 Task: Look for space in Sasel, Germany from 1st June, 2023 to 4th June, 2023 for 1 adult in price range Rs.6000 to Rs.16000. Place can be private room with 1  bedroom having 1 bed and 1 bathroom. Property type can be house, flat, guest house. Amenities needed are: wifi. Booking option can be shelf check-in. Required host language is English.
Action: Mouse moved to (306, 151)
Screenshot: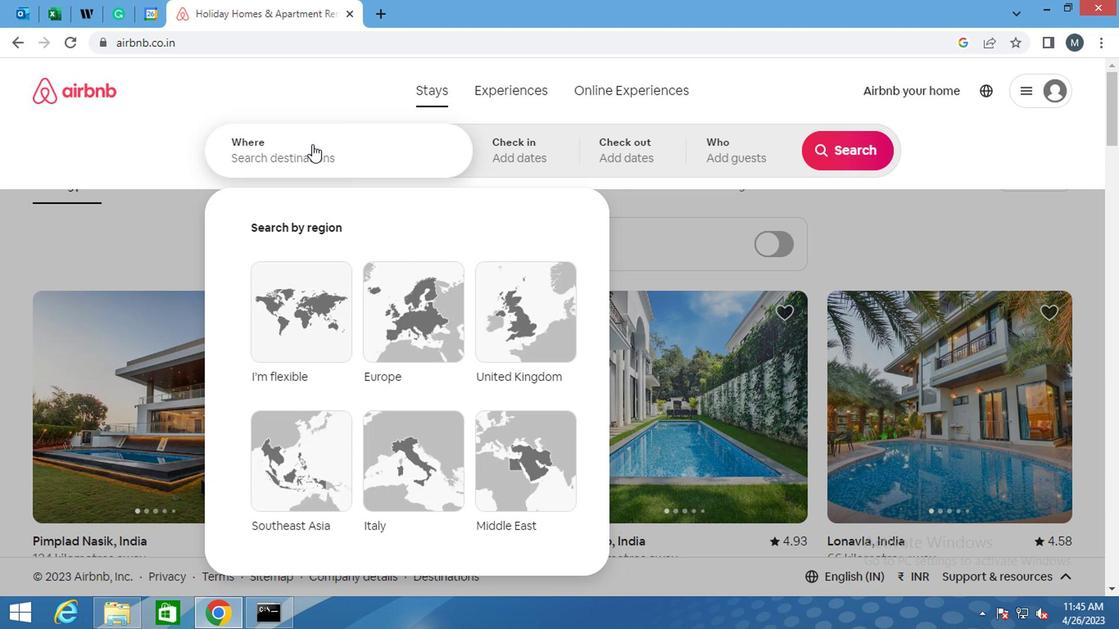 
Action: Mouse pressed left at (306, 151)
Screenshot: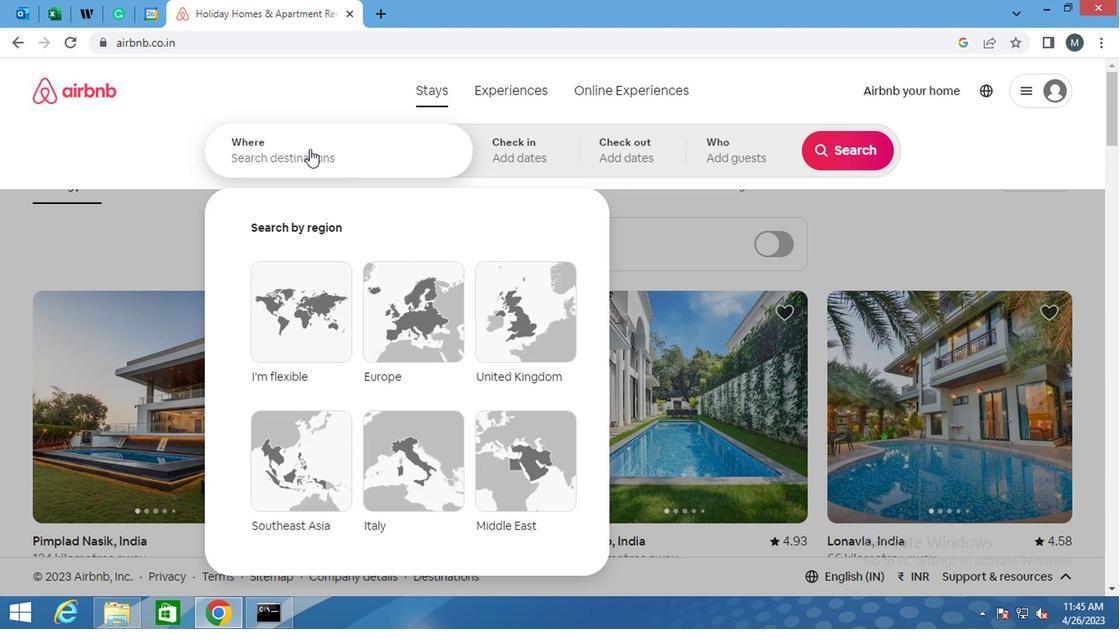 
Action: Mouse moved to (292, 176)
Screenshot: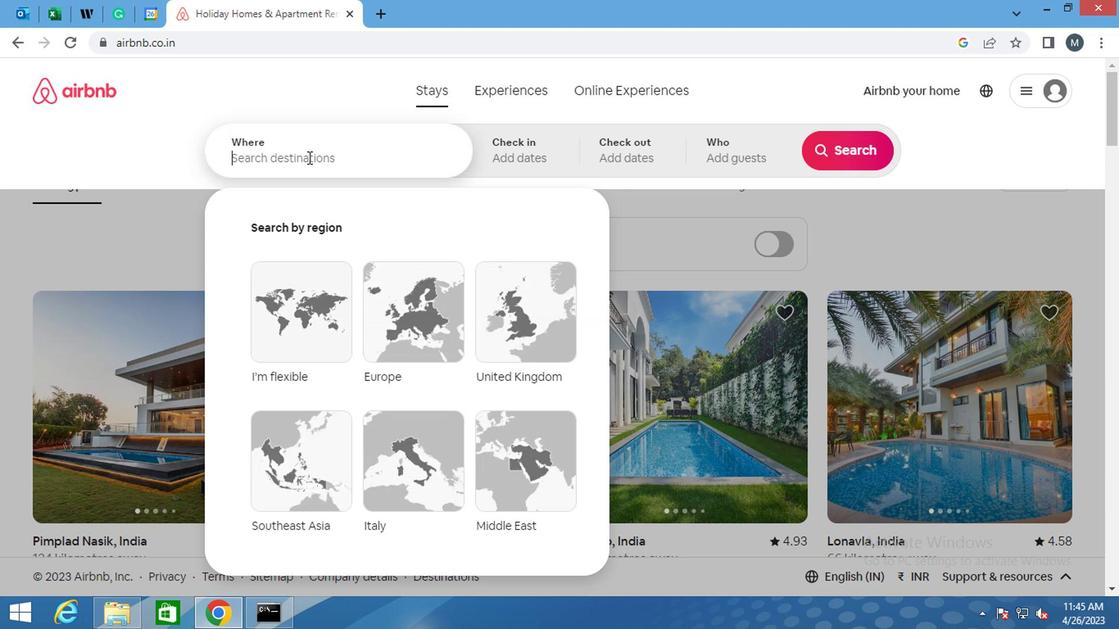 
Action: Key pressed <Key.shift>SASEL,<Key.shift><Key.shift><Key.shift><Key.shift><Key.shift><Key.shift><Key.shift><Key.shift><Key.shift><Key.shift><Key.shift><Key.shift><Key.shift><Key.shift><Key.shift><Key.shift><Key.shift><Key.shift><Key.shift><Key.shift><Key.shift><Key.shift><Key.shift><Key.shift><Key.shift><Key.shift><Key.shift>GERR<Key.backspace>MANY
Screenshot: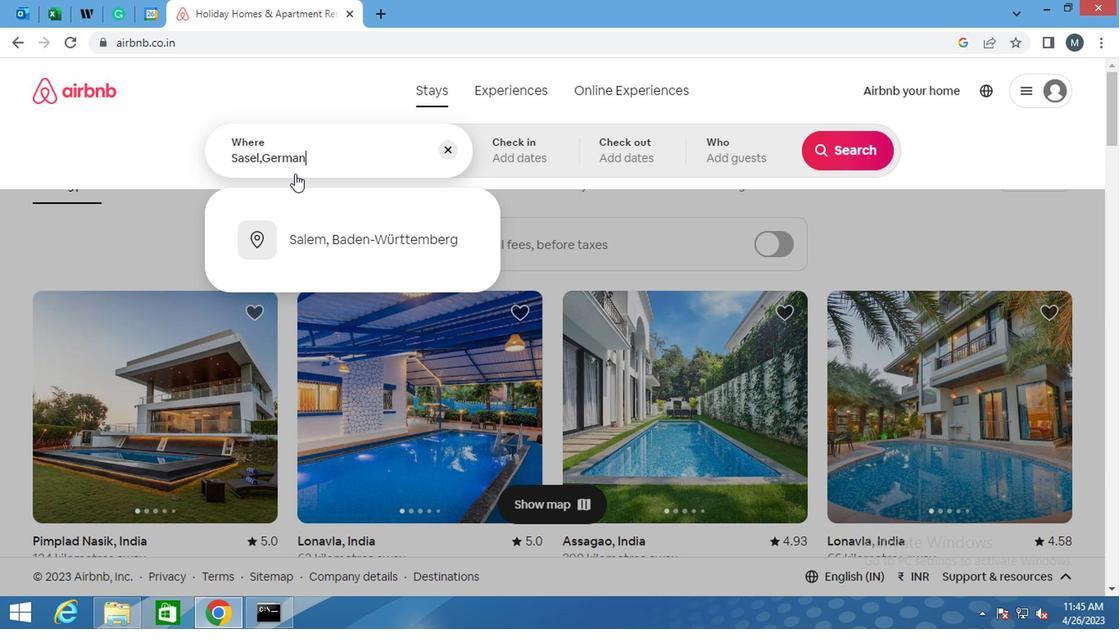 
Action: Mouse moved to (278, 196)
Screenshot: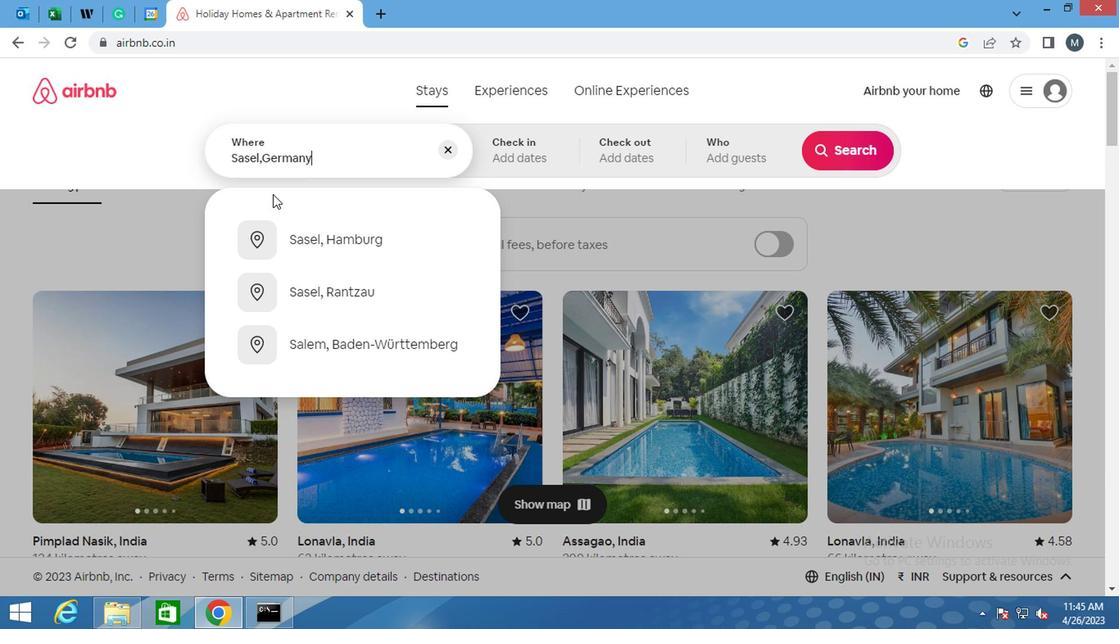 
Action: Key pressed <Key.enter>
Screenshot: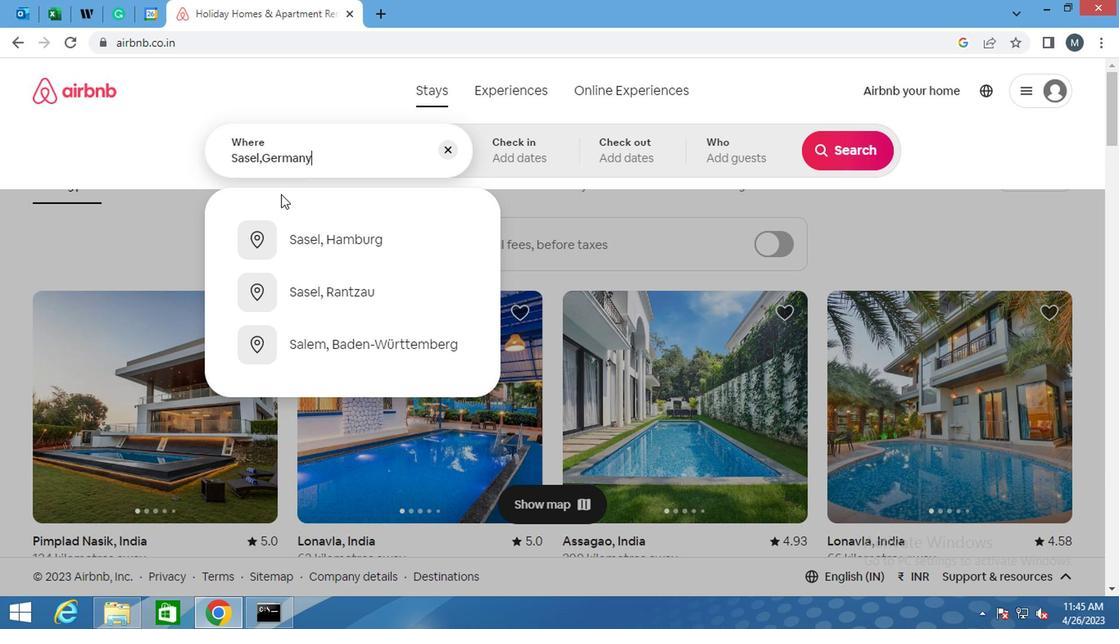 
Action: Mouse moved to (833, 279)
Screenshot: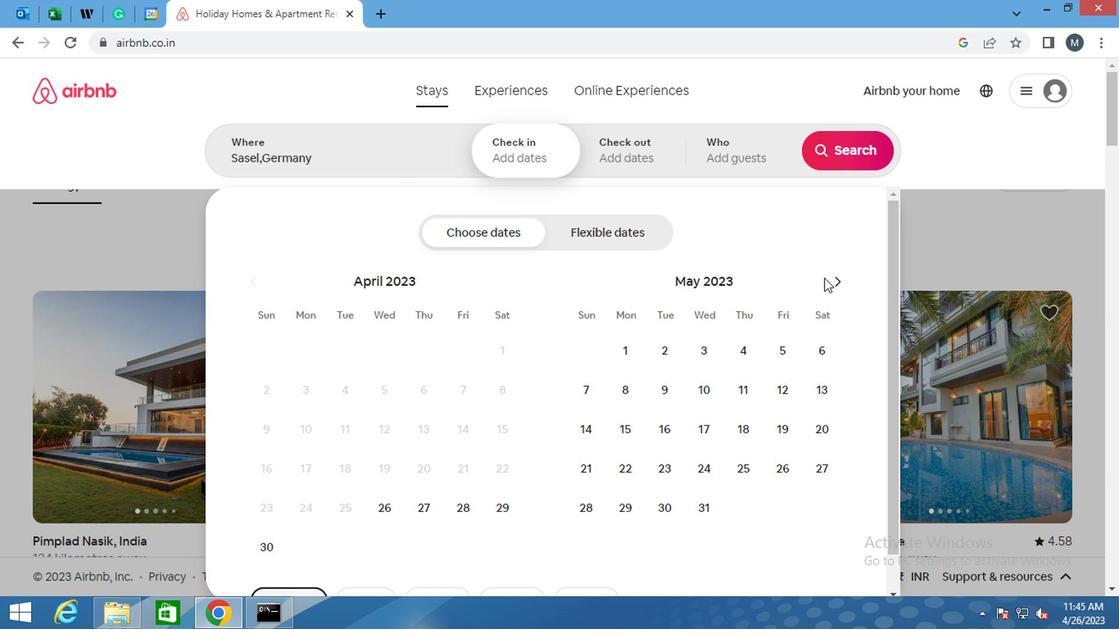 
Action: Mouse pressed left at (833, 279)
Screenshot: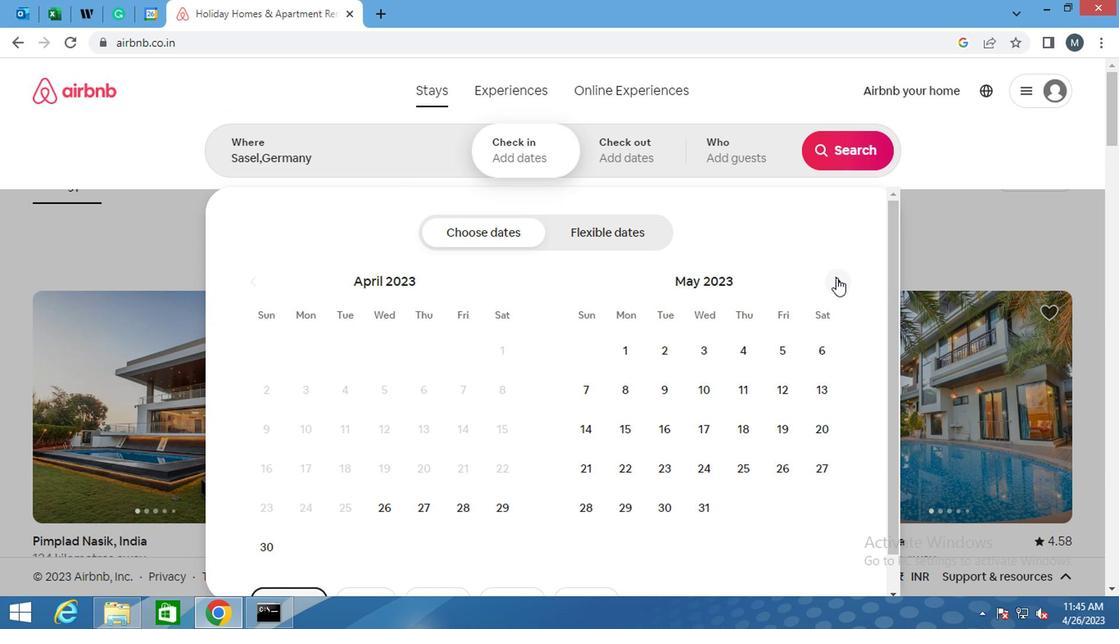 
Action: Mouse moved to (833, 279)
Screenshot: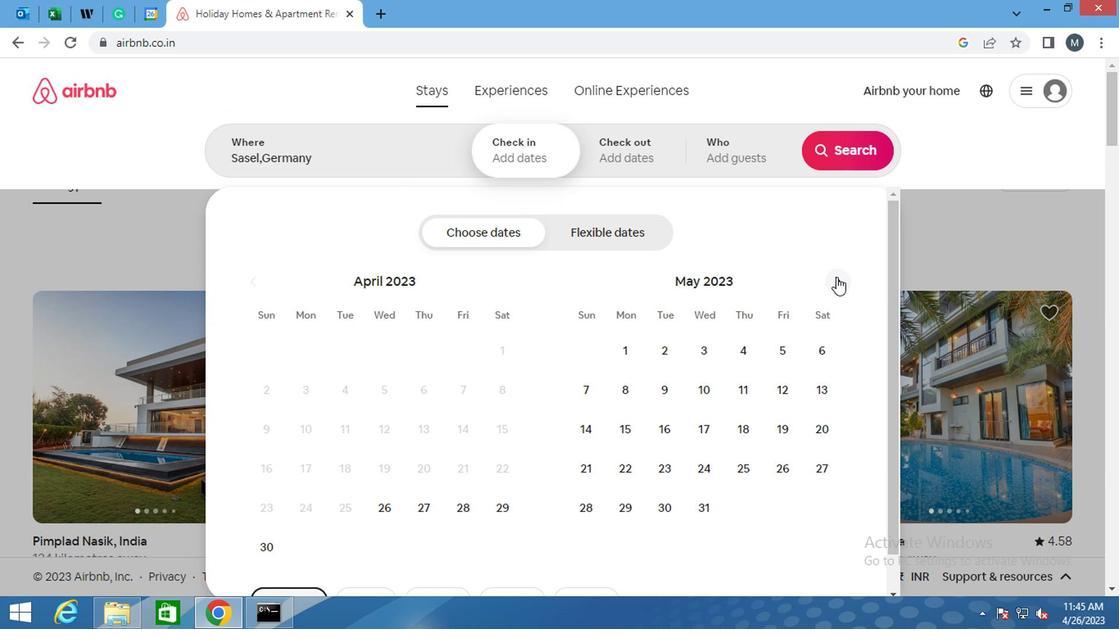
Action: Mouse pressed left at (833, 279)
Screenshot: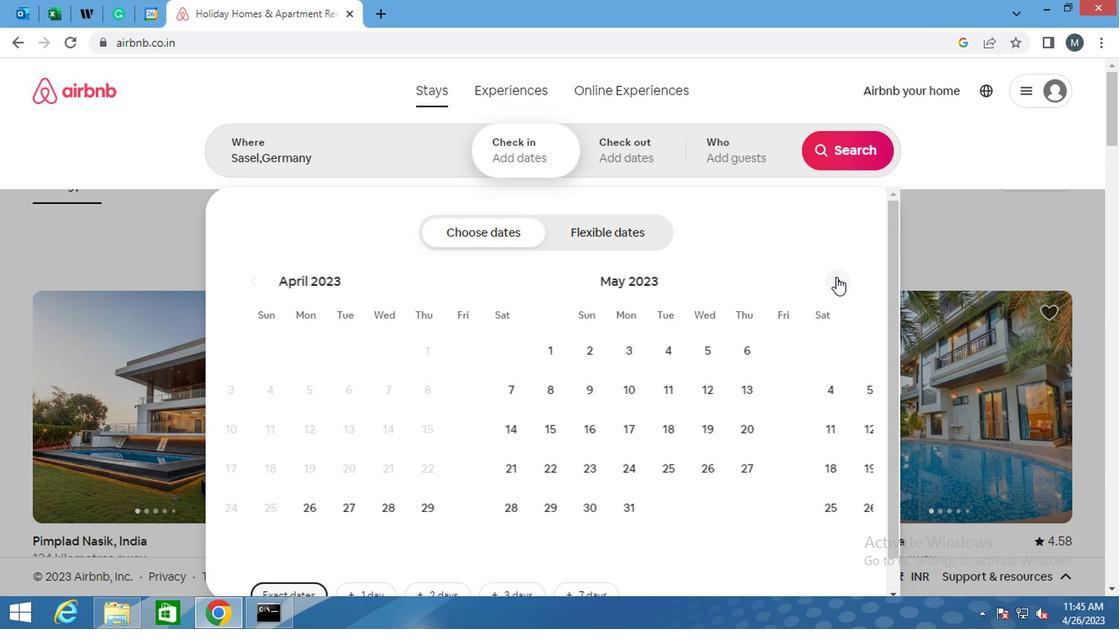 
Action: Mouse moved to (414, 345)
Screenshot: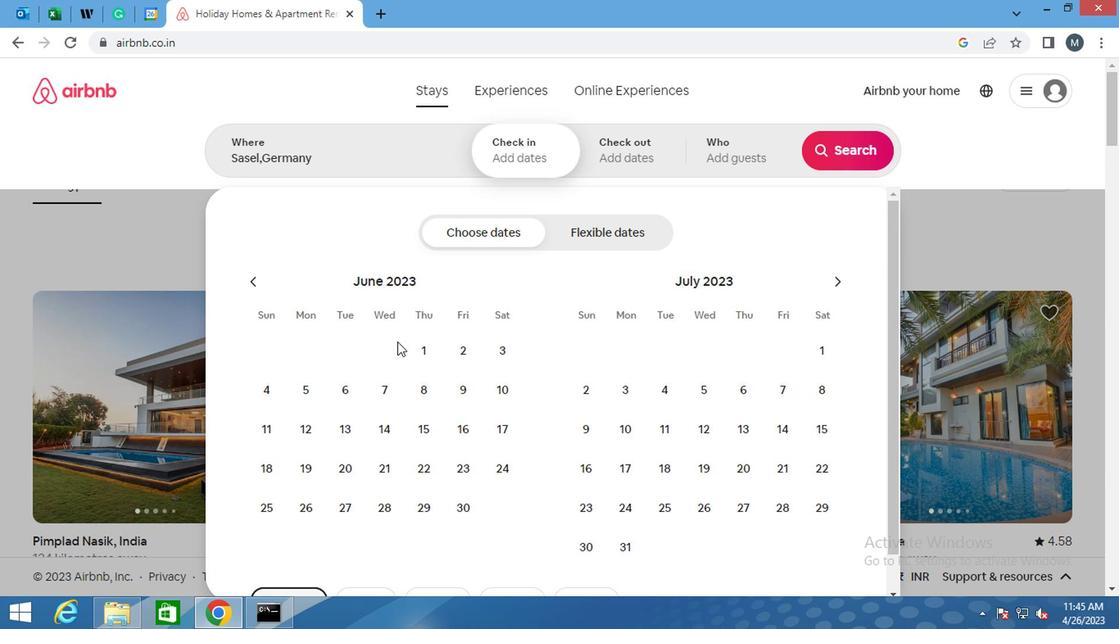 
Action: Mouse pressed left at (414, 345)
Screenshot: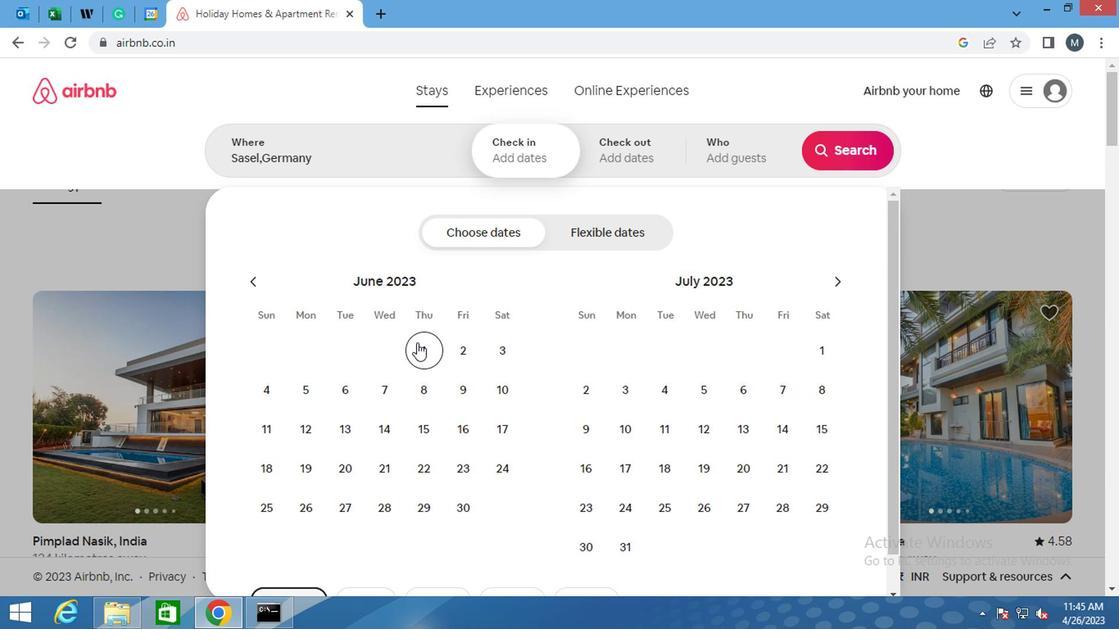 
Action: Mouse moved to (272, 391)
Screenshot: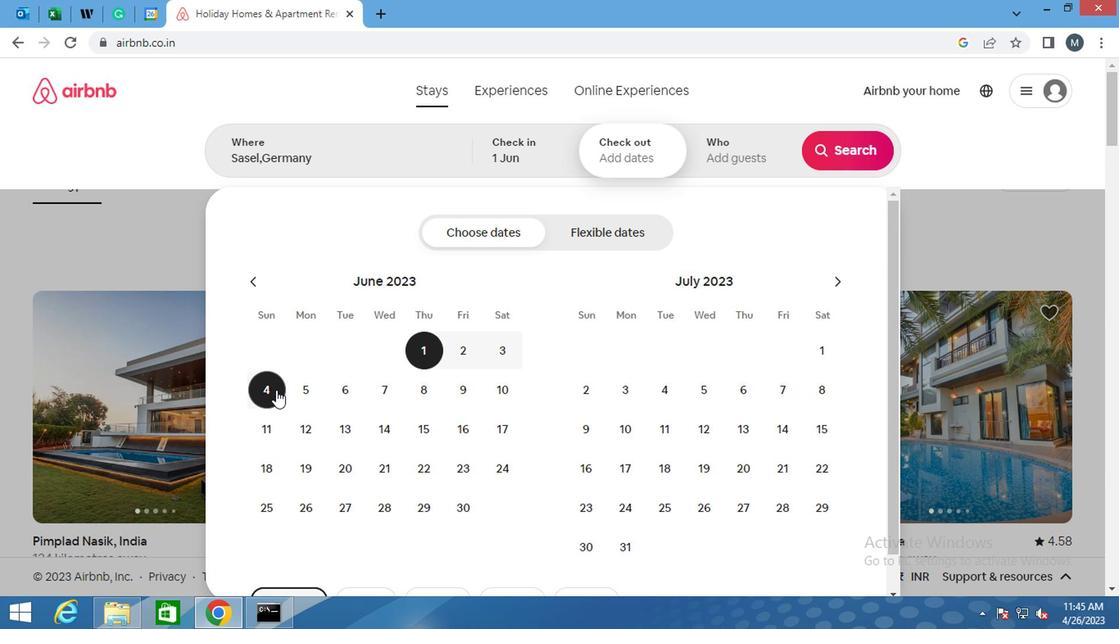 
Action: Mouse pressed left at (272, 391)
Screenshot: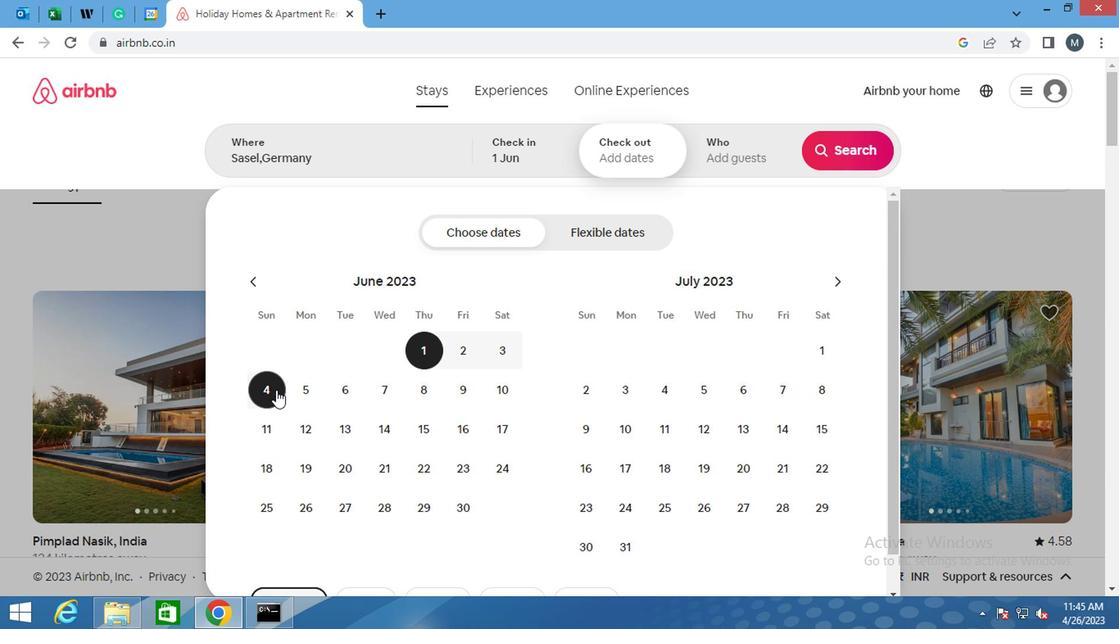 
Action: Mouse moved to (717, 162)
Screenshot: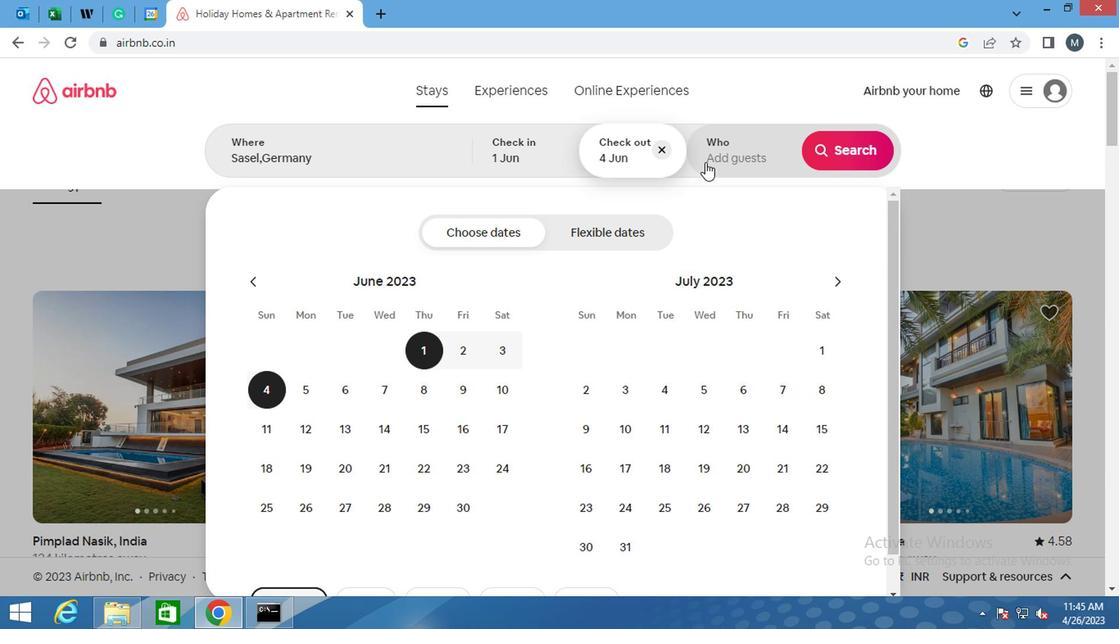 
Action: Mouse pressed left at (717, 162)
Screenshot: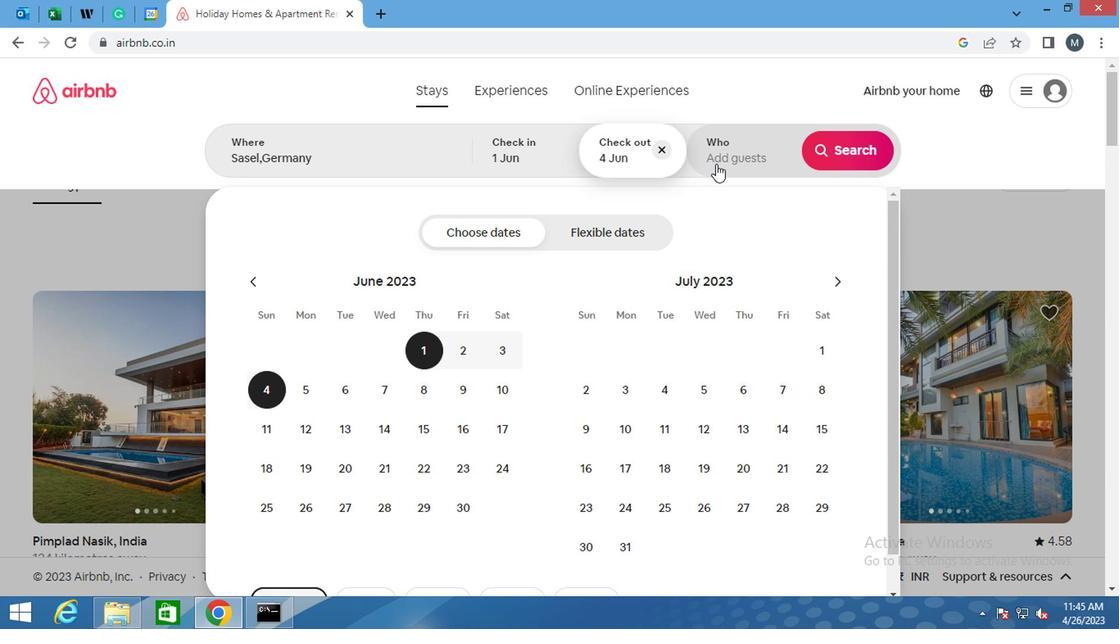 
Action: Mouse moved to (843, 240)
Screenshot: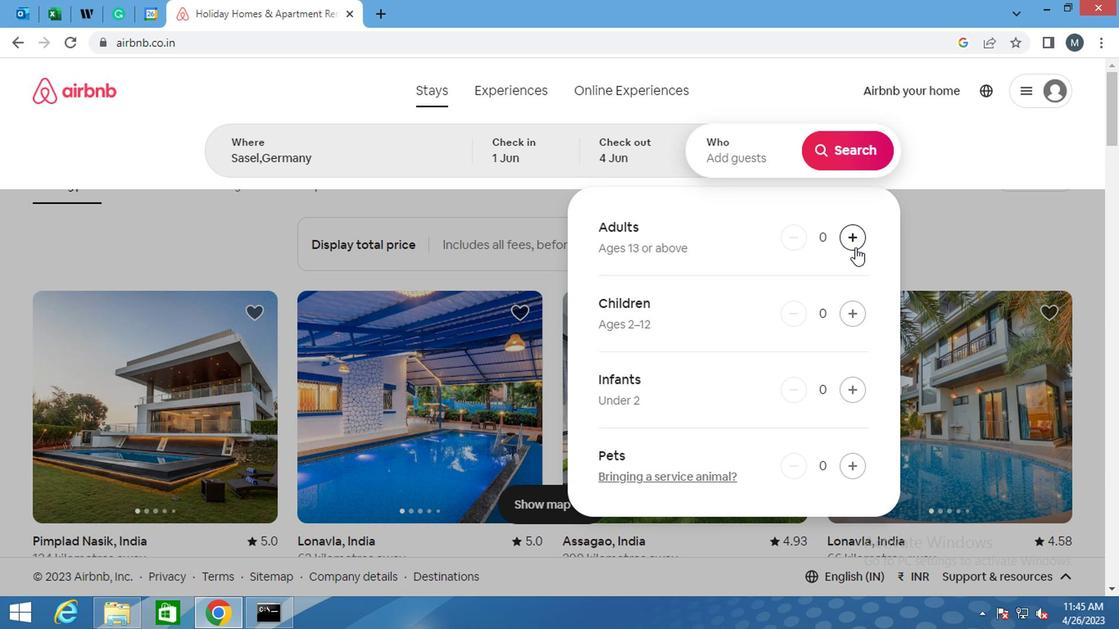 
Action: Mouse pressed left at (843, 240)
Screenshot: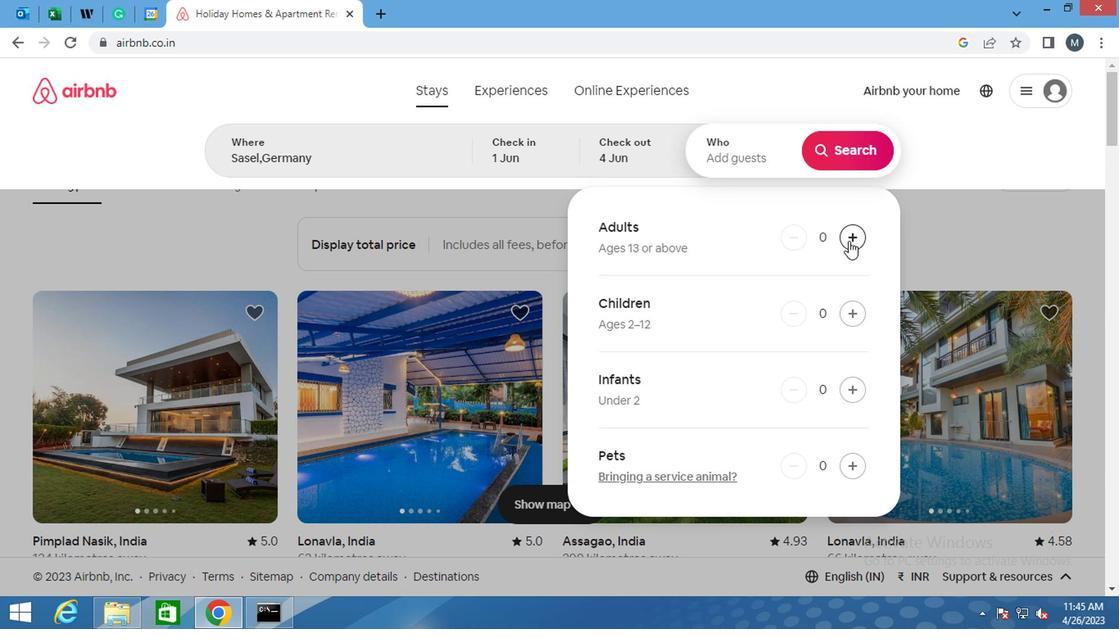 
Action: Mouse moved to (851, 156)
Screenshot: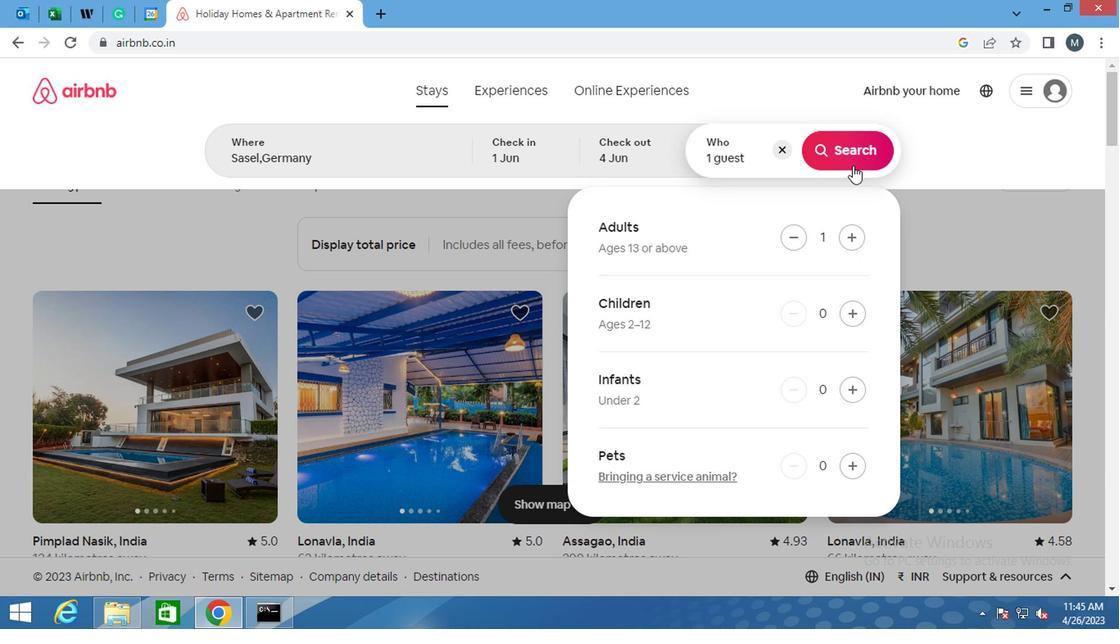 
Action: Mouse pressed left at (851, 156)
Screenshot: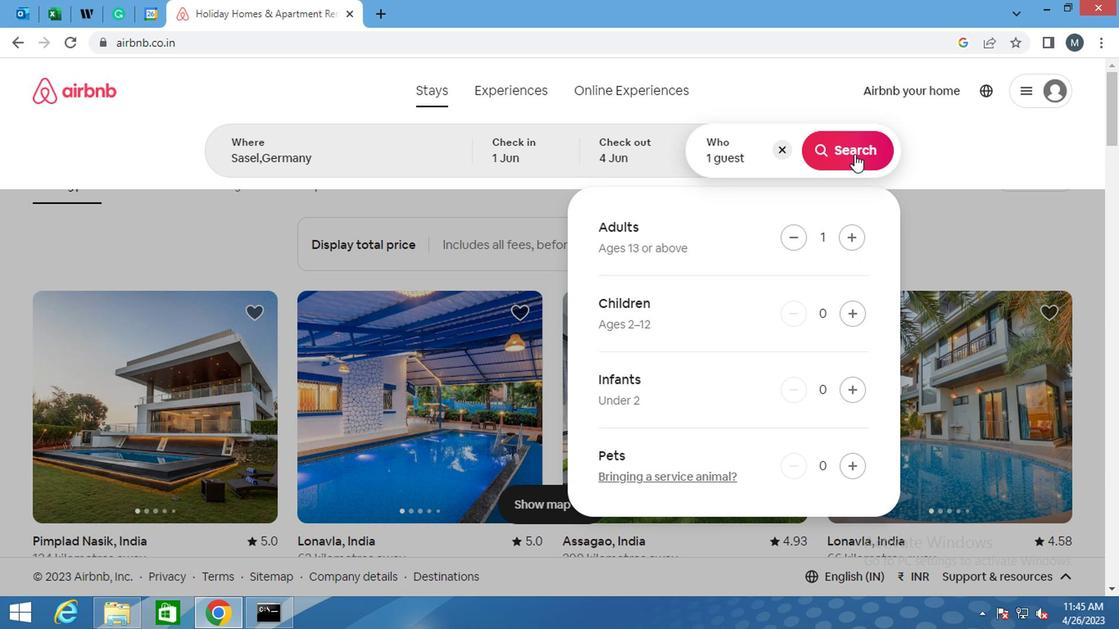 
Action: Mouse moved to (1044, 160)
Screenshot: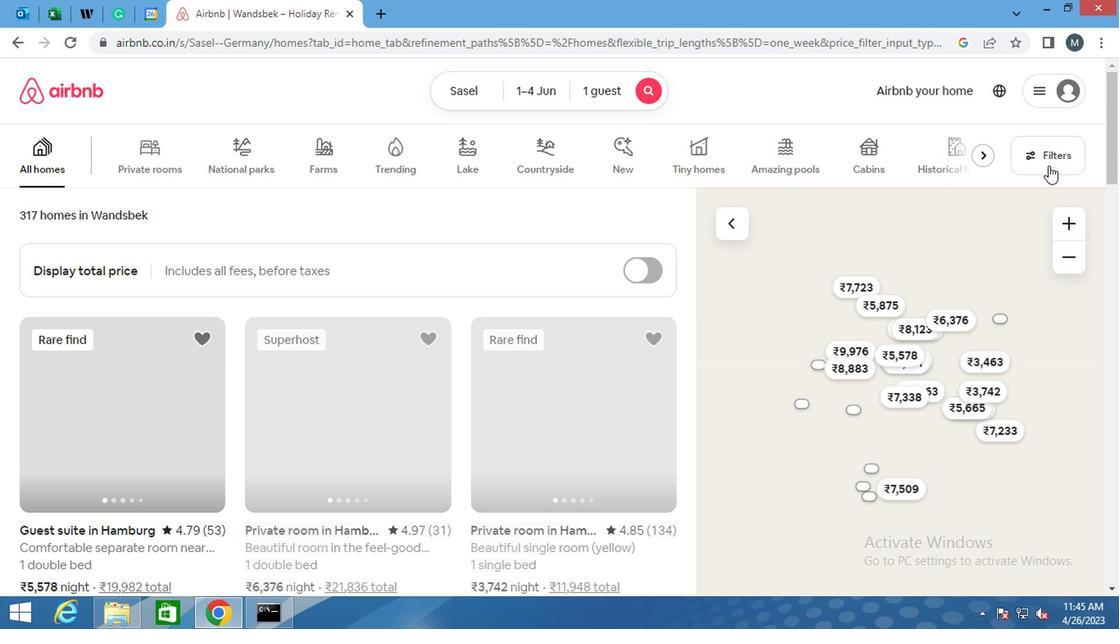 
Action: Mouse pressed left at (1044, 160)
Screenshot: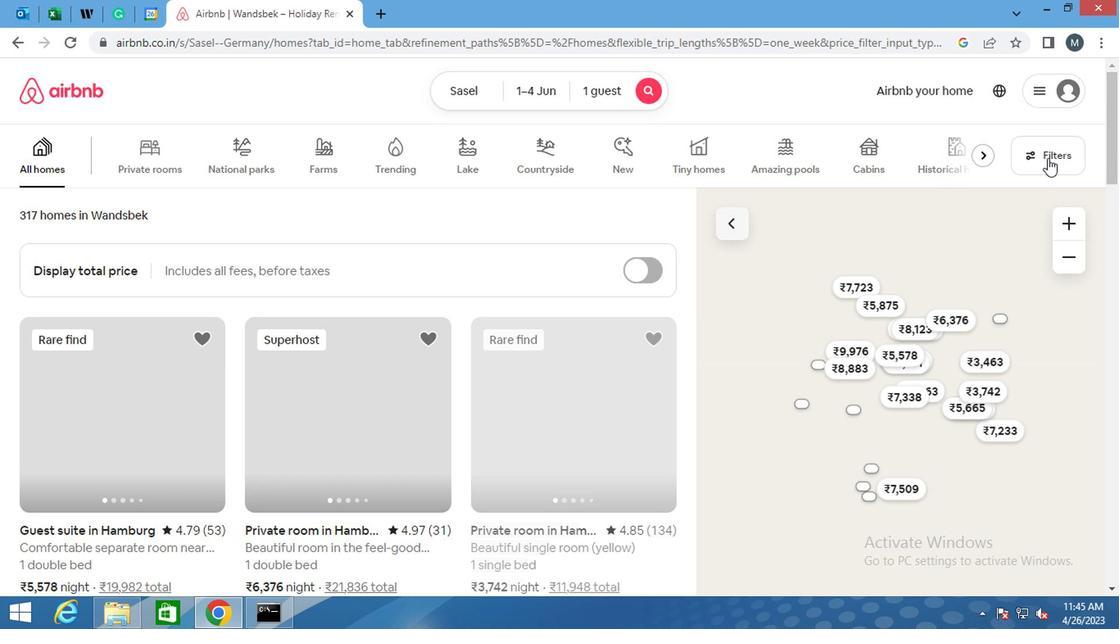 
Action: Mouse moved to (350, 347)
Screenshot: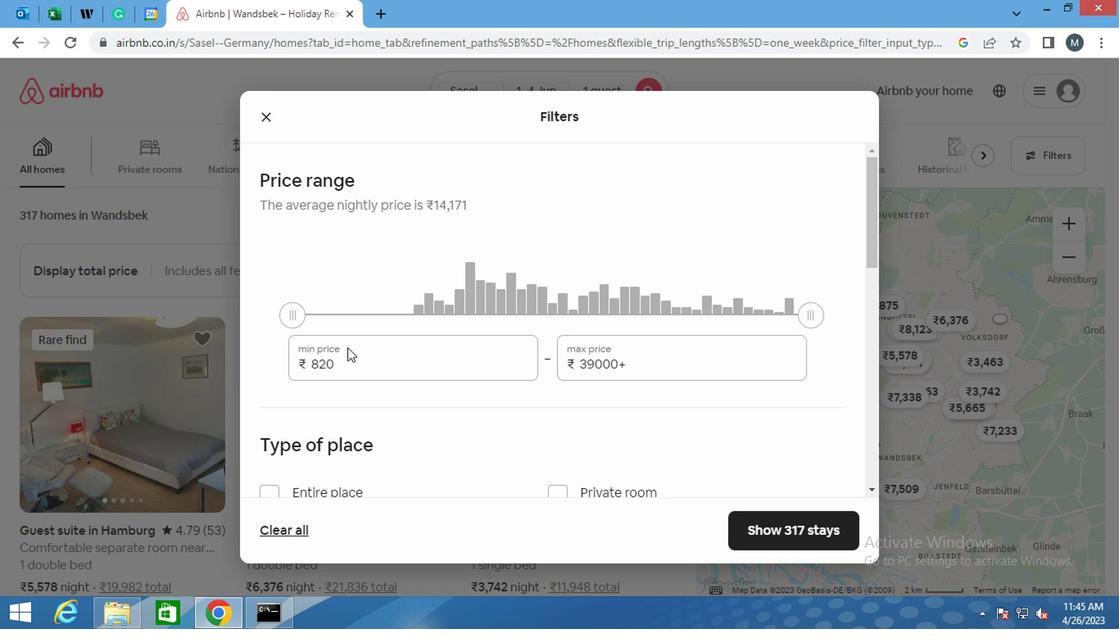 
Action: Mouse pressed left at (350, 347)
Screenshot: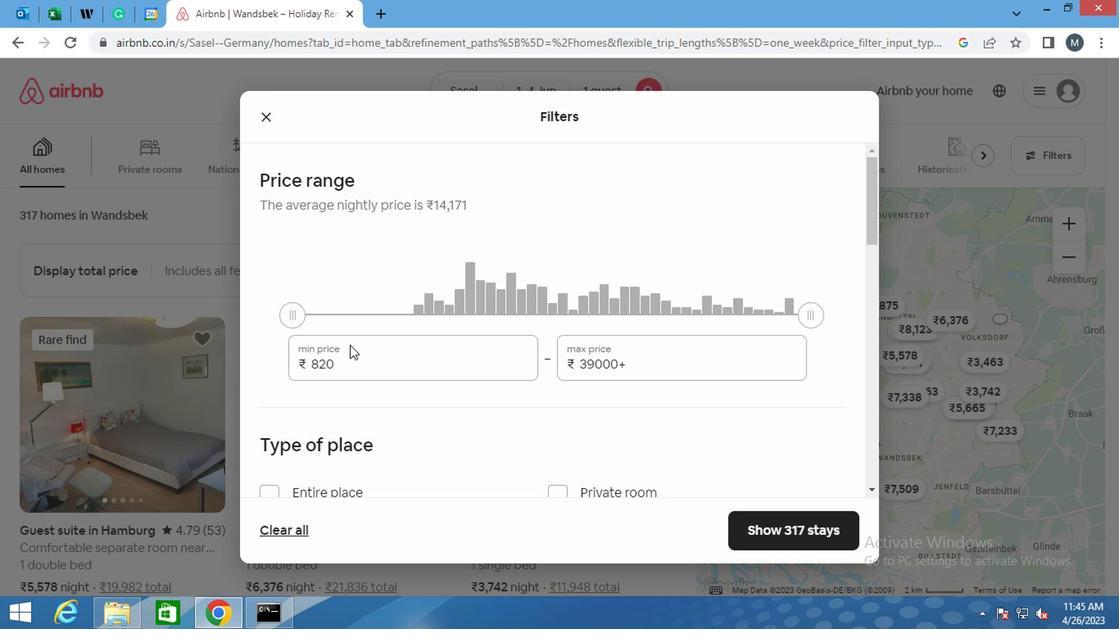 
Action: Mouse moved to (352, 369)
Screenshot: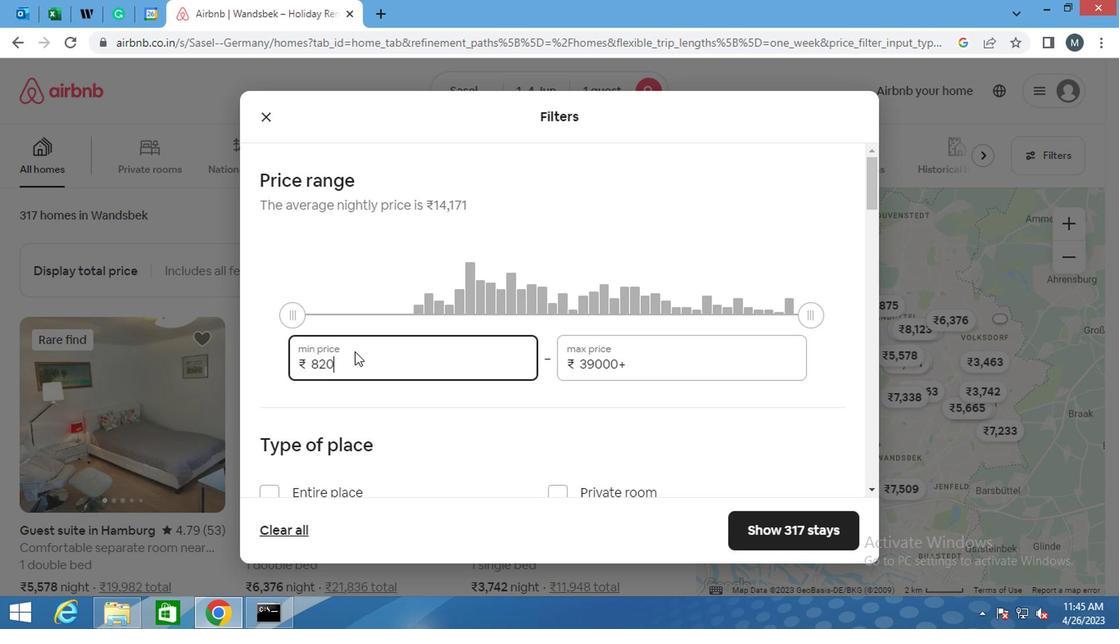 
Action: Key pressed <Key.backspace><Key.backspace><Key.backspace>60-00
Screenshot: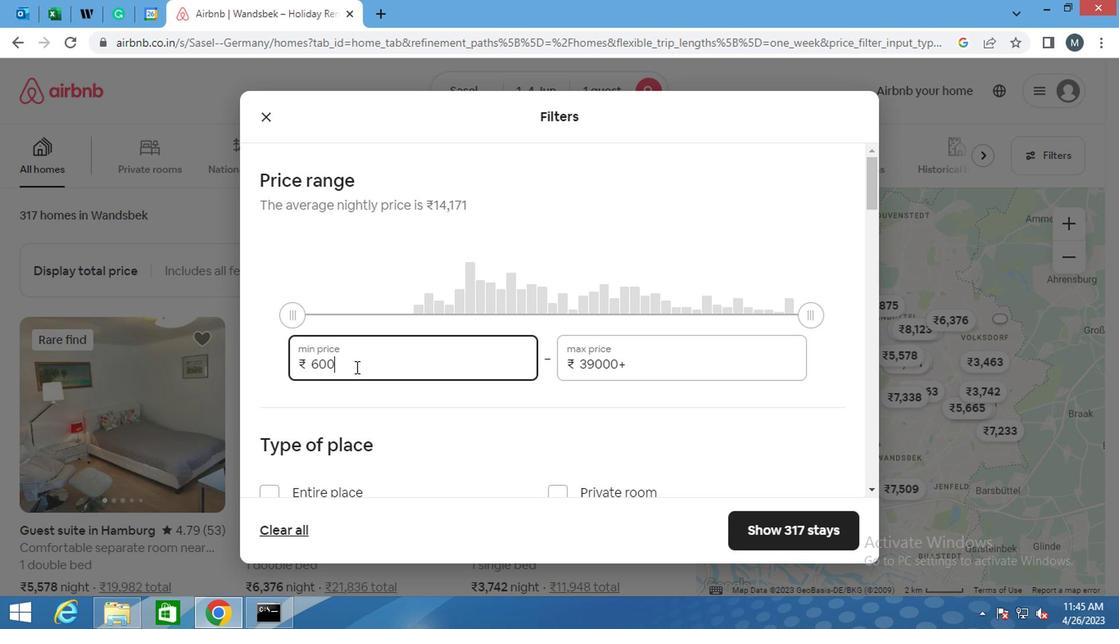 
Action: Mouse moved to (621, 366)
Screenshot: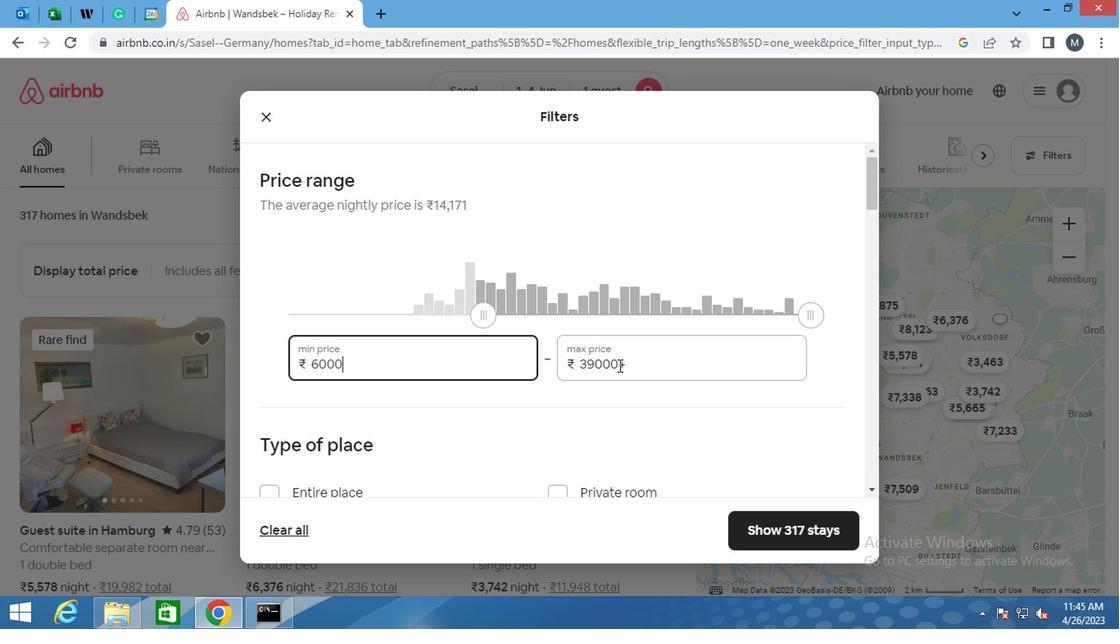 
Action: Mouse pressed left at (621, 366)
Screenshot: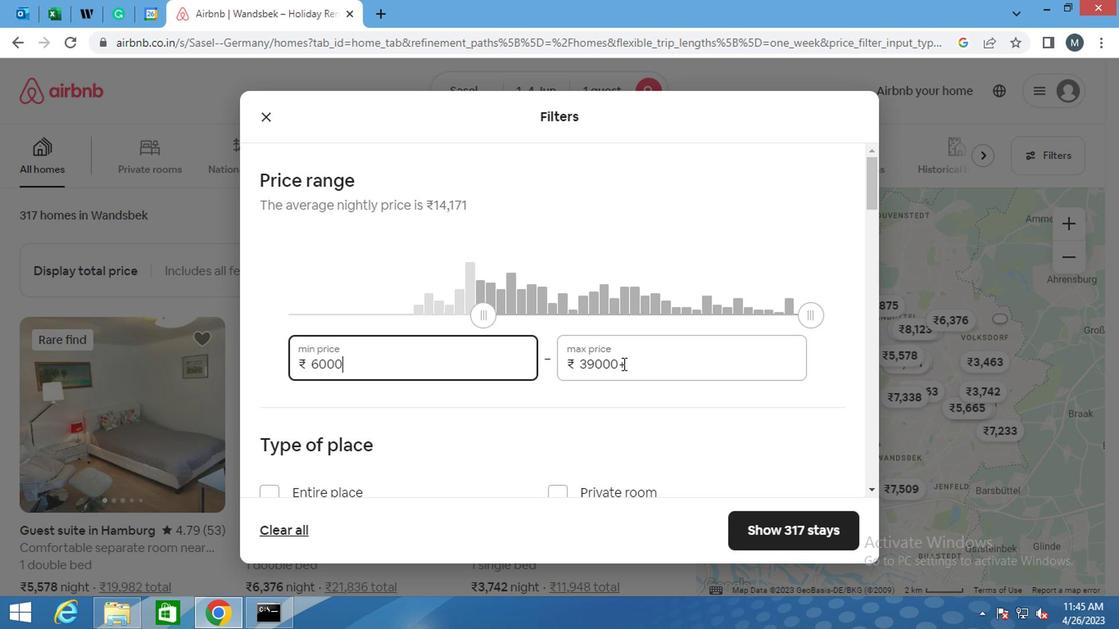 
Action: Mouse moved to (630, 366)
Screenshot: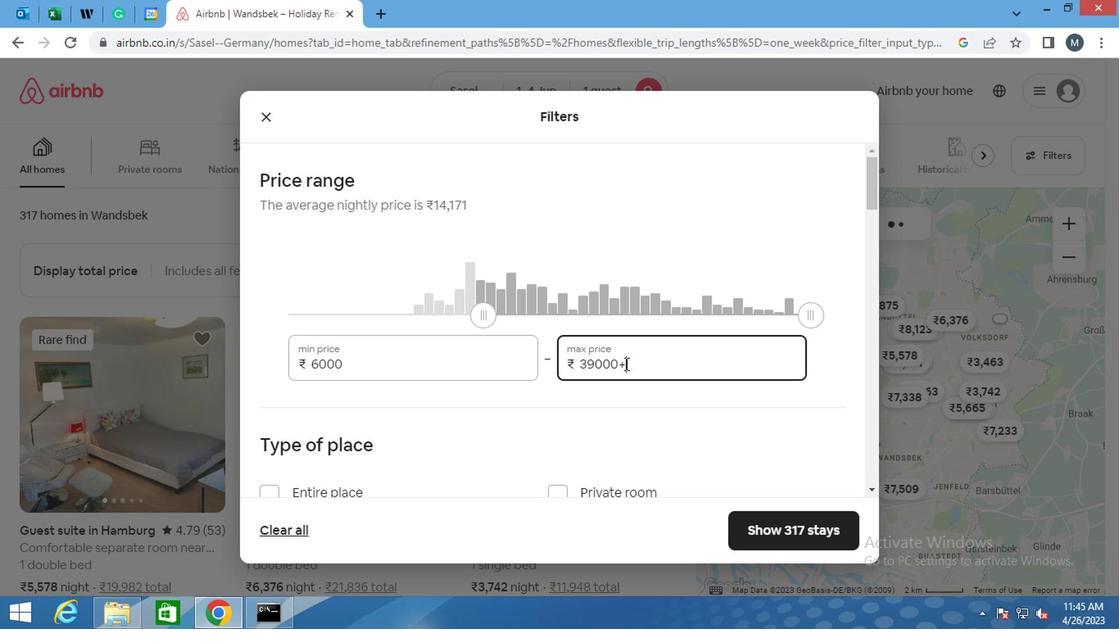 
Action: Key pressed <Key.backspace><Key.backspace><Key.backspace><Key.backspace><Key.backspace><Key.backspace><Key.backspace><Key.backspace><Key.backspace><Key.backspace>
Screenshot: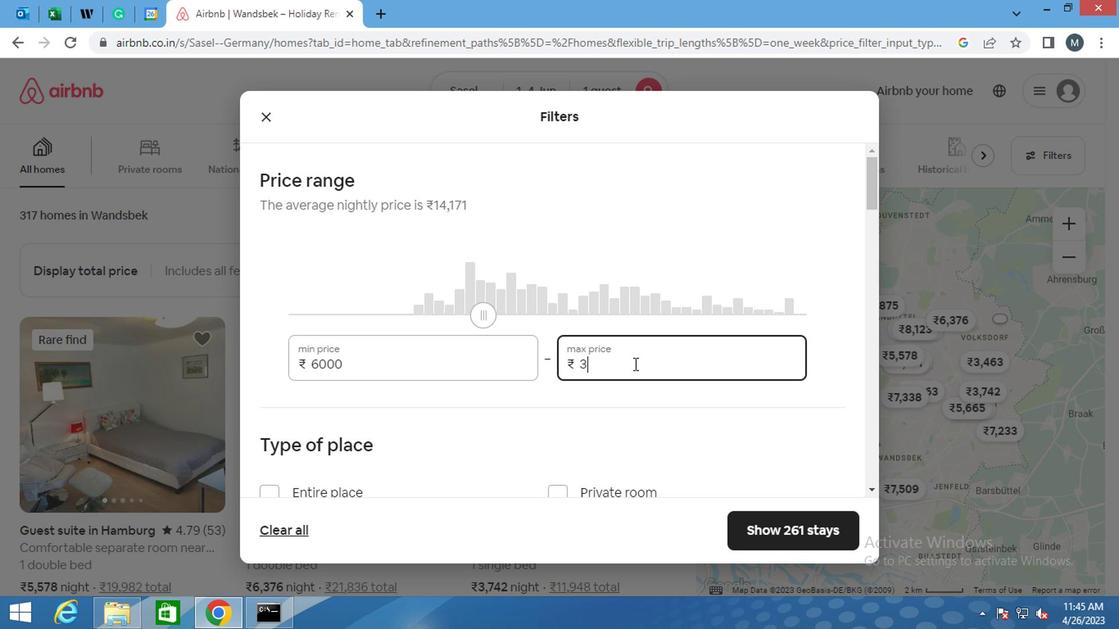 
Action: Mouse moved to (622, 361)
Screenshot: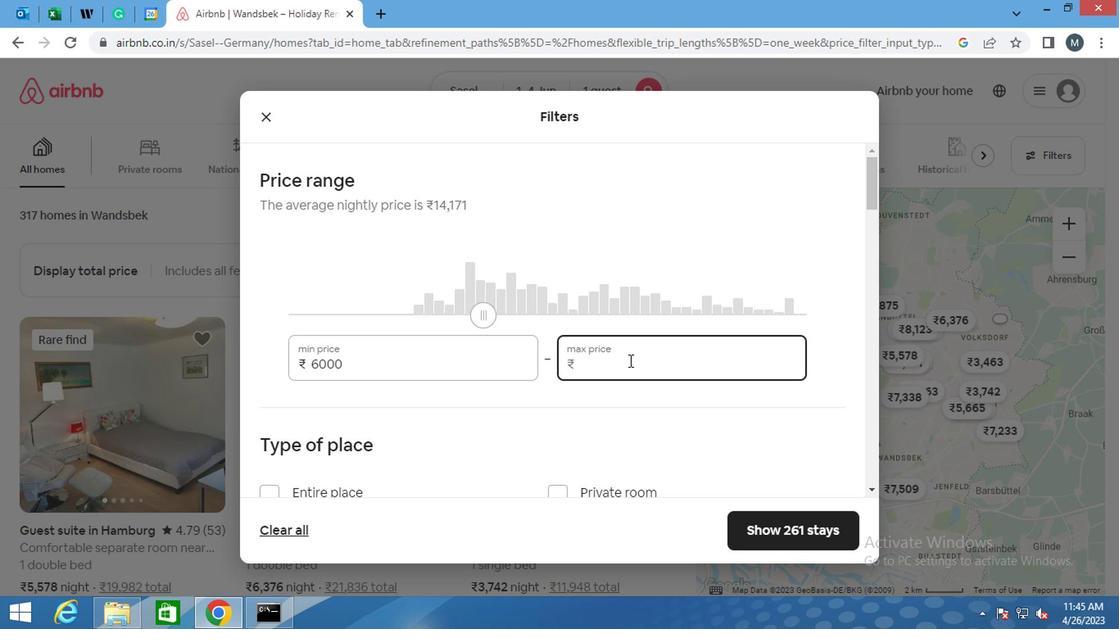 
Action: Key pressed 16000
Screenshot: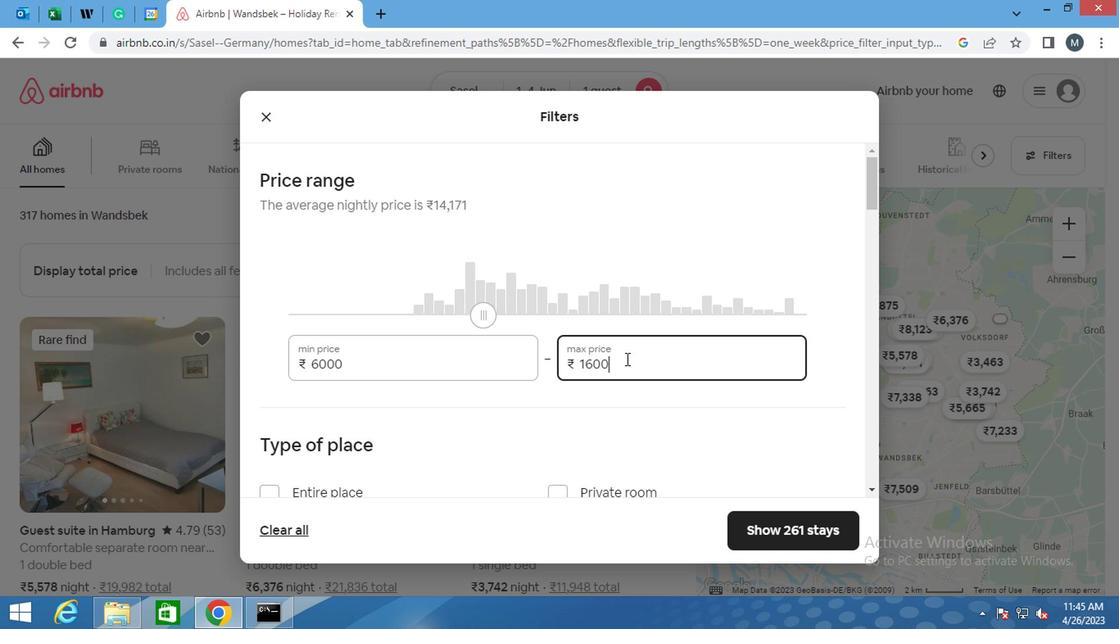 
Action: Mouse moved to (556, 352)
Screenshot: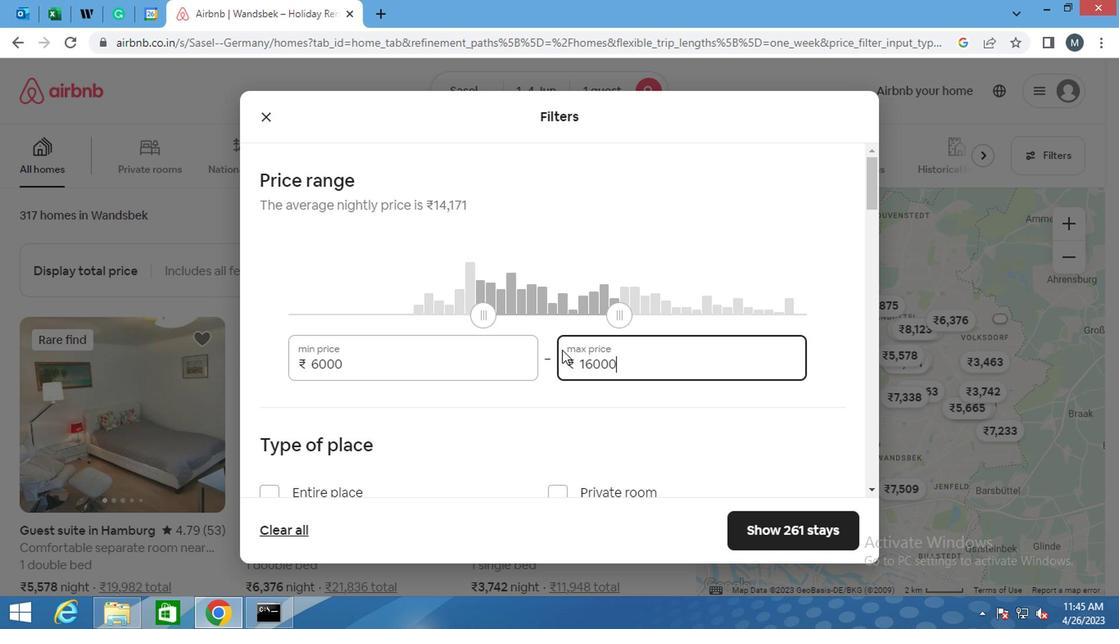 
Action: Mouse scrolled (556, 351) with delta (0, -1)
Screenshot: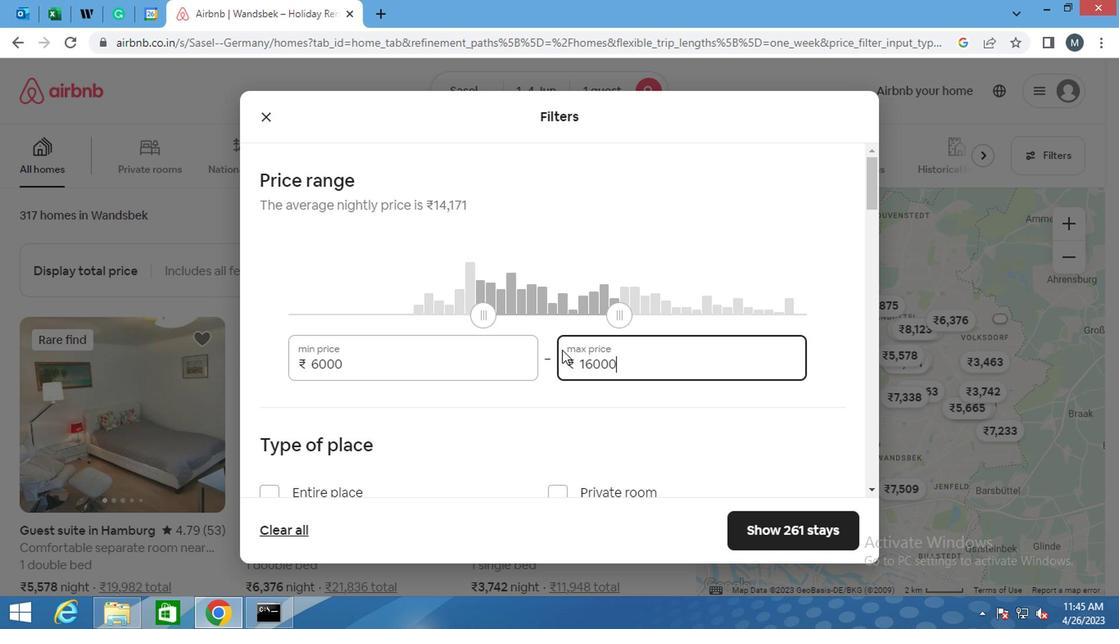 
Action: Mouse moved to (555, 353)
Screenshot: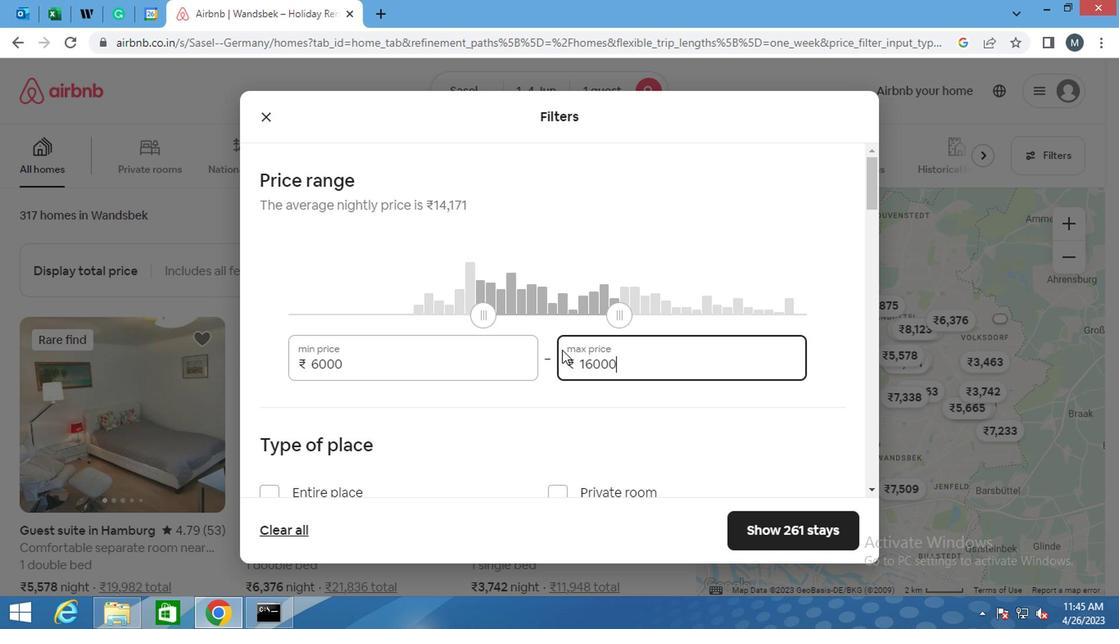 
Action: Mouse scrolled (555, 352) with delta (0, 0)
Screenshot: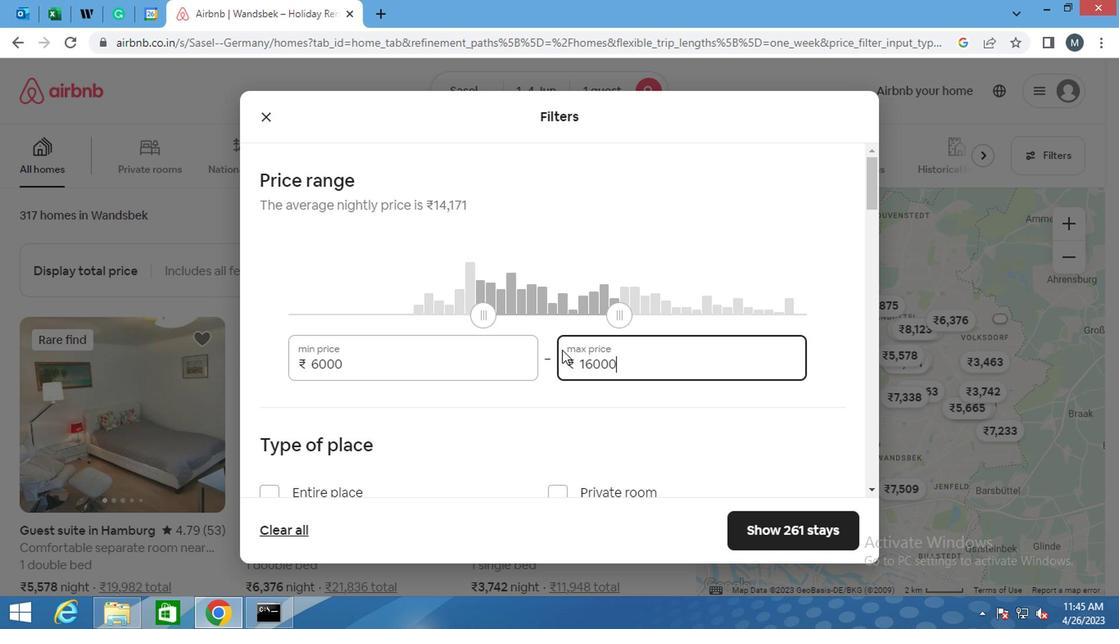 
Action: Mouse moved to (485, 347)
Screenshot: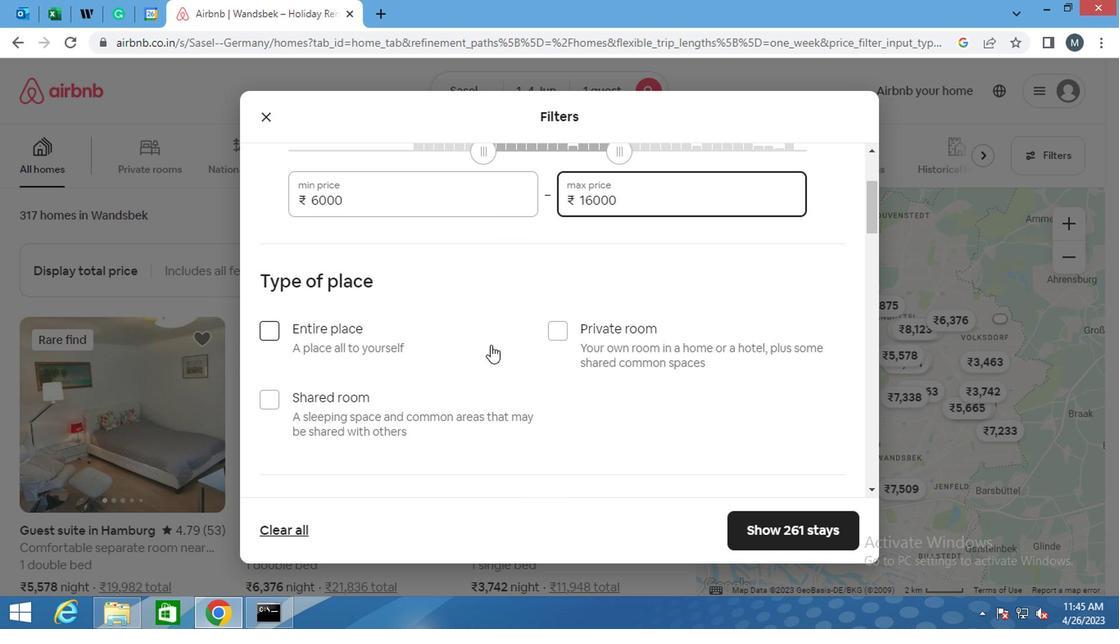 
Action: Mouse scrolled (485, 346) with delta (0, 0)
Screenshot: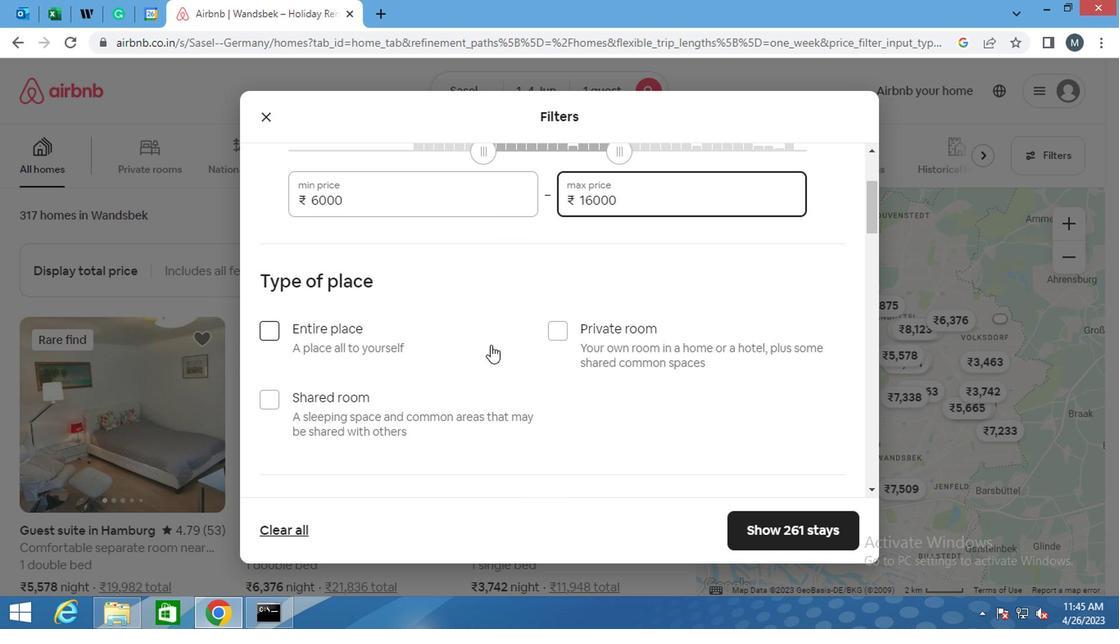 
Action: Mouse moved to (564, 250)
Screenshot: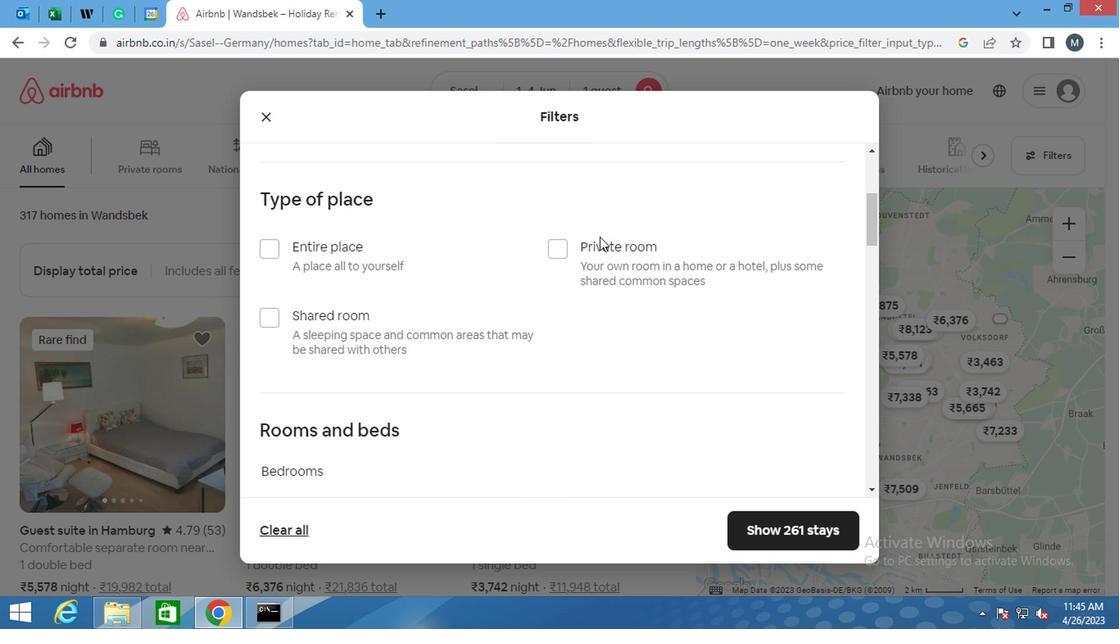 
Action: Mouse pressed left at (564, 250)
Screenshot: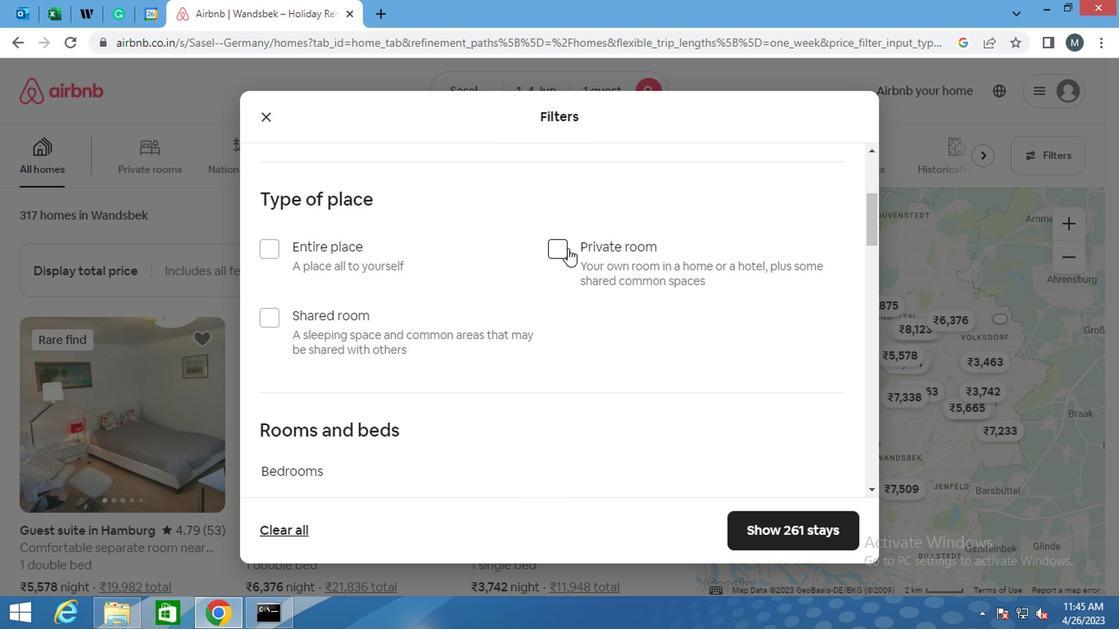 
Action: Mouse moved to (518, 264)
Screenshot: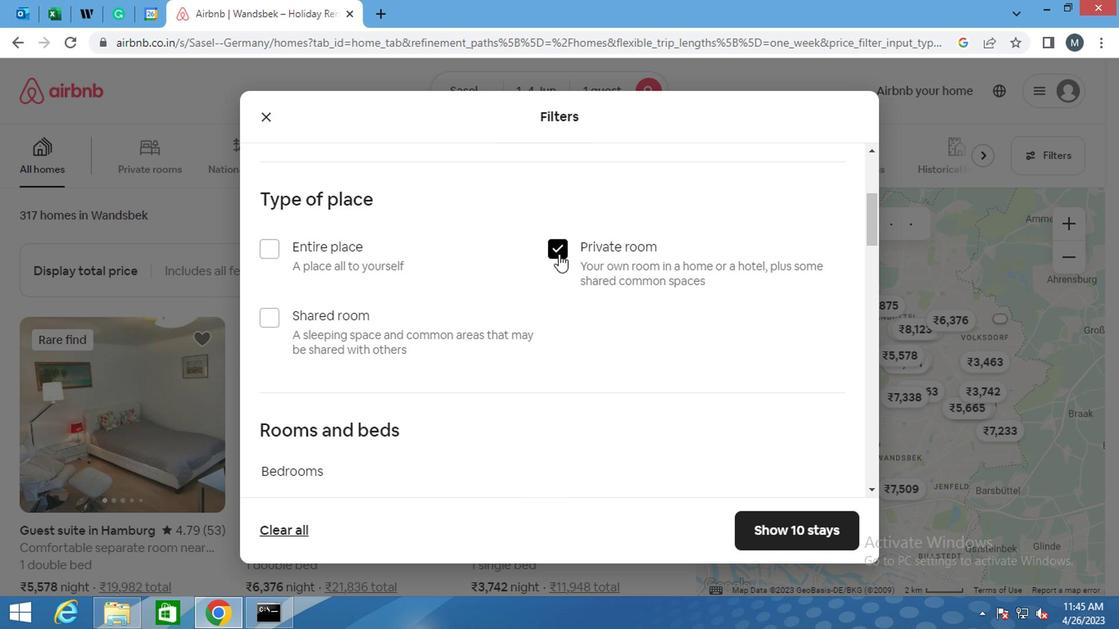 
Action: Mouse scrolled (518, 262) with delta (0, -1)
Screenshot: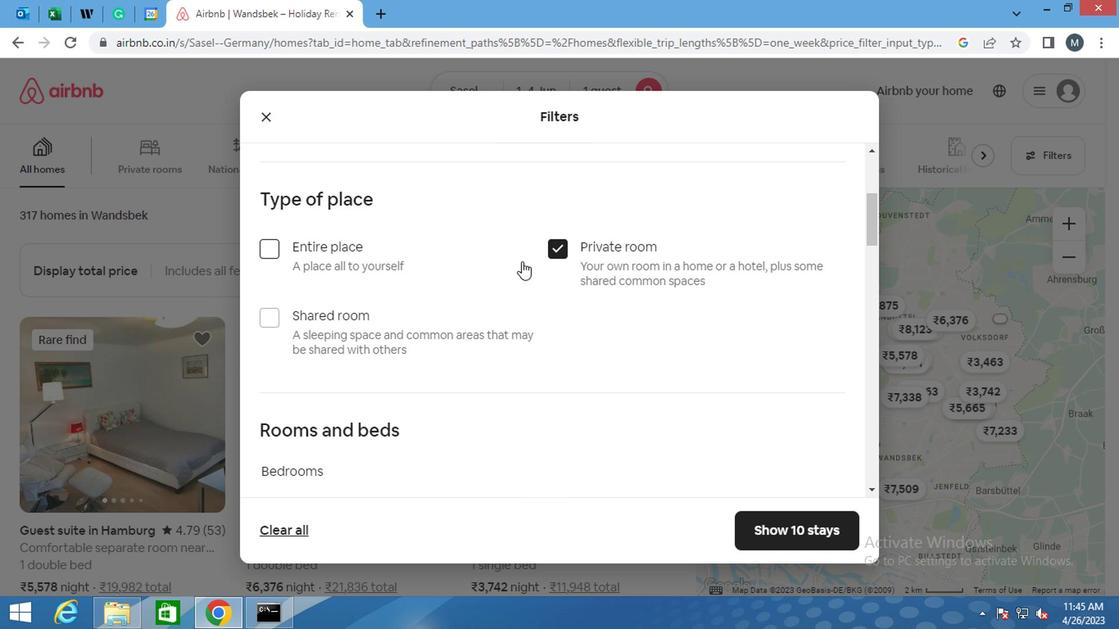 
Action: Mouse moved to (509, 265)
Screenshot: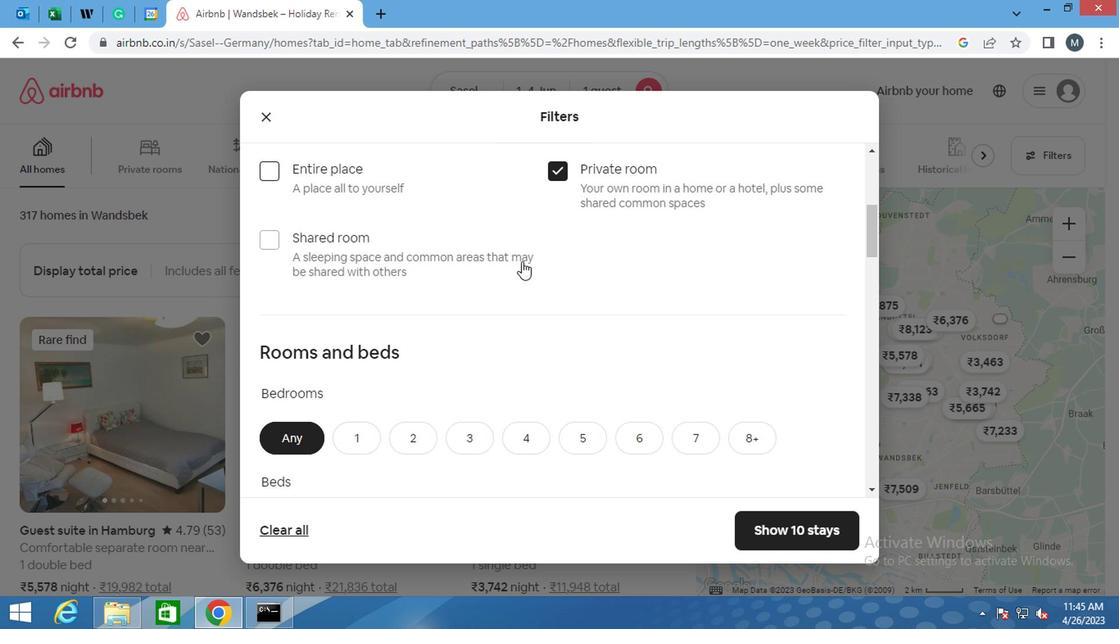 
Action: Mouse scrolled (509, 264) with delta (0, -1)
Screenshot: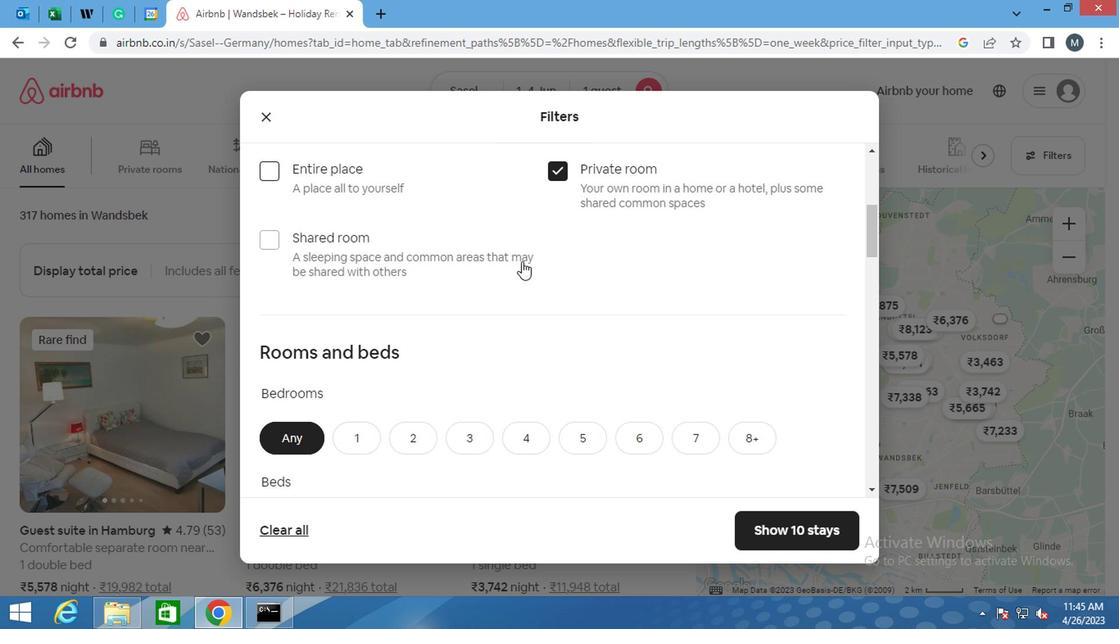 
Action: Mouse moved to (345, 360)
Screenshot: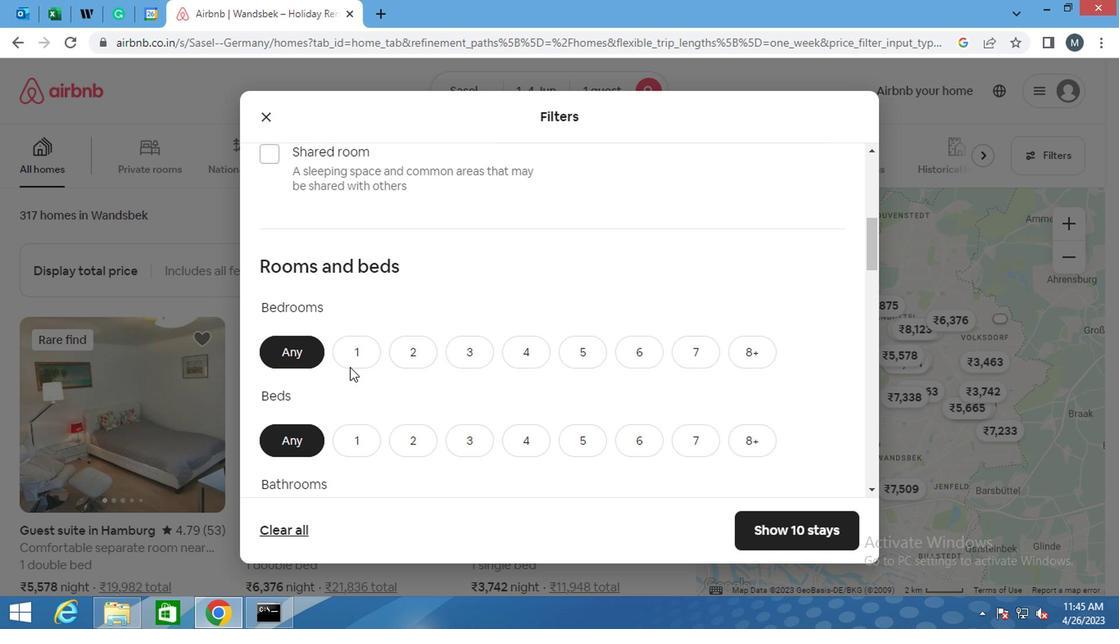
Action: Mouse pressed left at (345, 360)
Screenshot: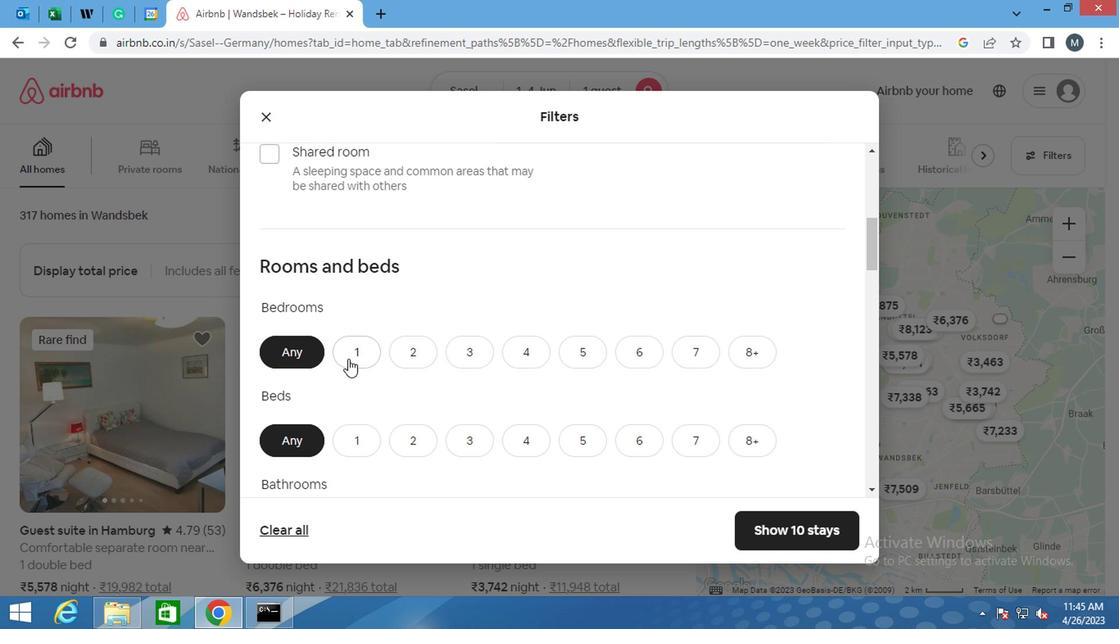 
Action: Mouse moved to (358, 340)
Screenshot: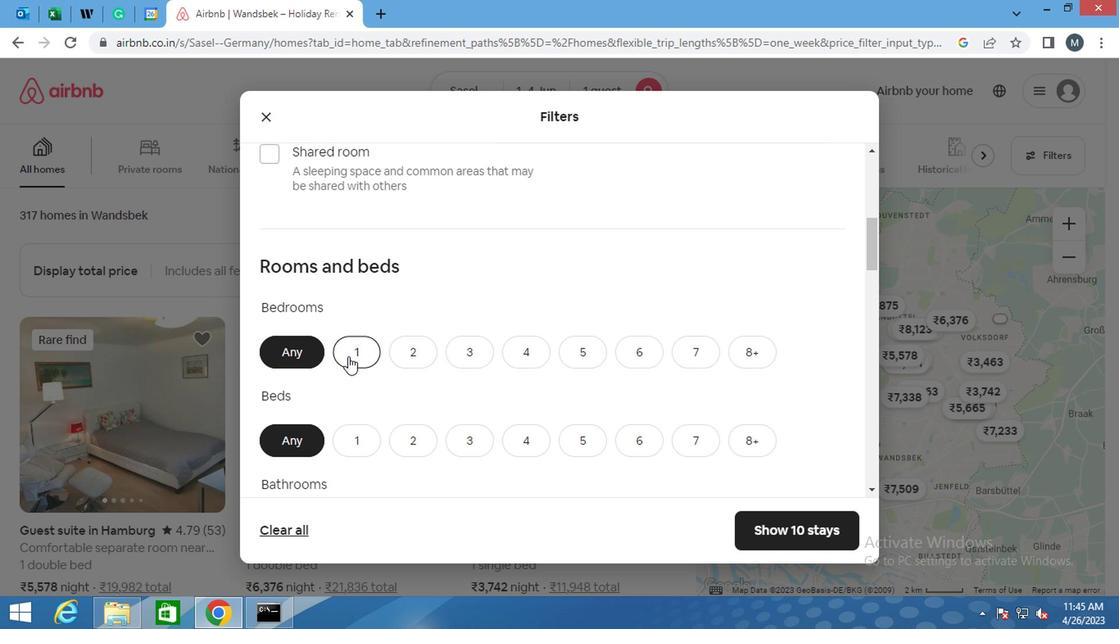 
Action: Mouse scrolled (358, 339) with delta (0, -1)
Screenshot: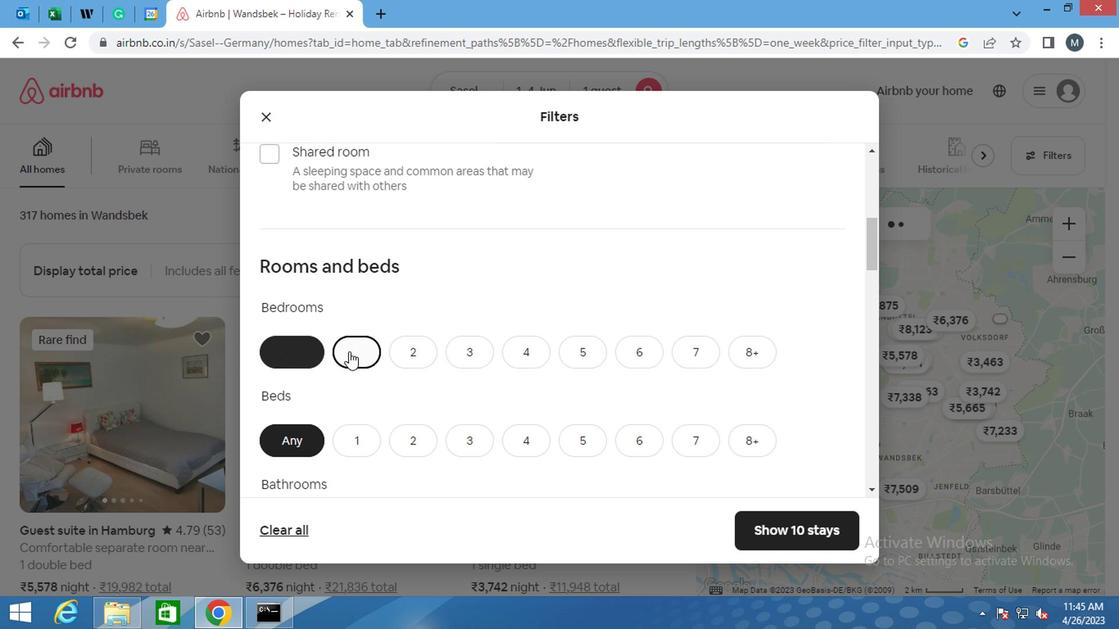 
Action: Mouse scrolled (358, 339) with delta (0, -1)
Screenshot: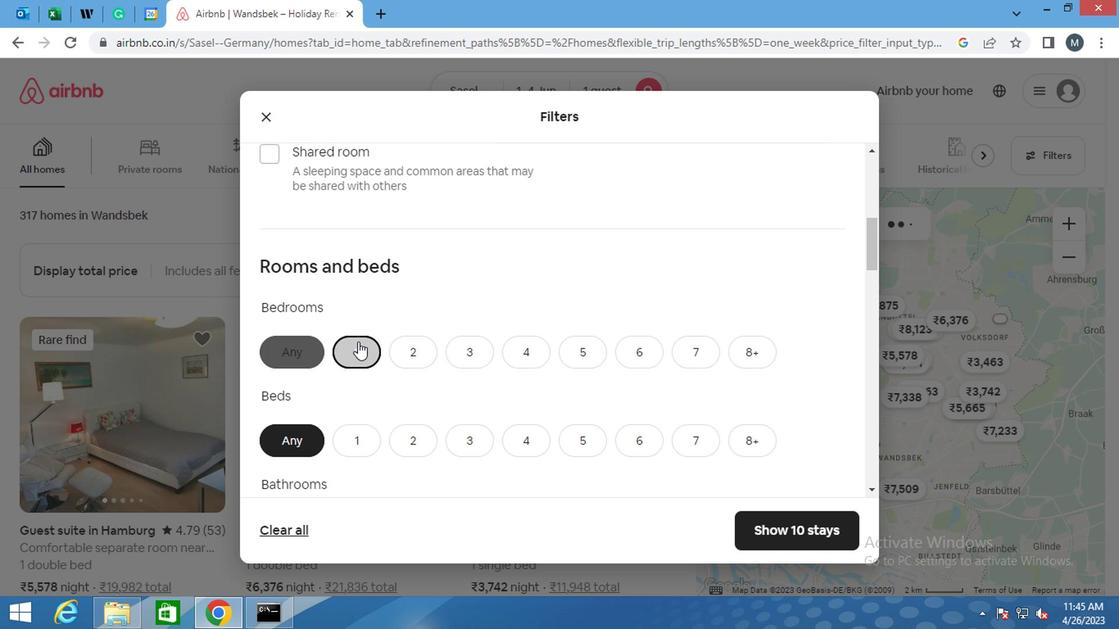 
Action: Mouse moved to (356, 288)
Screenshot: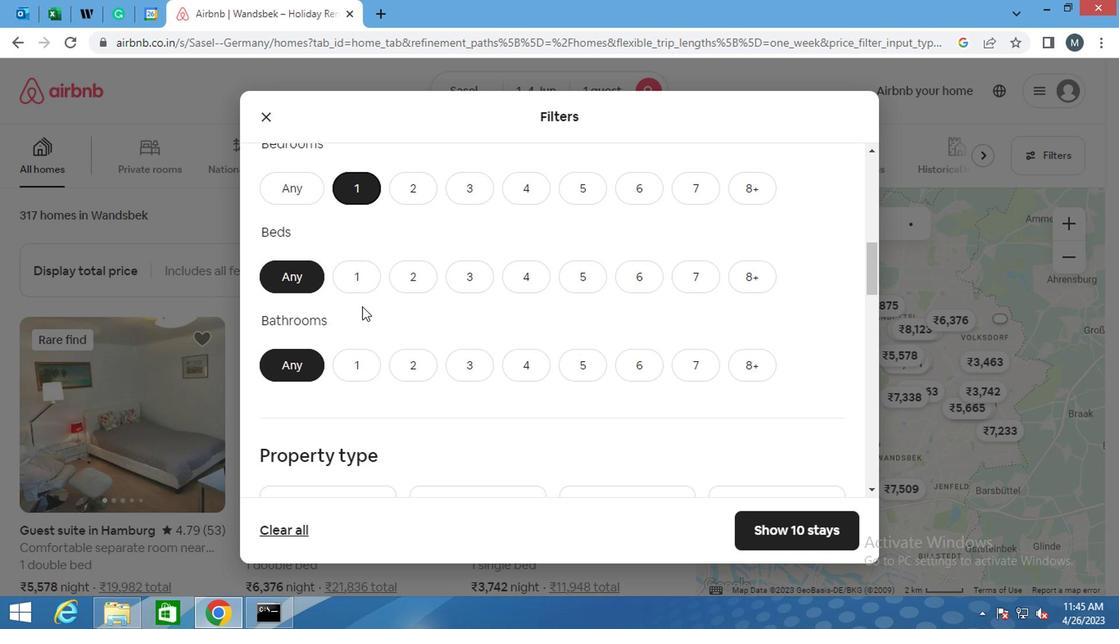 
Action: Mouse pressed left at (356, 288)
Screenshot: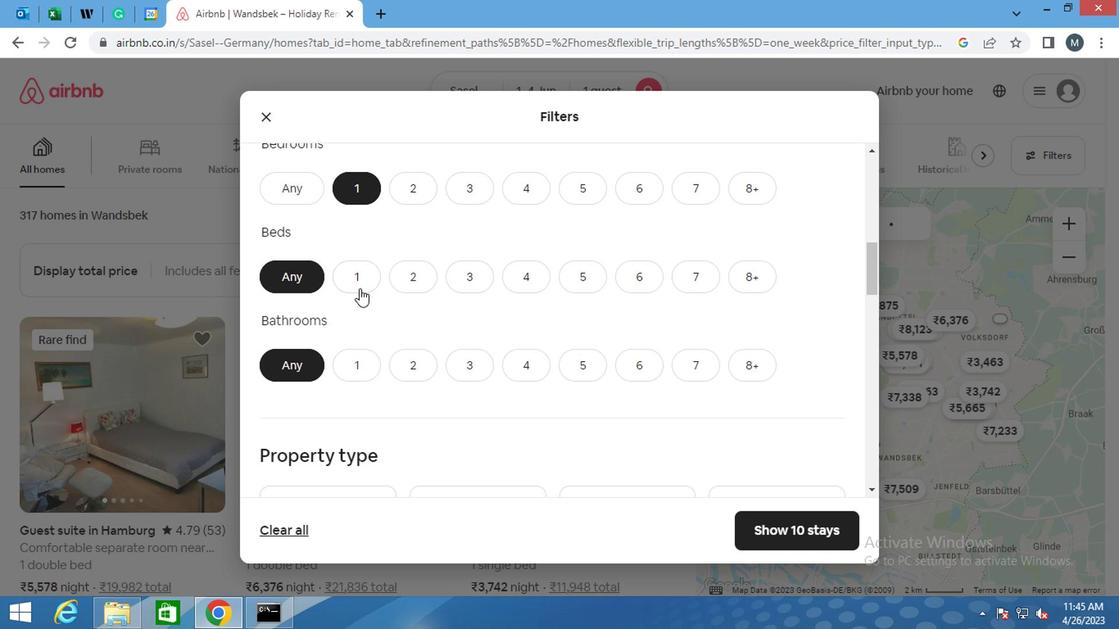 
Action: Mouse moved to (360, 372)
Screenshot: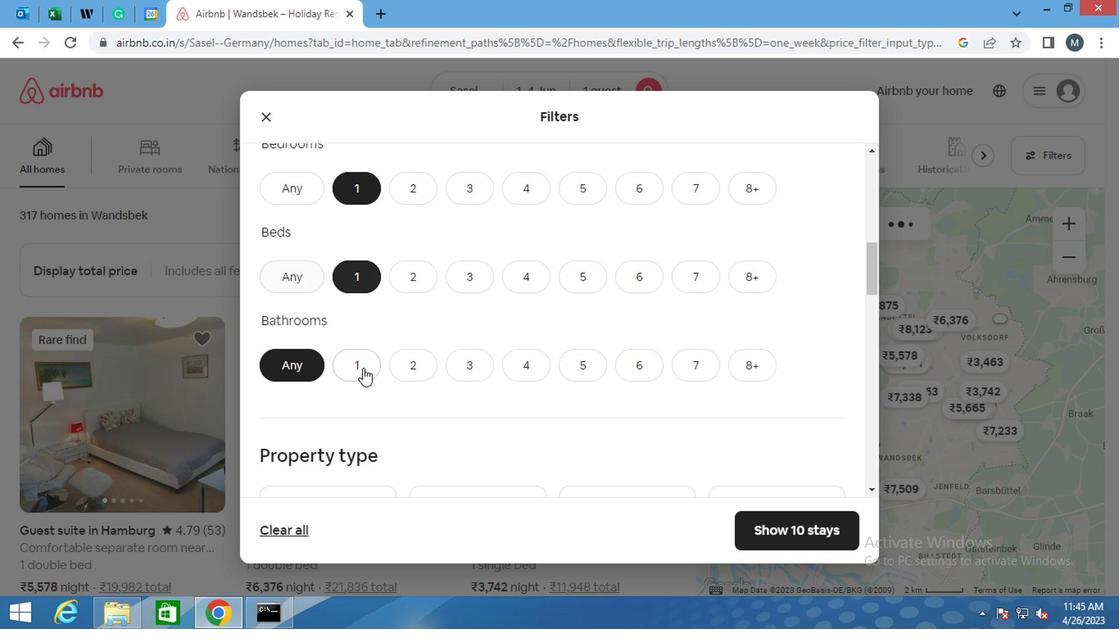 
Action: Mouse pressed left at (360, 372)
Screenshot: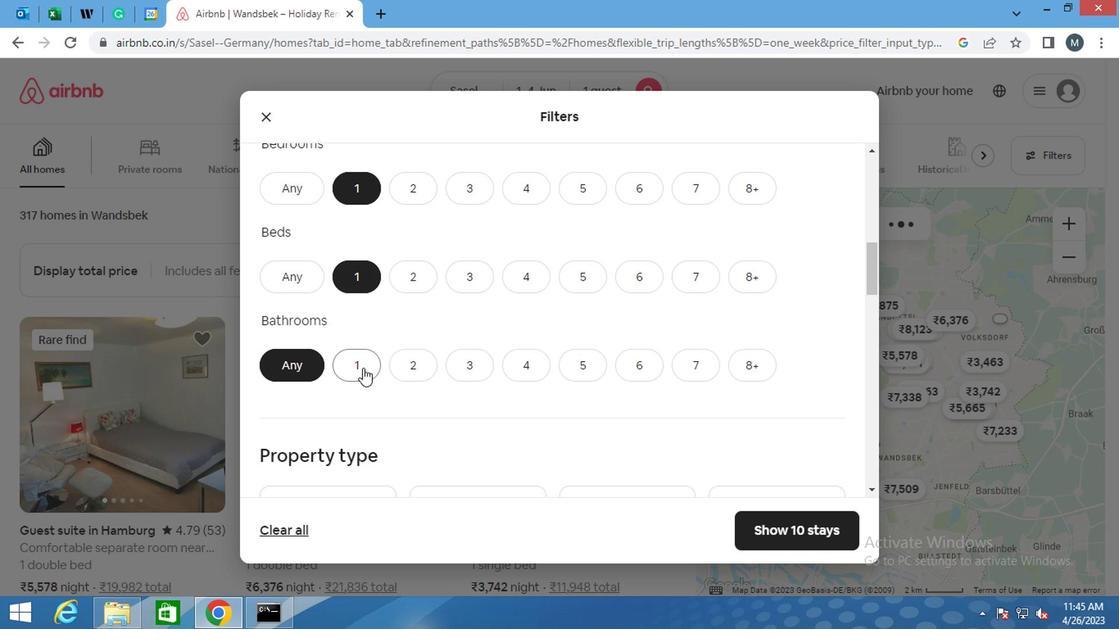 
Action: Mouse moved to (377, 320)
Screenshot: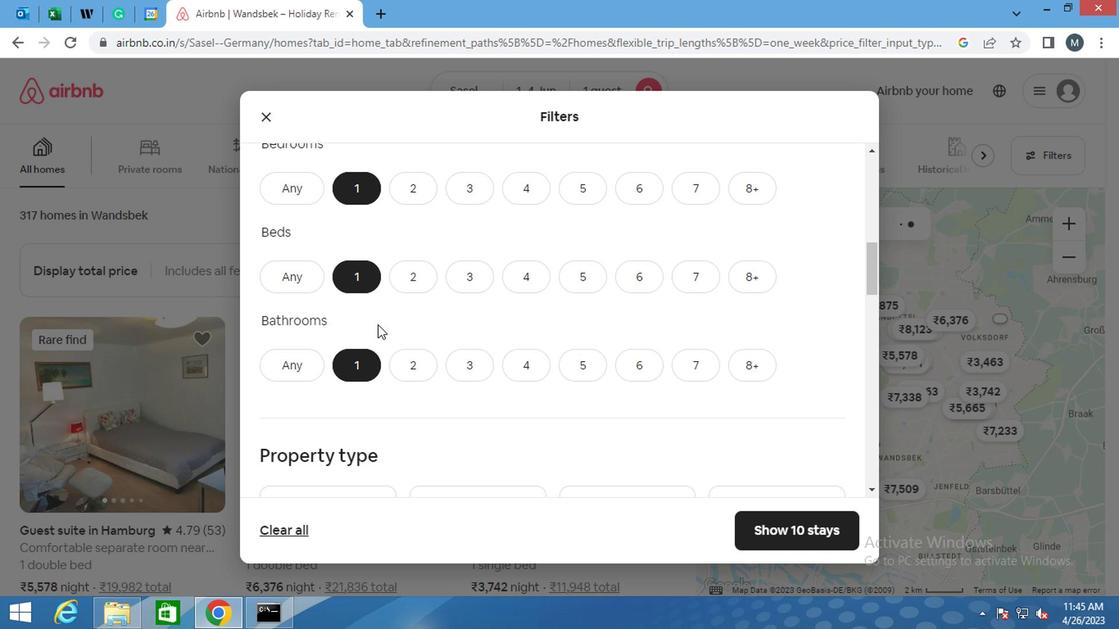
Action: Mouse scrolled (377, 319) with delta (0, -1)
Screenshot: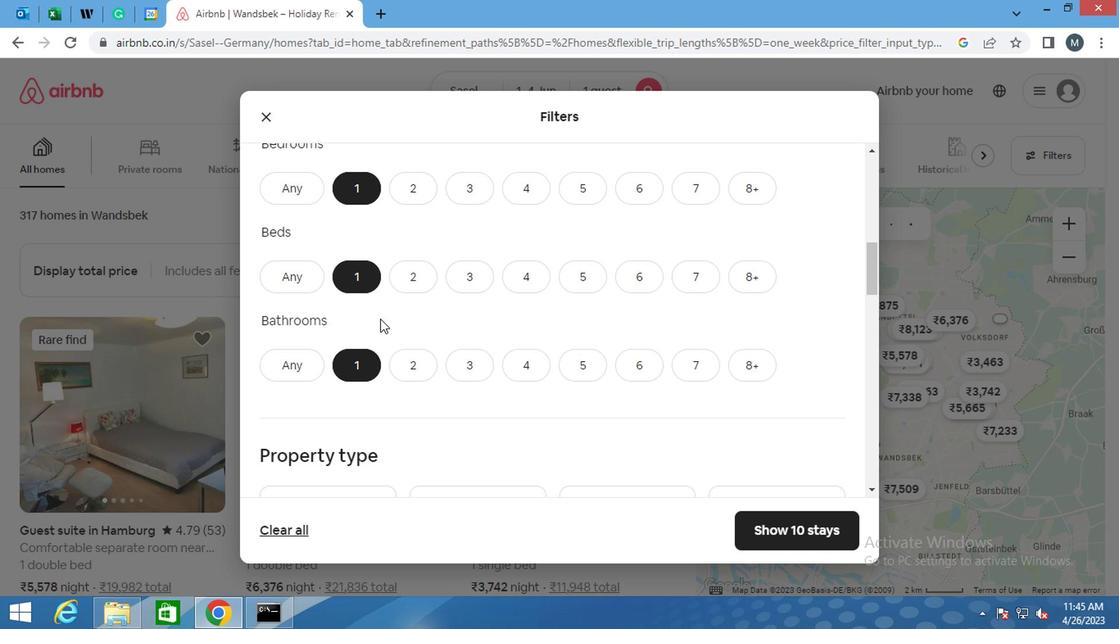 
Action: Mouse moved to (377, 320)
Screenshot: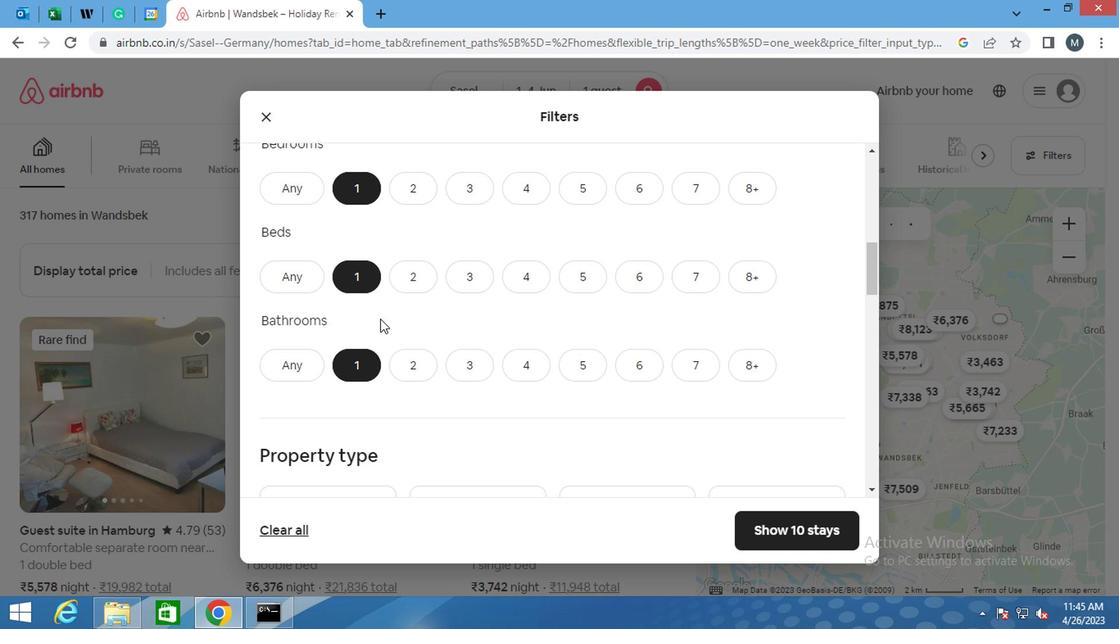 
Action: Mouse scrolled (377, 319) with delta (0, -1)
Screenshot: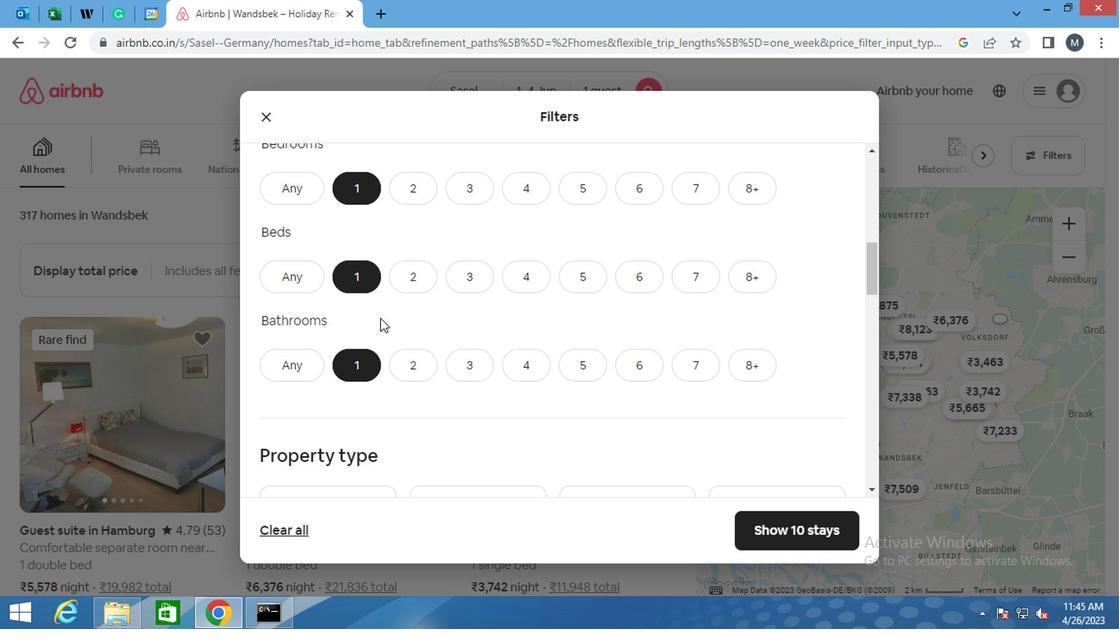 
Action: Mouse scrolled (377, 319) with delta (0, -1)
Screenshot: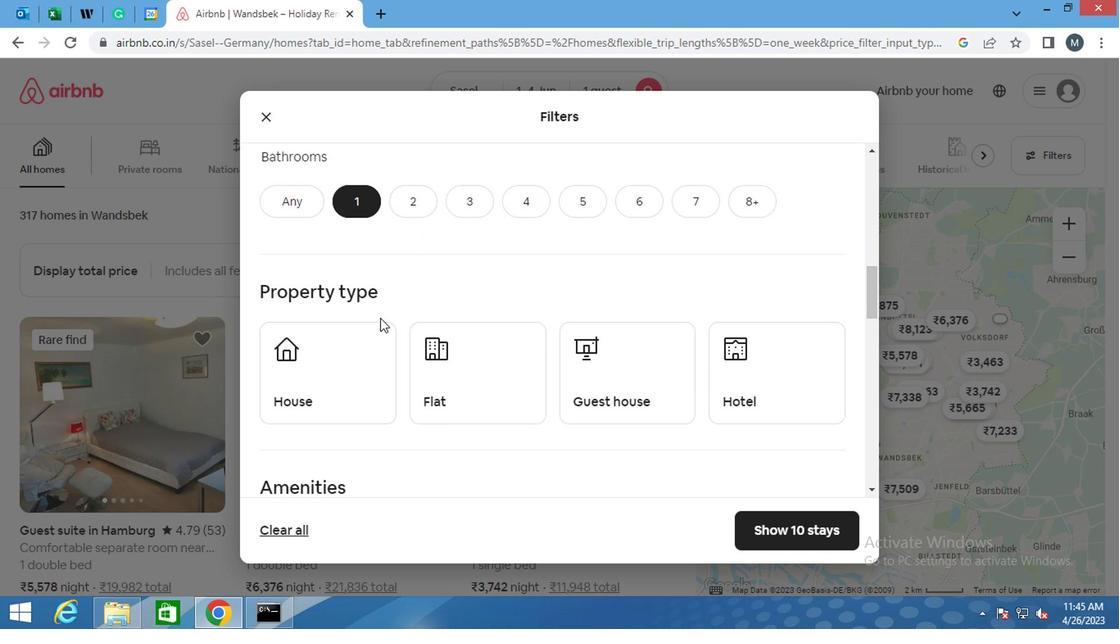 
Action: Mouse moved to (310, 307)
Screenshot: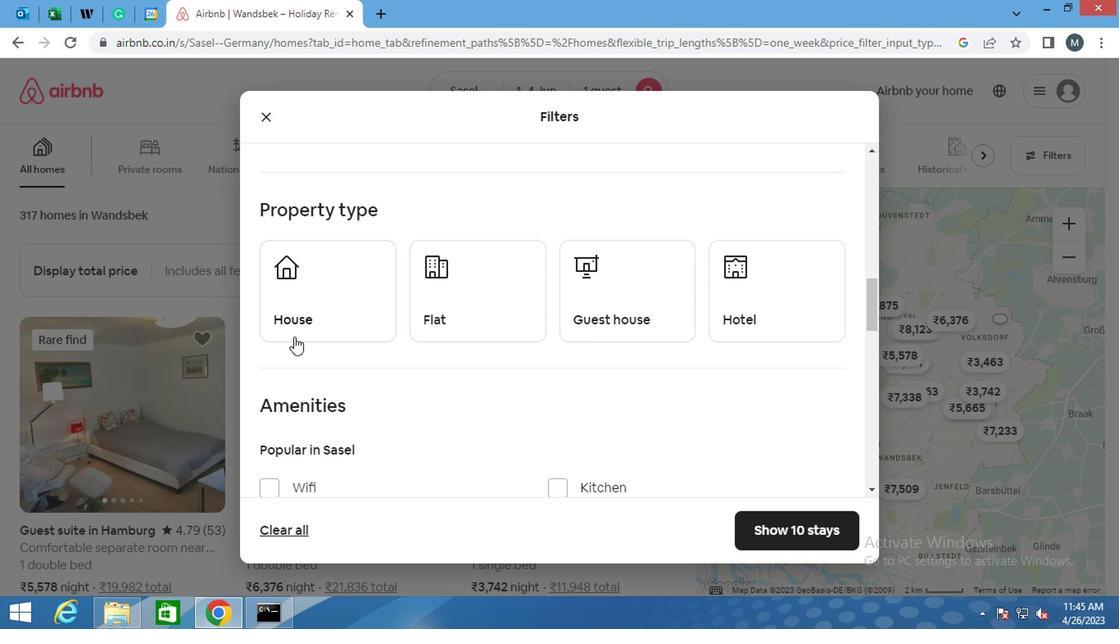 
Action: Mouse pressed left at (310, 307)
Screenshot: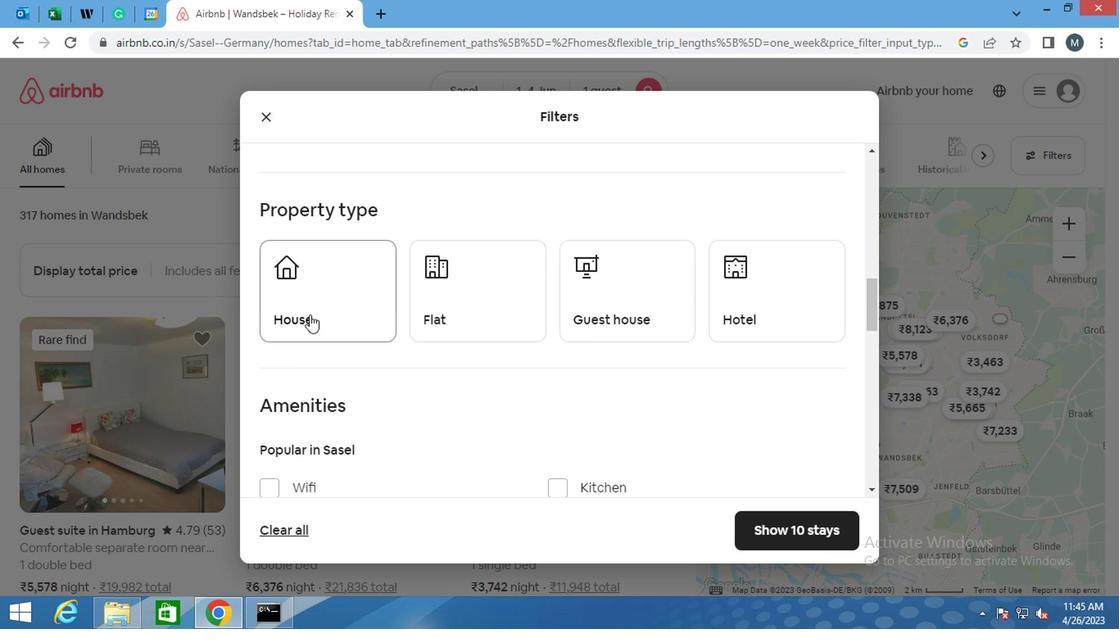 
Action: Mouse moved to (498, 293)
Screenshot: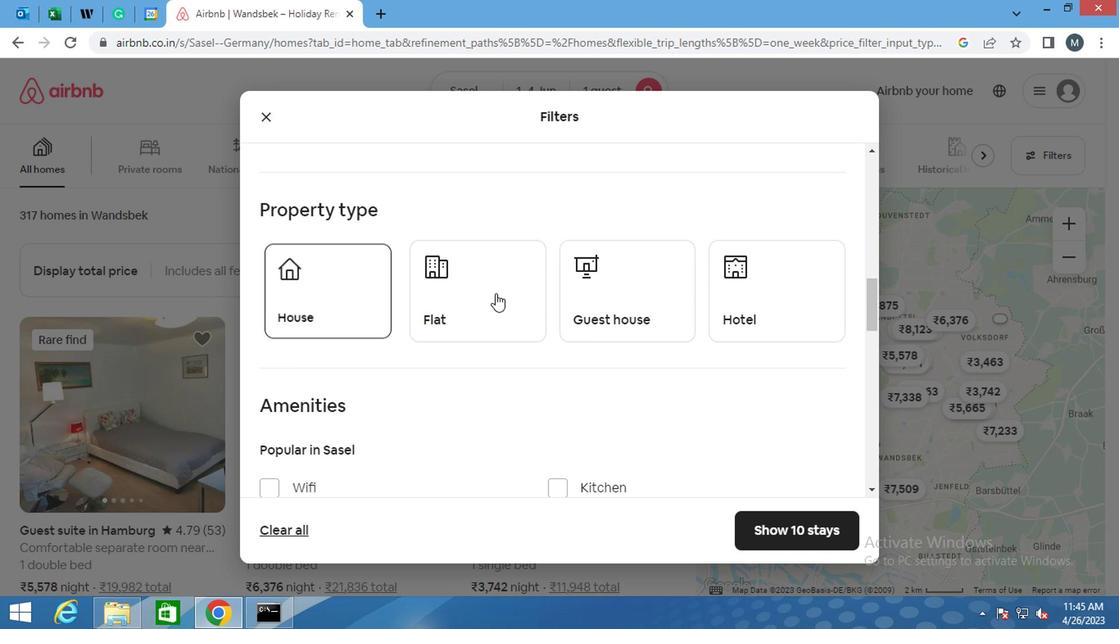 
Action: Mouse pressed left at (498, 293)
Screenshot: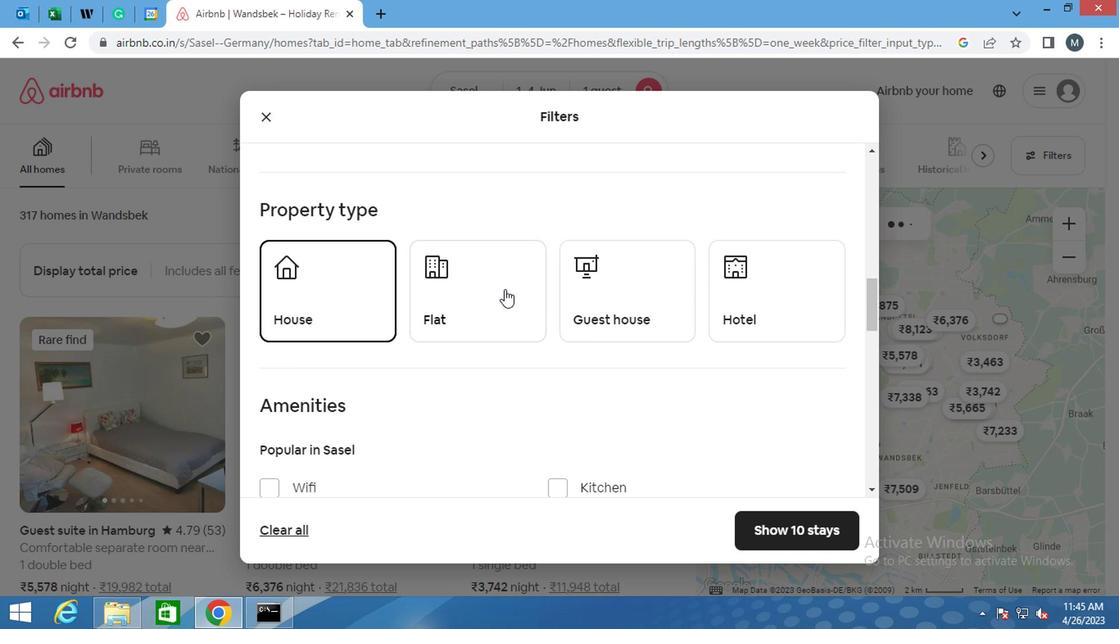 
Action: Mouse moved to (600, 296)
Screenshot: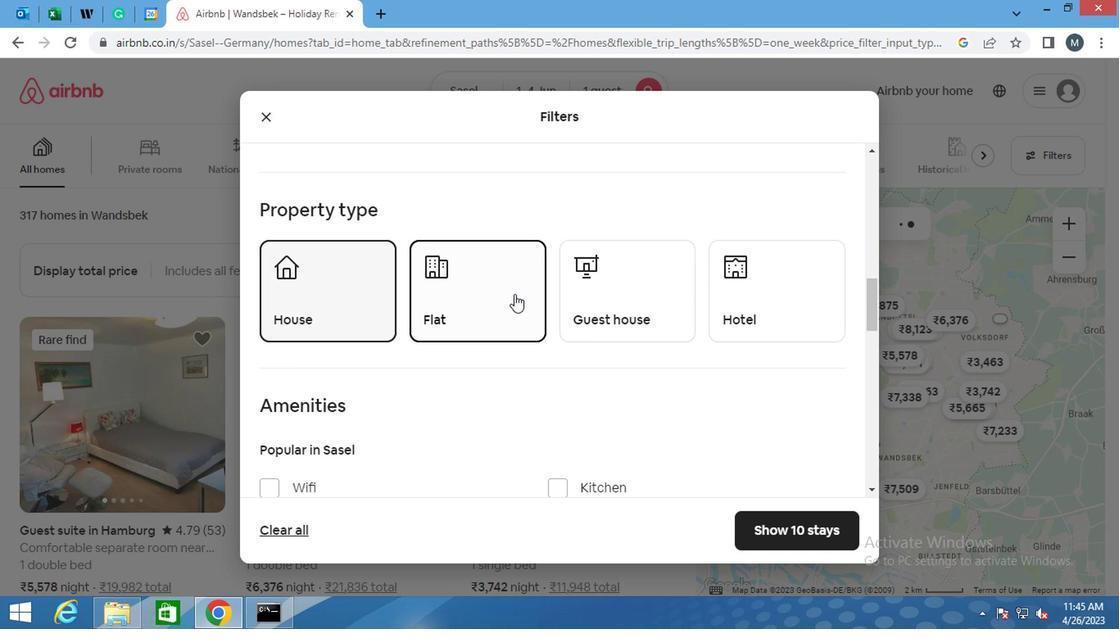 
Action: Mouse pressed left at (600, 296)
Screenshot: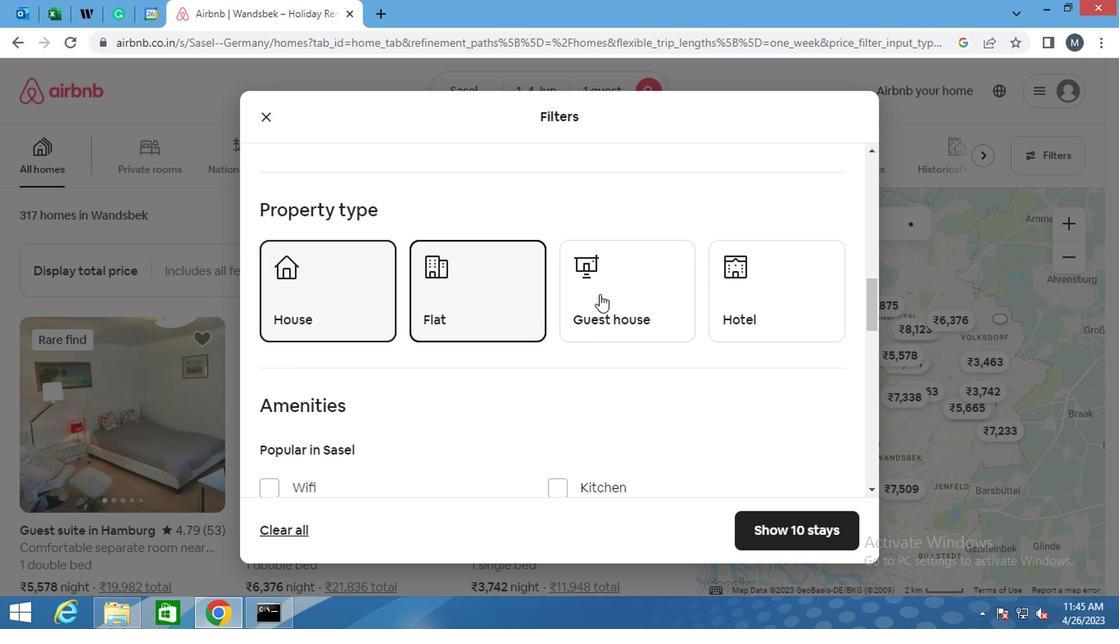 
Action: Mouse moved to (388, 310)
Screenshot: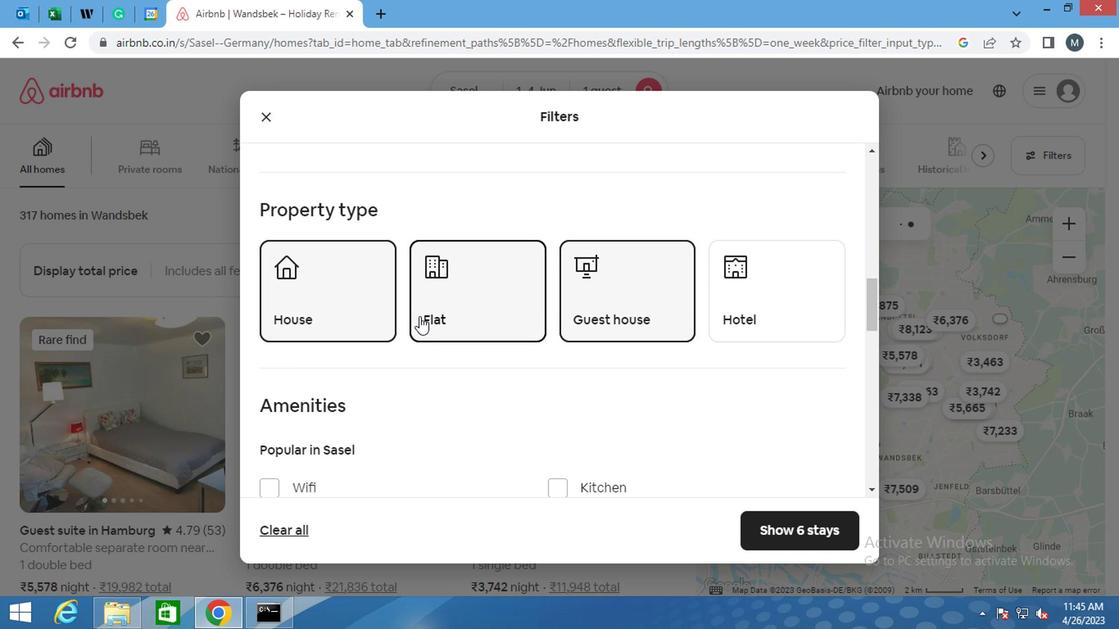 
Action: Mouse scrolled (388, 310) with delta (0, 0)
Screenshot: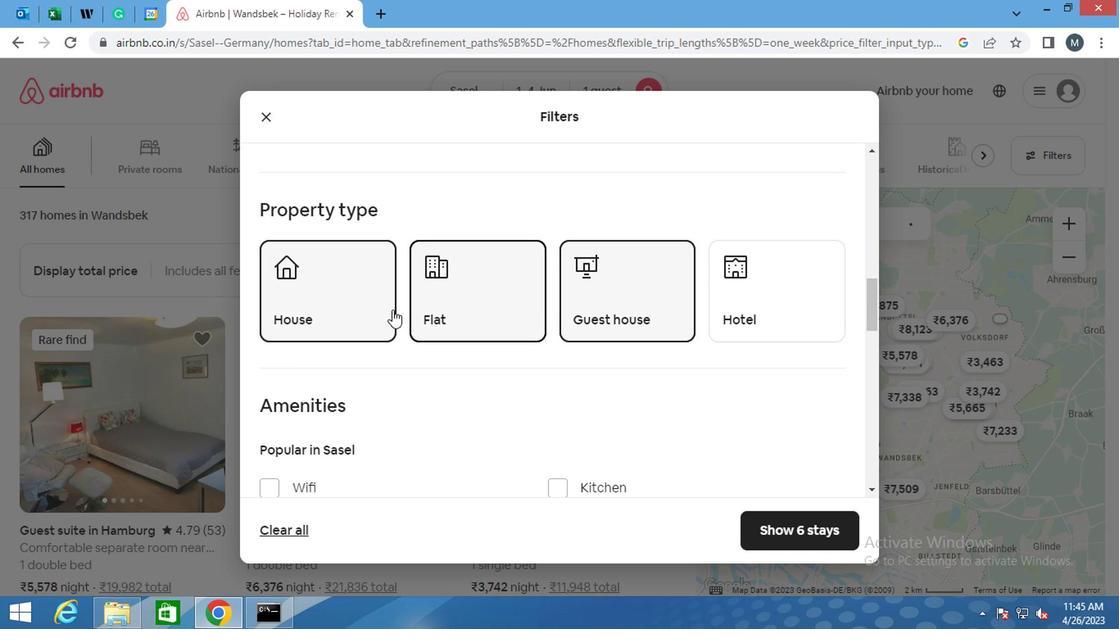 
Action: Mouse moved to (387, 310)
Screenshot: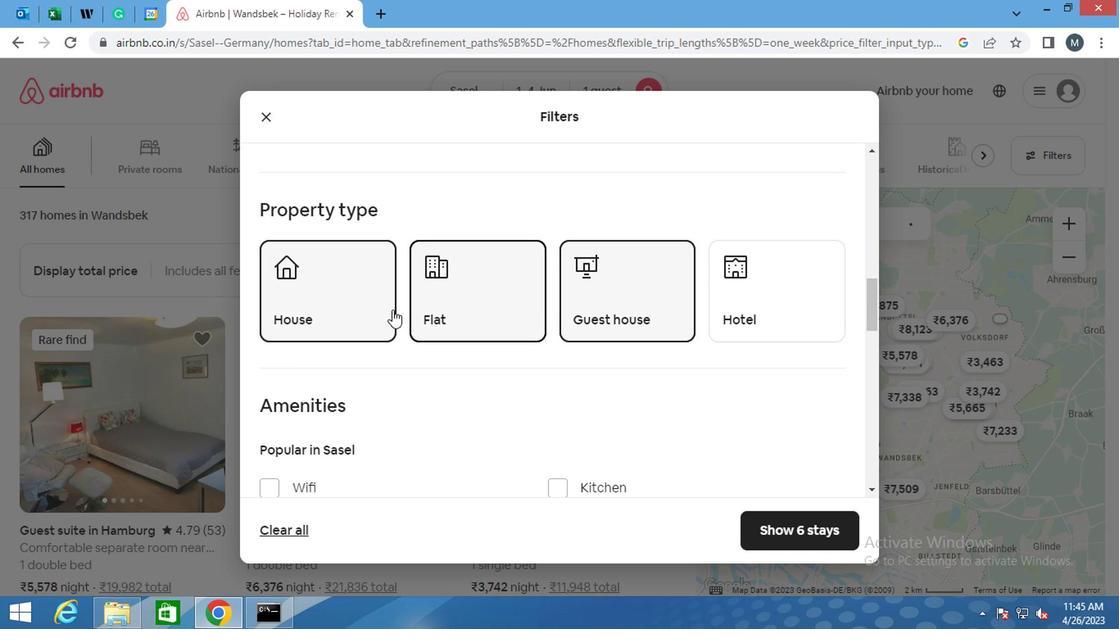 
Action: Mouse scrolled (387, 310) with delta (0, 0)
Screenshot: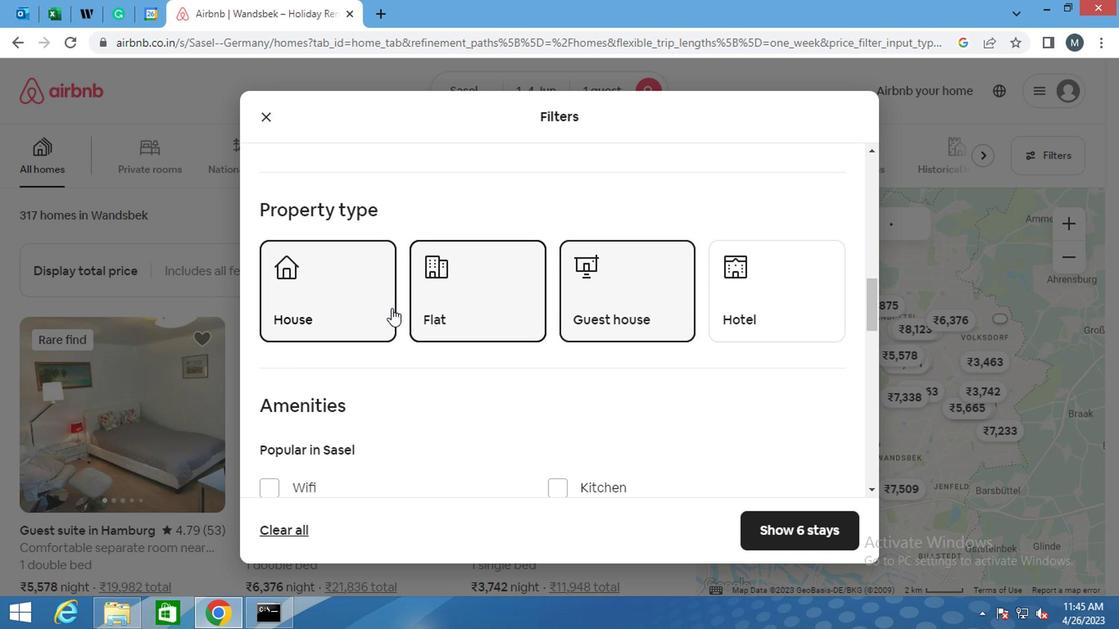 
Action: Mouse moved to (387, 310)
Screenshot: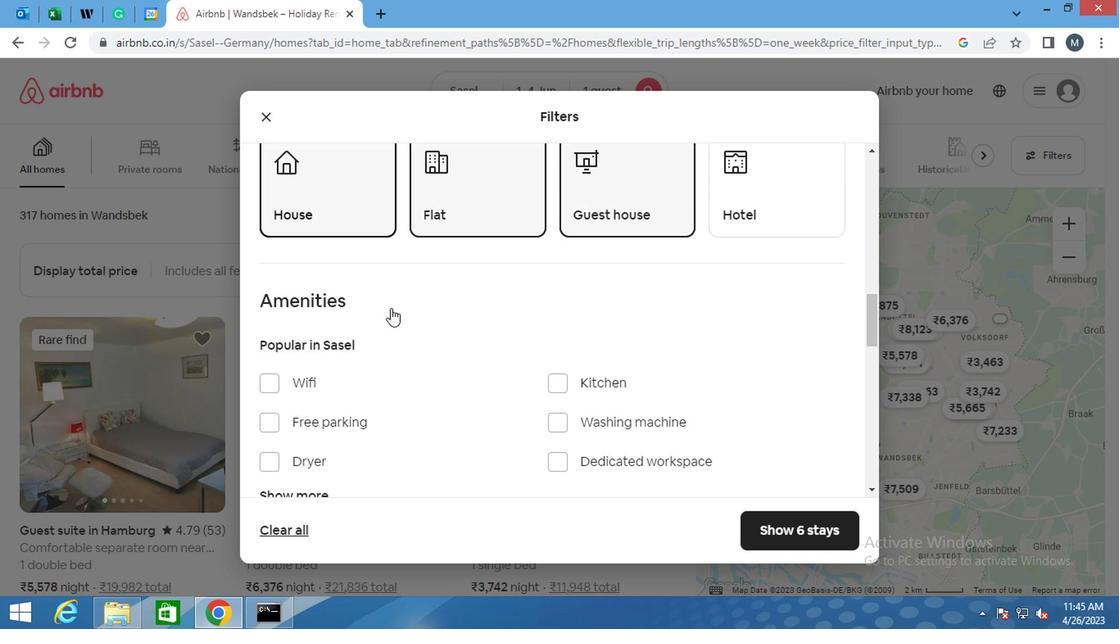 
Action: Mouse scrolled (387, 310) with delta (0, 0)
Screenshot: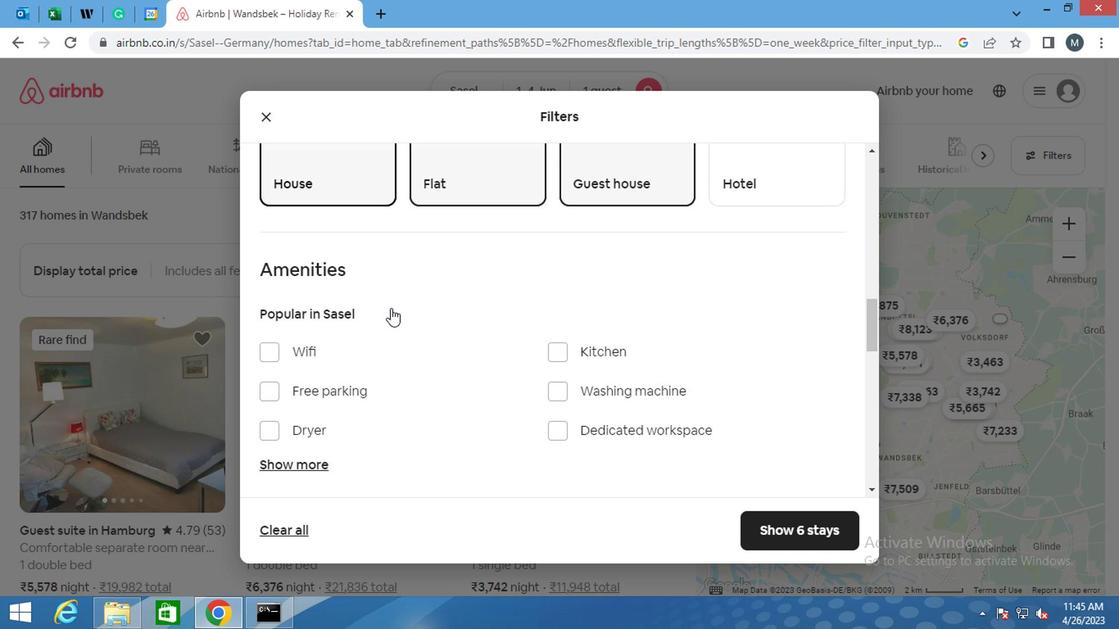 
Action: Mouse moved to (247, 248)
Screenshot: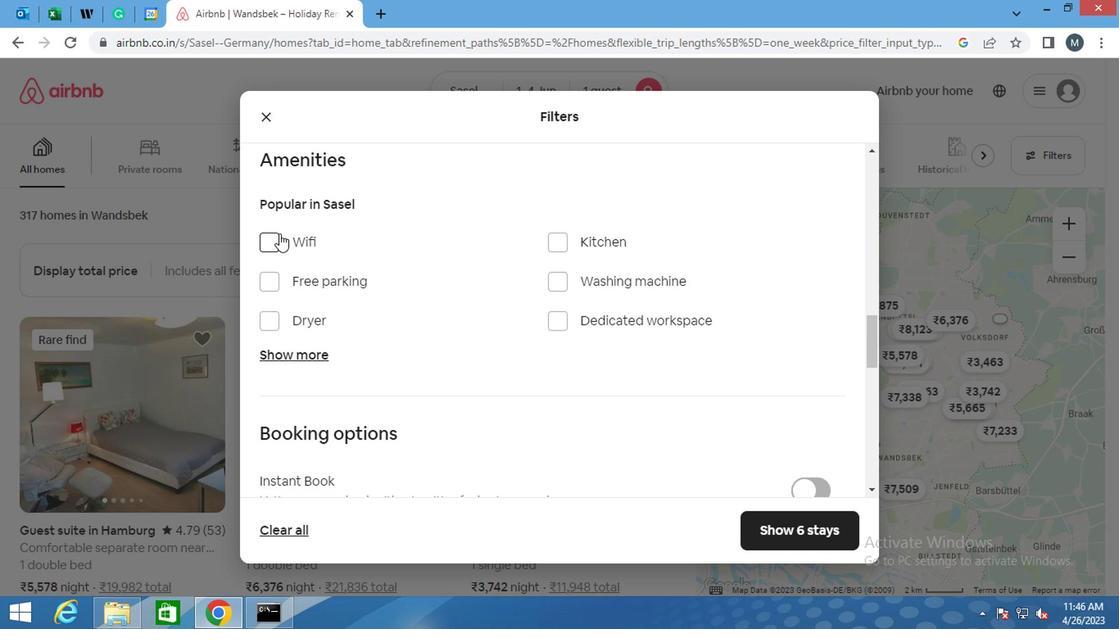 
Action: Mouse pressed left at (247, 248)
Screenshot: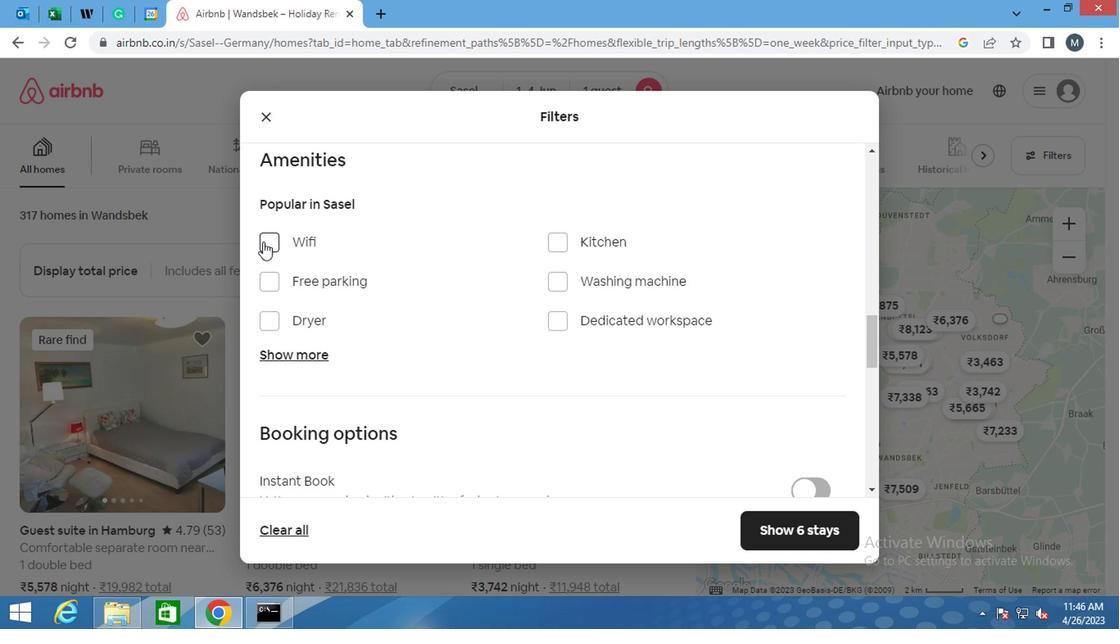
Action: Mouse moved to (266, 244)
Screenshot: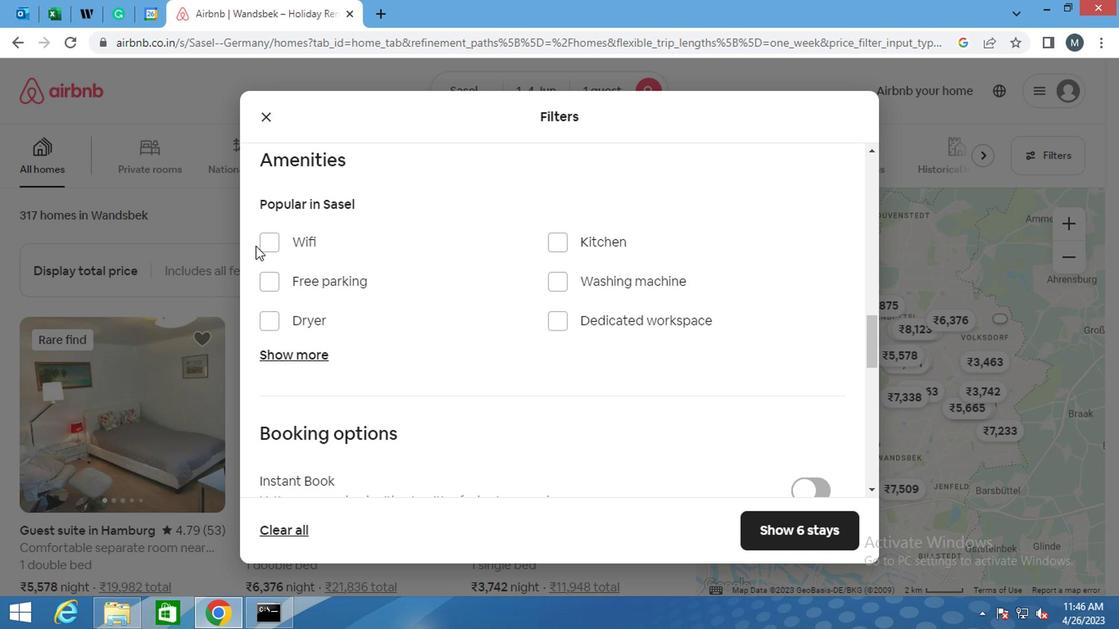 
Action: Mouse pressed left at (266, 244)
Screenshot: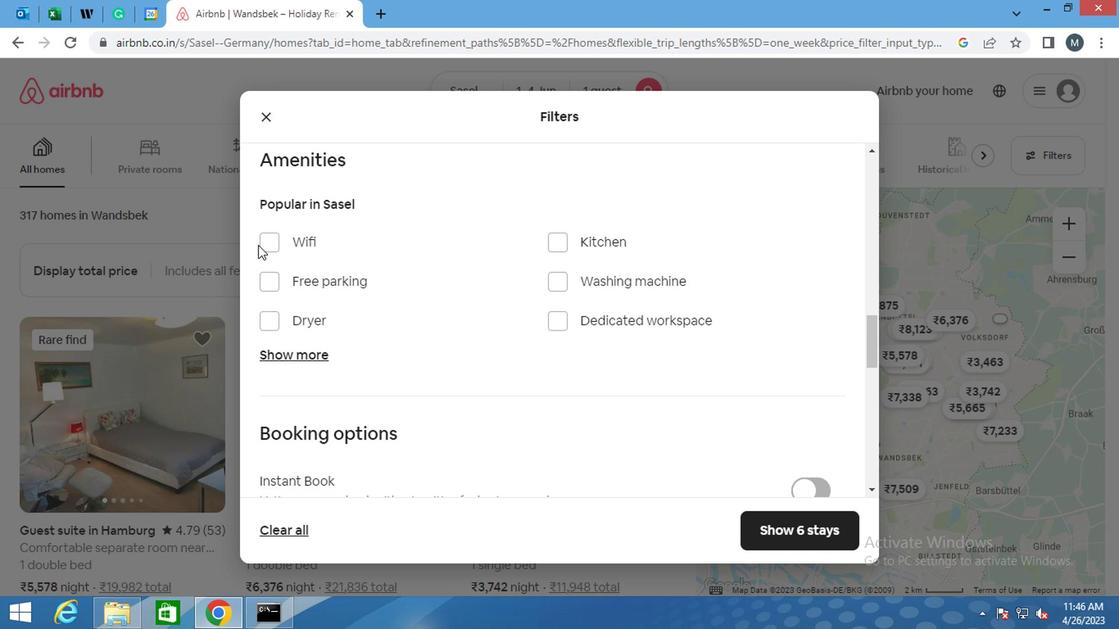 
Action: Mouse moved to (433, 276)
Screenshot: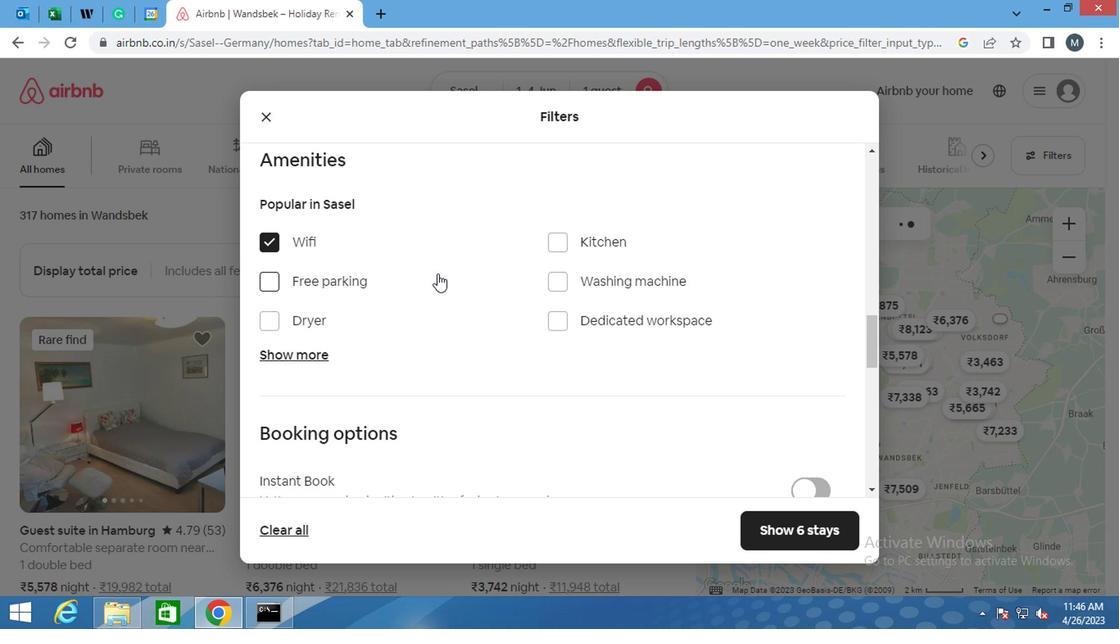 
Action: Mouse scrolled (433, 275) with delta (0, -1)
Screenshot: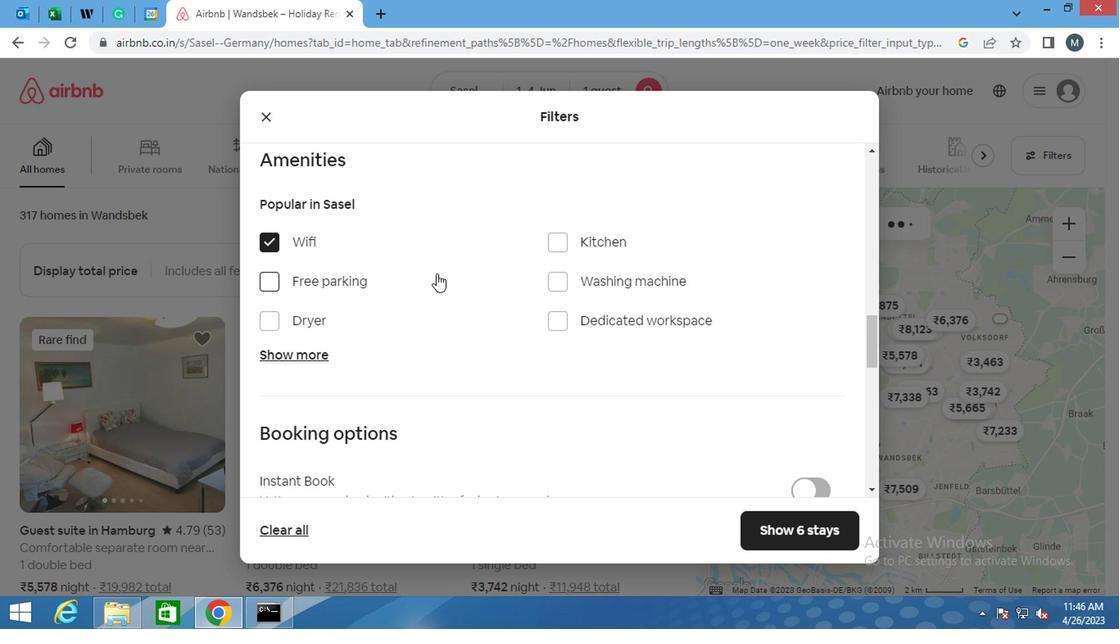 
Action: Mouse moved to (431, 281)
Screenshot: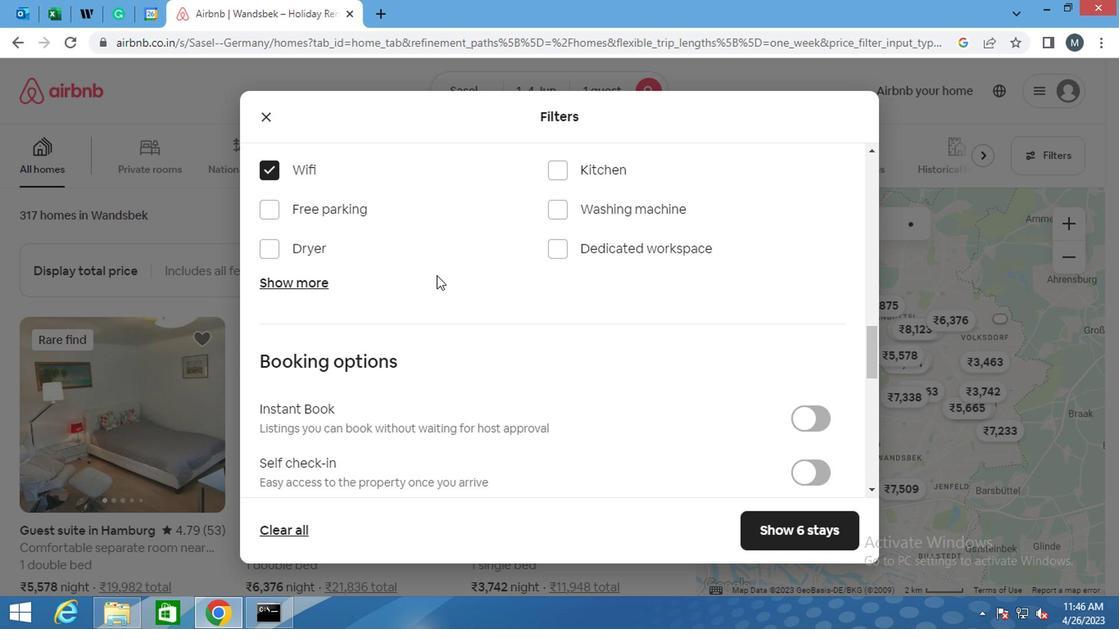 
Action: Mouse scrolled (431, 280) with delta (0, 0)
Screenshot: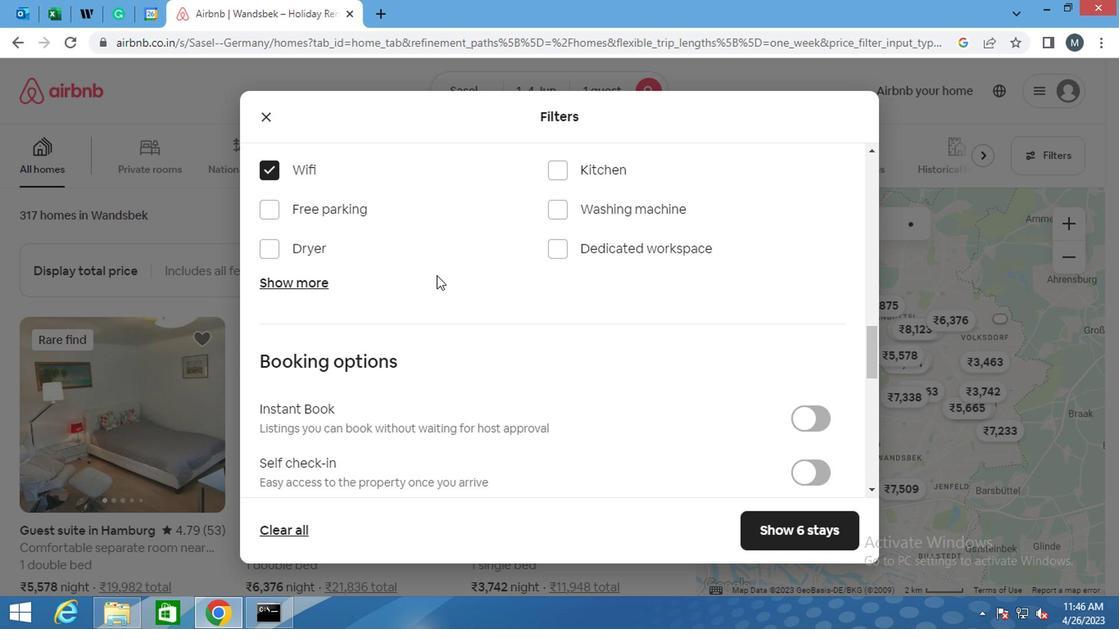 
Action: Mouse moved to (428, 281)
Screenshot: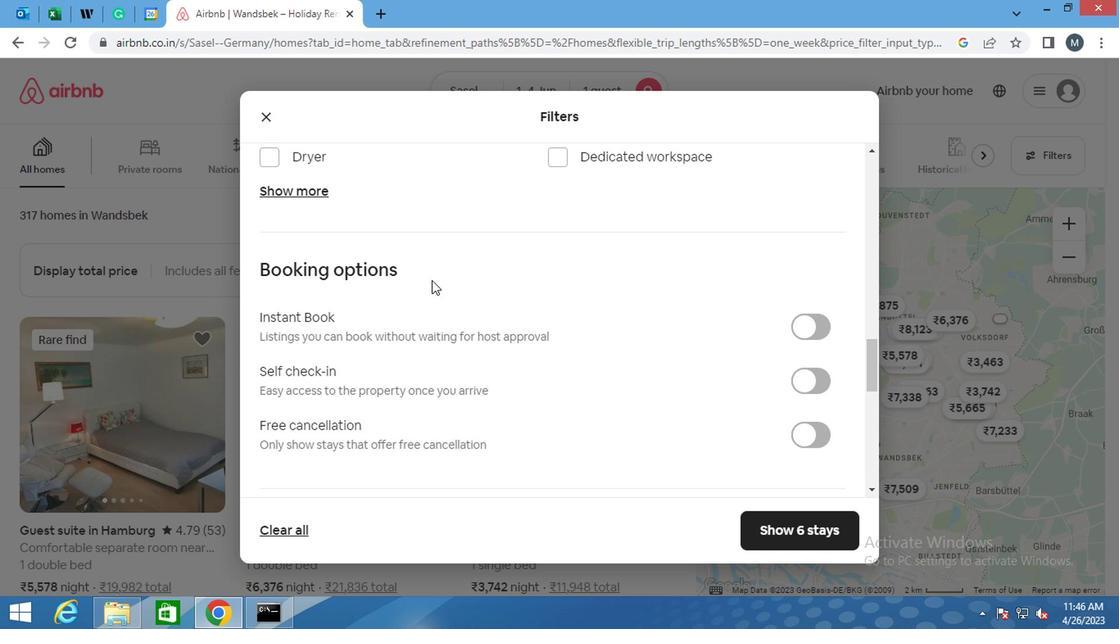 
Action: Mouse scrolled (428, 280) with delta (0, 0)
Screenshot: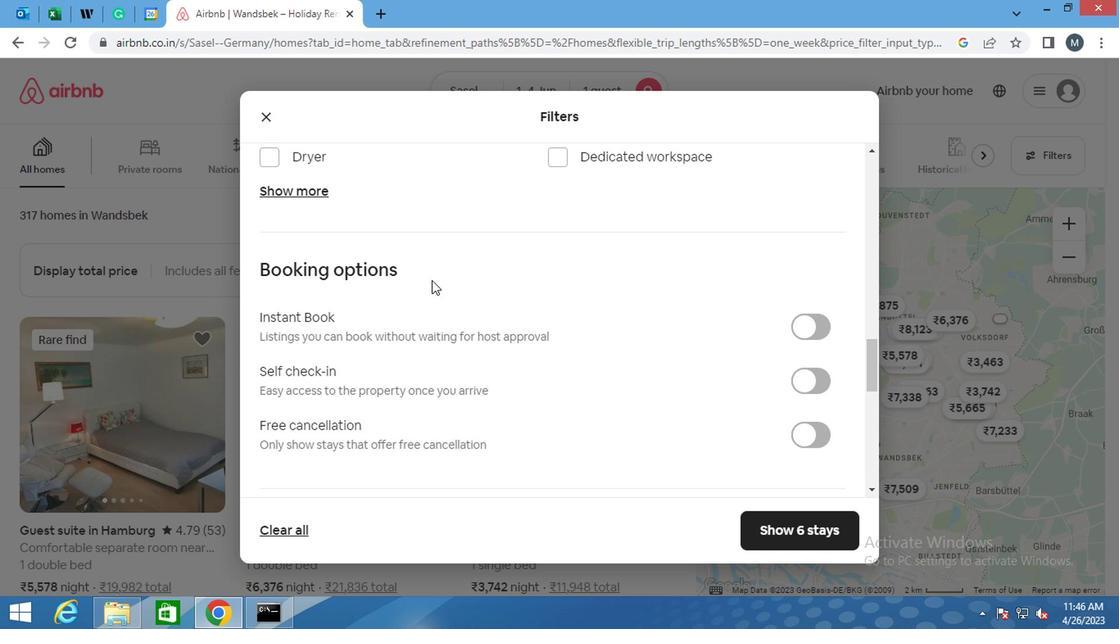 
Action: Mouse scrolled (428, 280) with delta (0, 0)
Screenshot: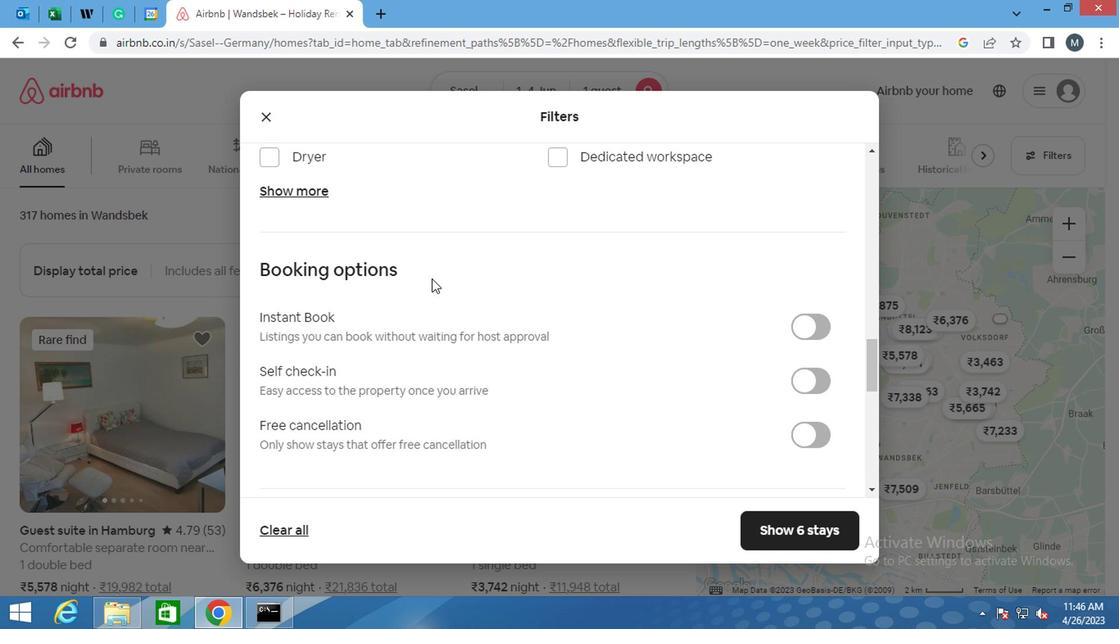 
Action: Mouse scrolled (428, 280) with delta (0, 0)
Screenshot: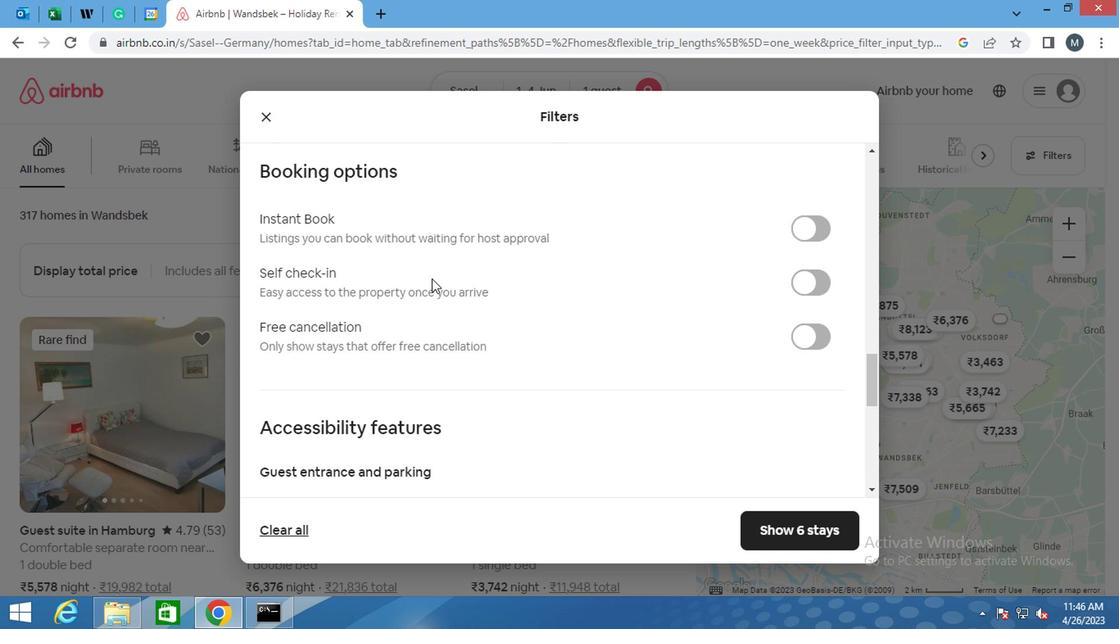 
Action: Mouse moved to (395, 330)
Screenshot: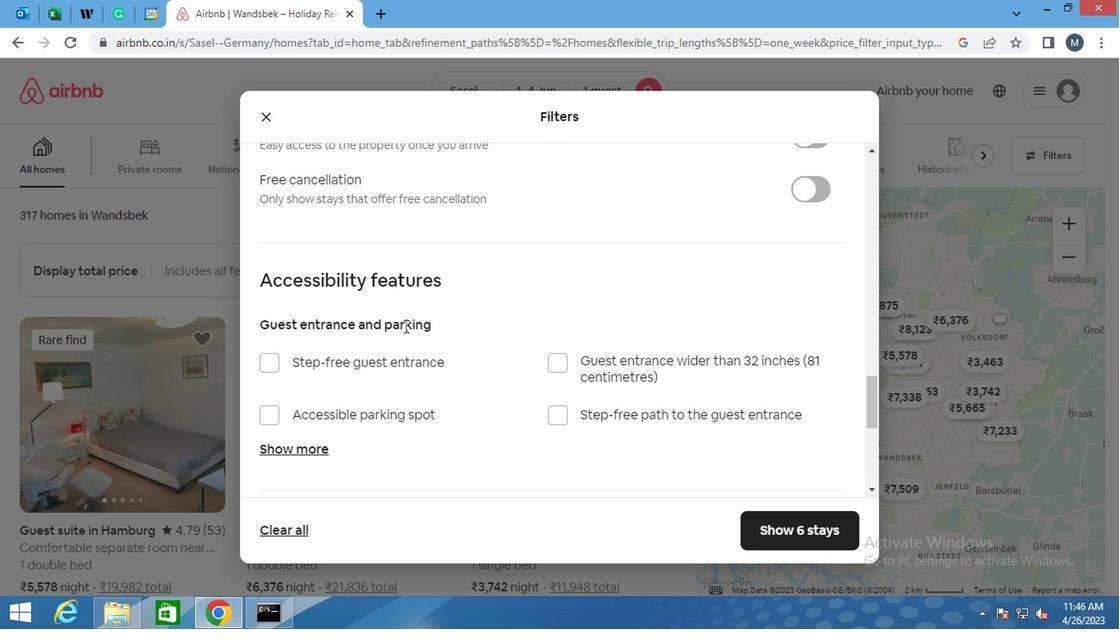 
Action: Mouse scrolled (395, 331) with delta (0, 0)
Screenshot: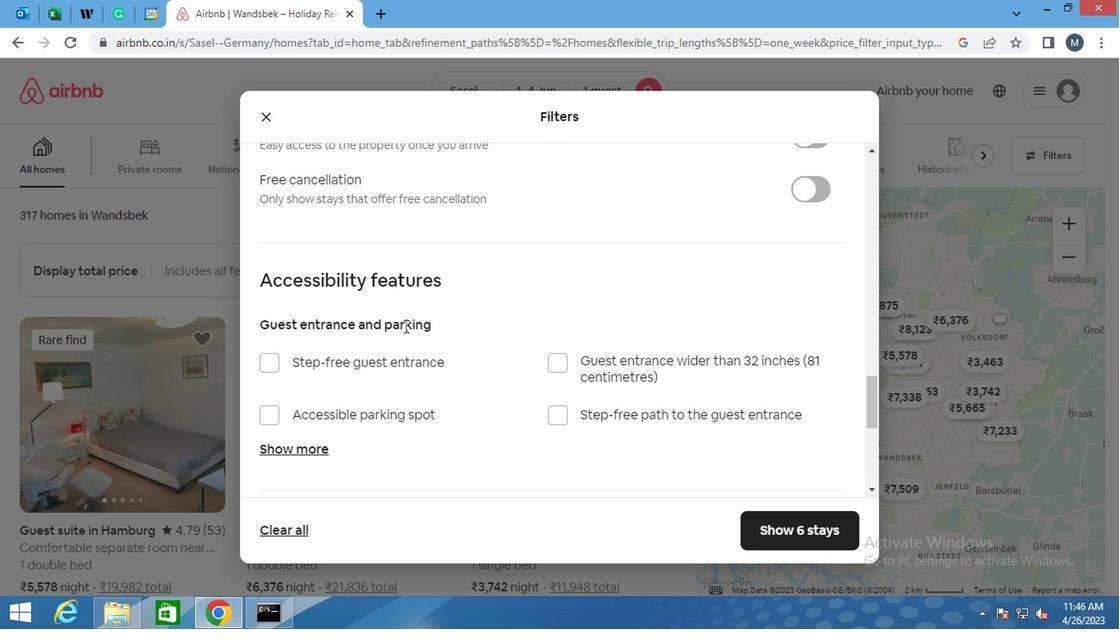 
Action: Mouse moved to (795, 221)
Screenshot: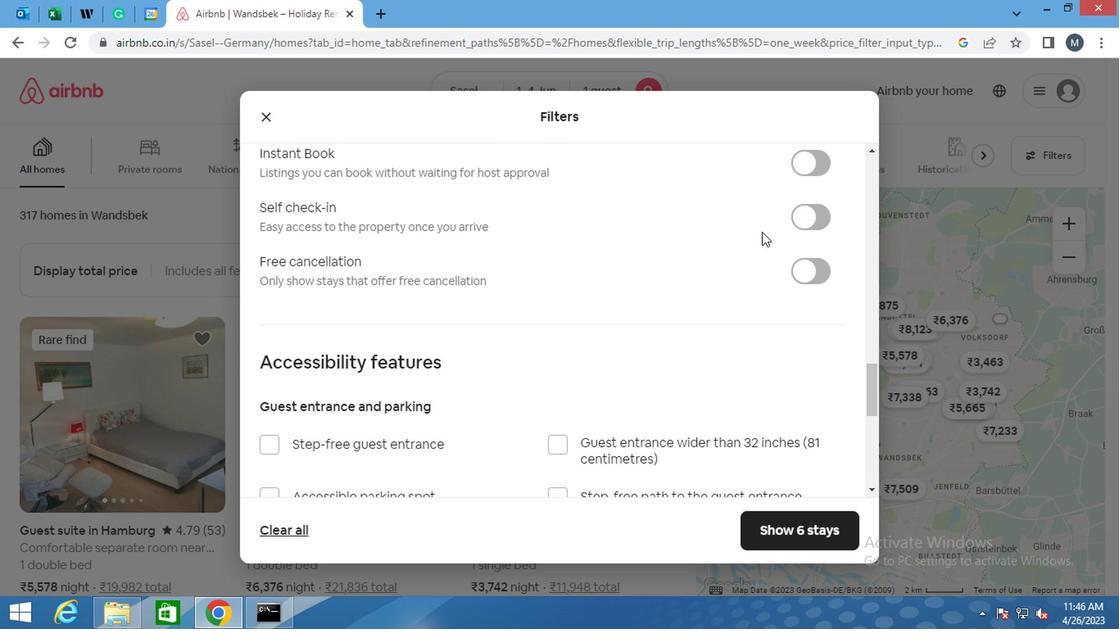 
Action: Mouse pressed left at (795, 221)
Screenshot: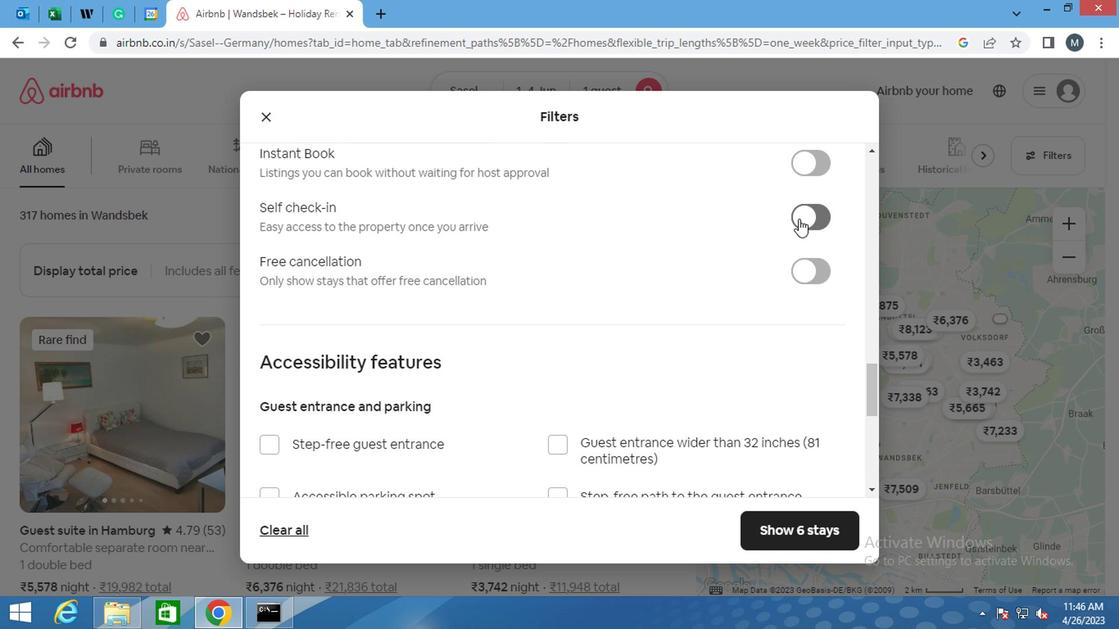 
Action: Mouse moved to (518, 240)
Screenshot: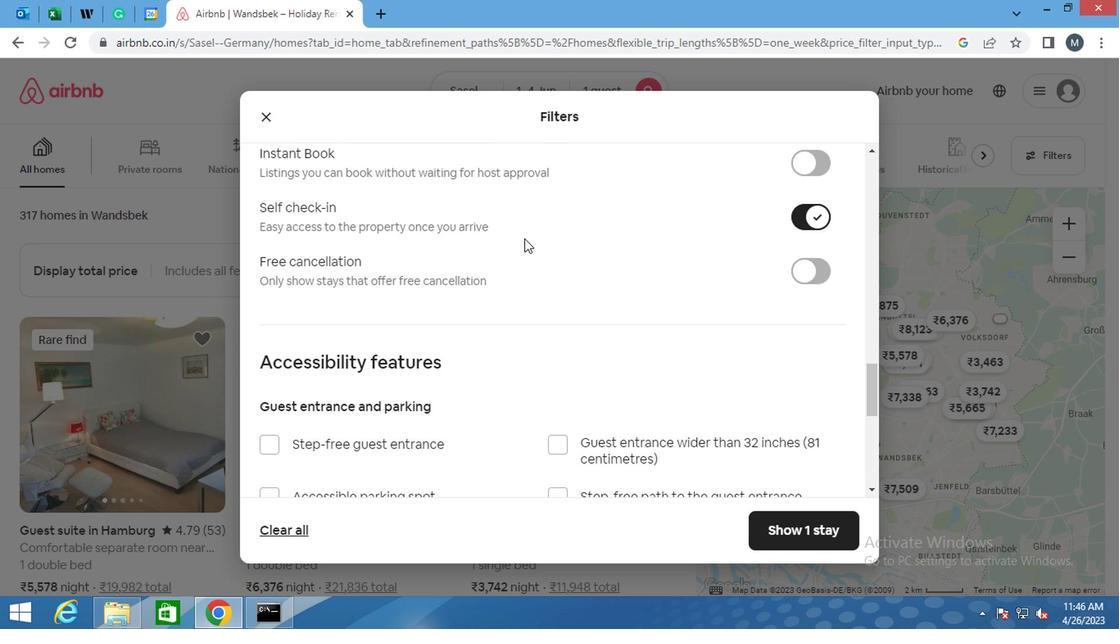 
Action: Mouse scrolled (518, 240) with delta (0, 0)
Screenshot: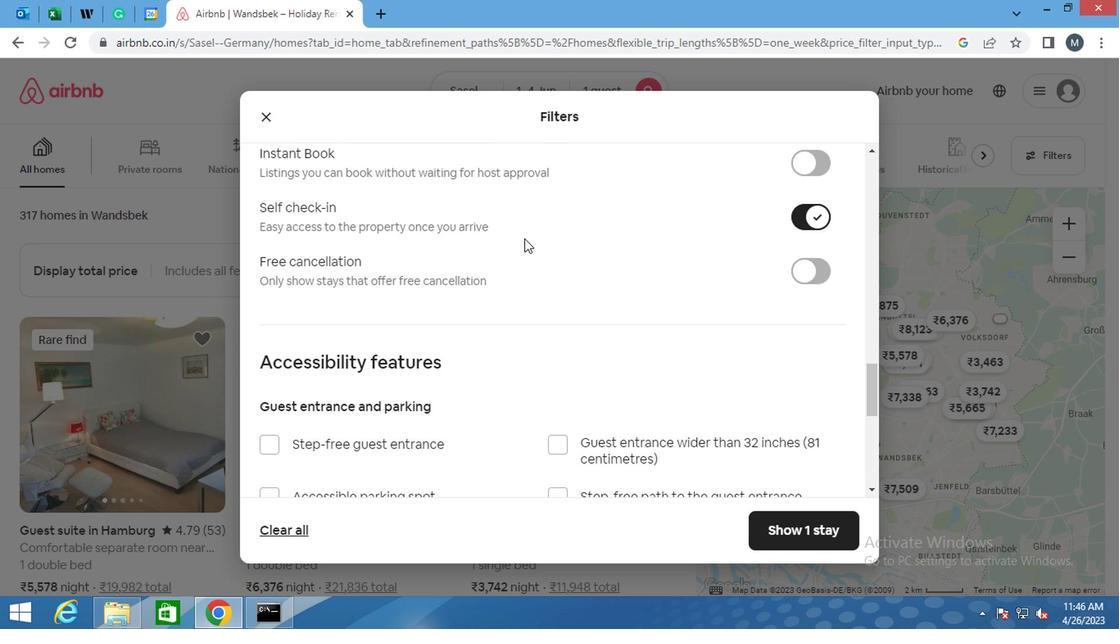 
Action: Mouse scrolled (518, 240) with delta (0, 0)
Screenshot: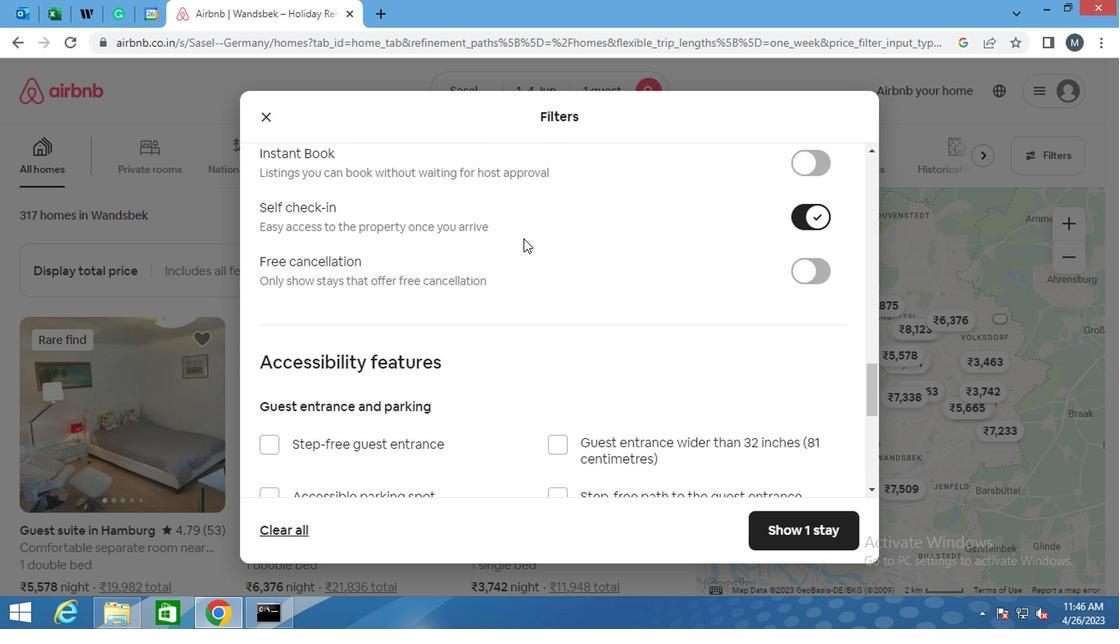
Action: Mouse moved to (500, 244)
Screenshot: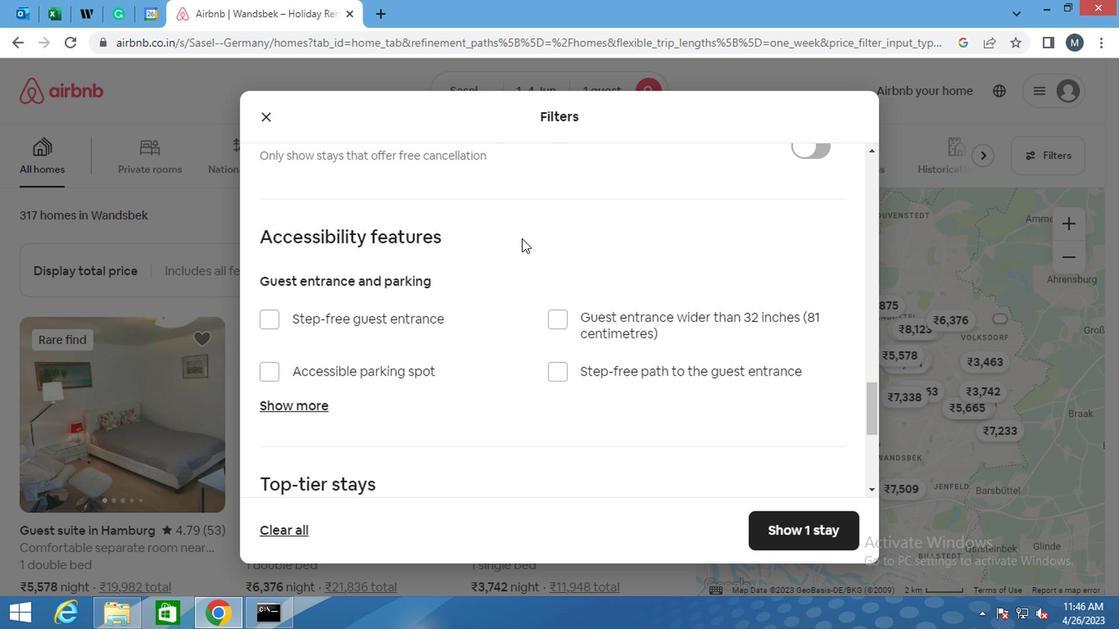 
Action: Mouse scrolled (500, 244) with delta (0, 0)
Screenshot: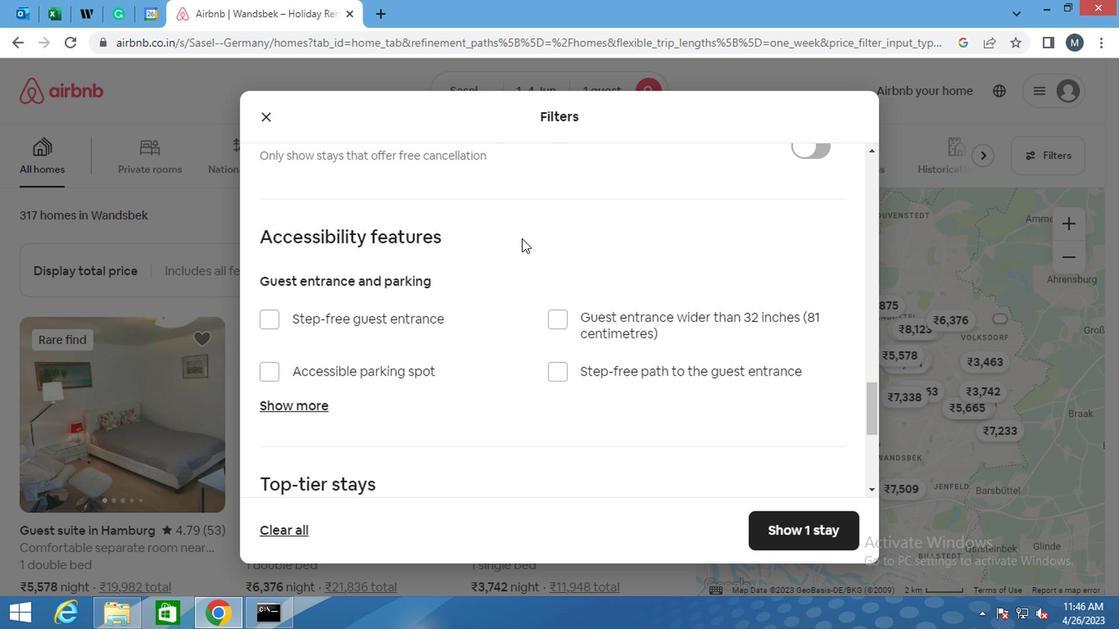 
Action: Mouse moved to (419, 297)
Screenshot: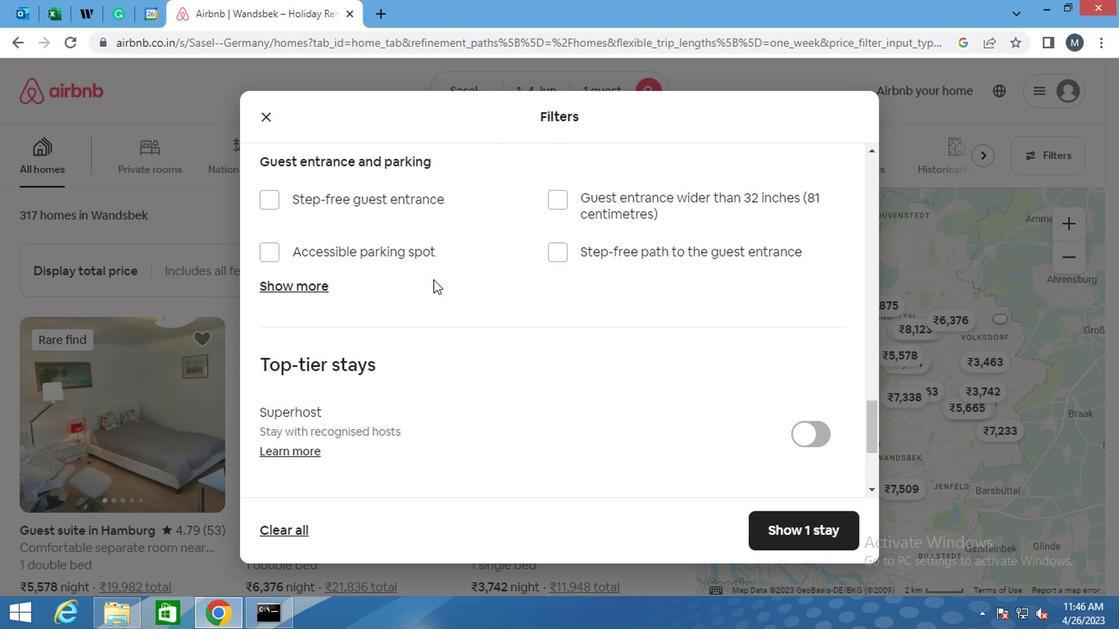 
Action: Mouse scrolled (419, 296) with delta (0, 0)
Screenshot: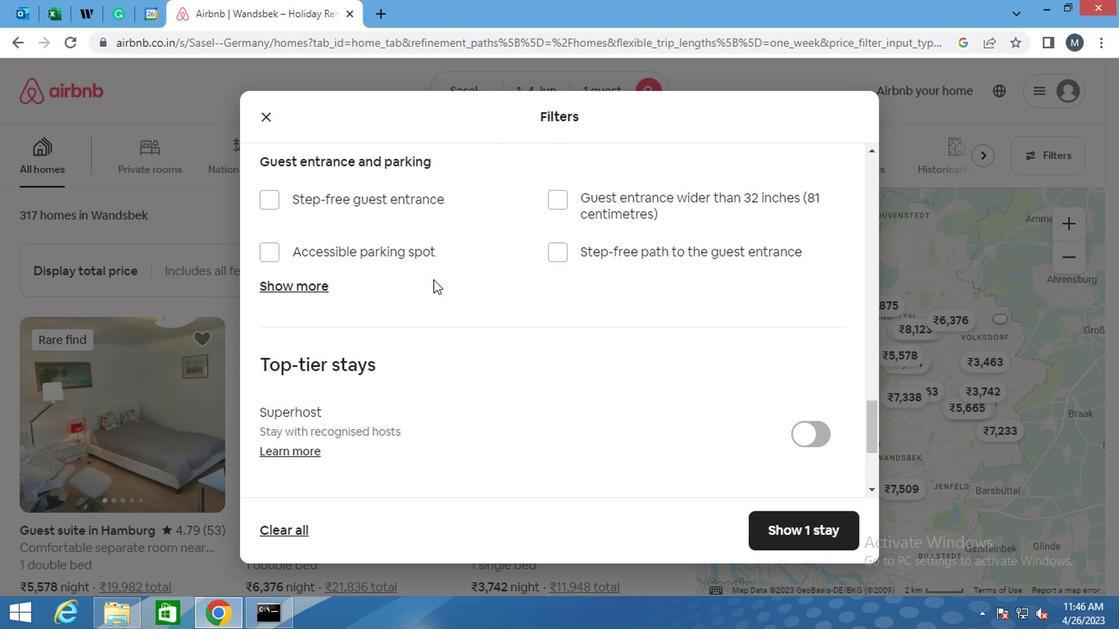 
Action: Mouse moved to (419, 302)
Screenshot: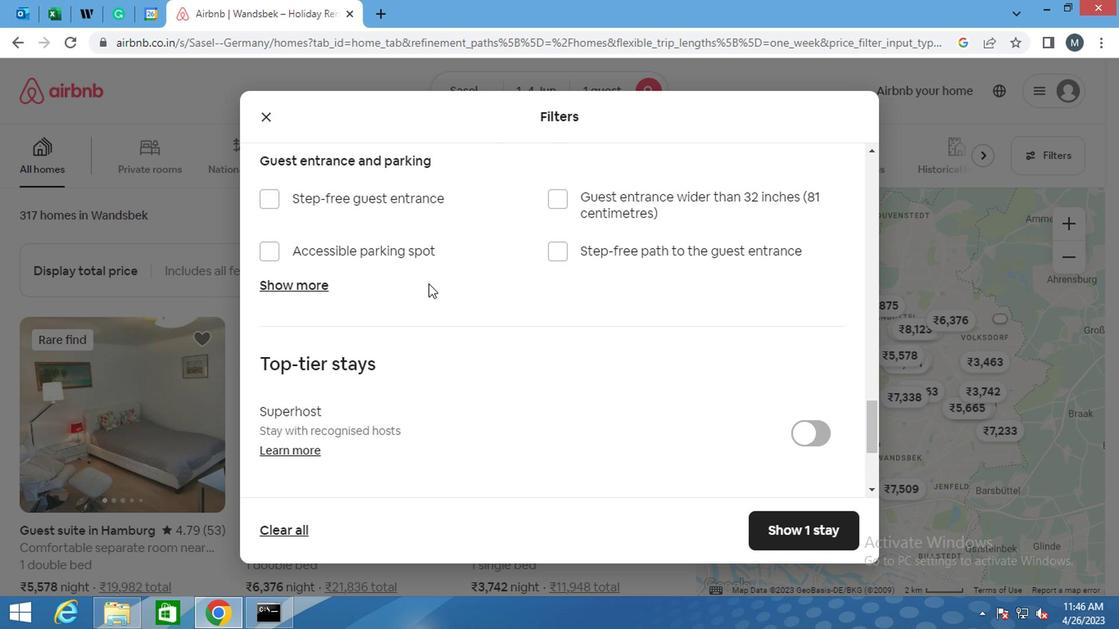 
Action: Mouse scrolled (419, 301) with delta (0, -1)
Screenshot: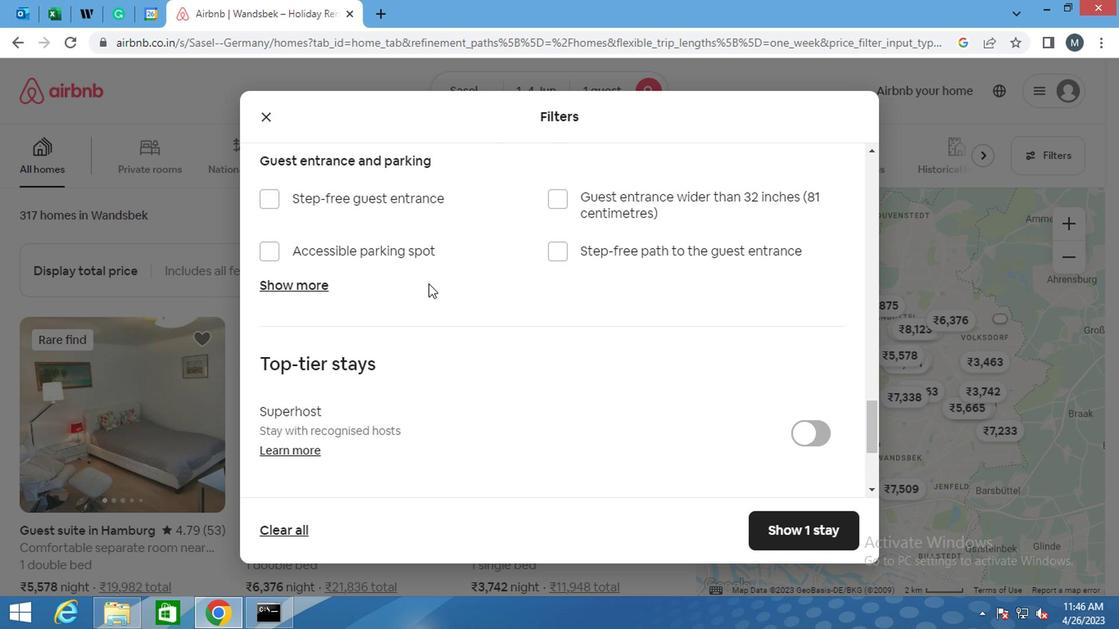 
Action: Mouse moved to (336, 355)
Screenshot: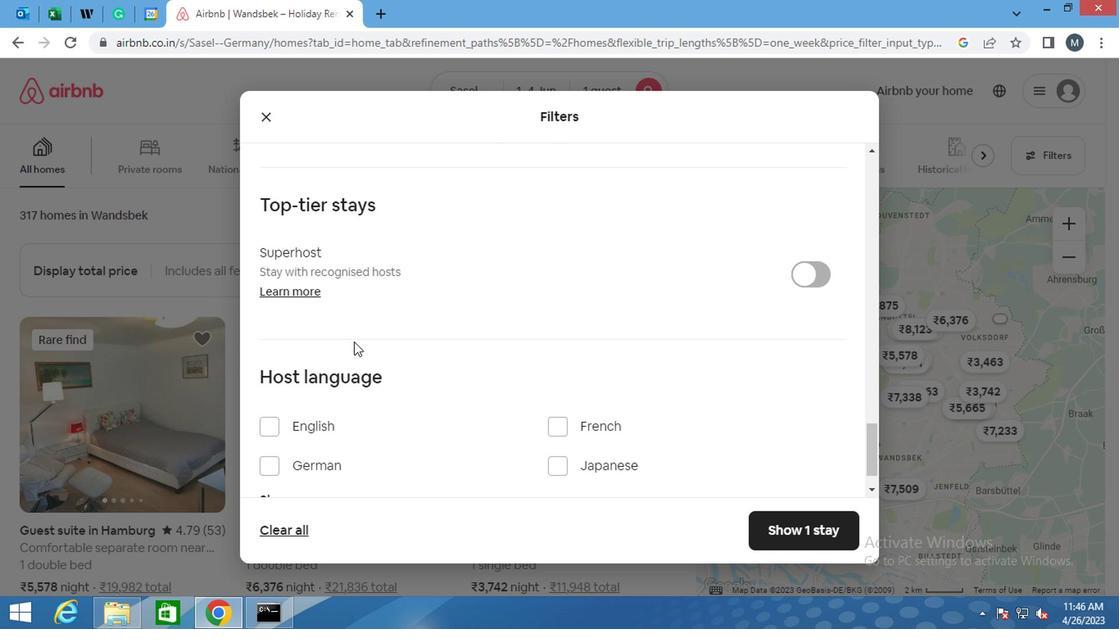 
Action: Mouse scrolled (336, 355) with delta (0, 0)
Screenshot: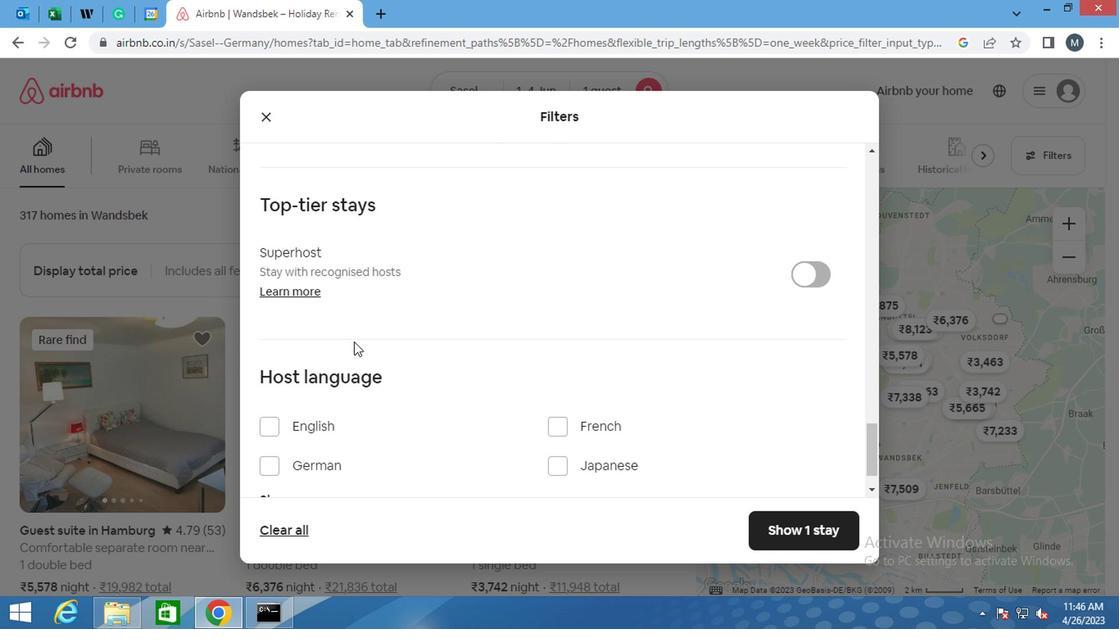 
Action: Mouse moved to (336, 359)
Screenshot: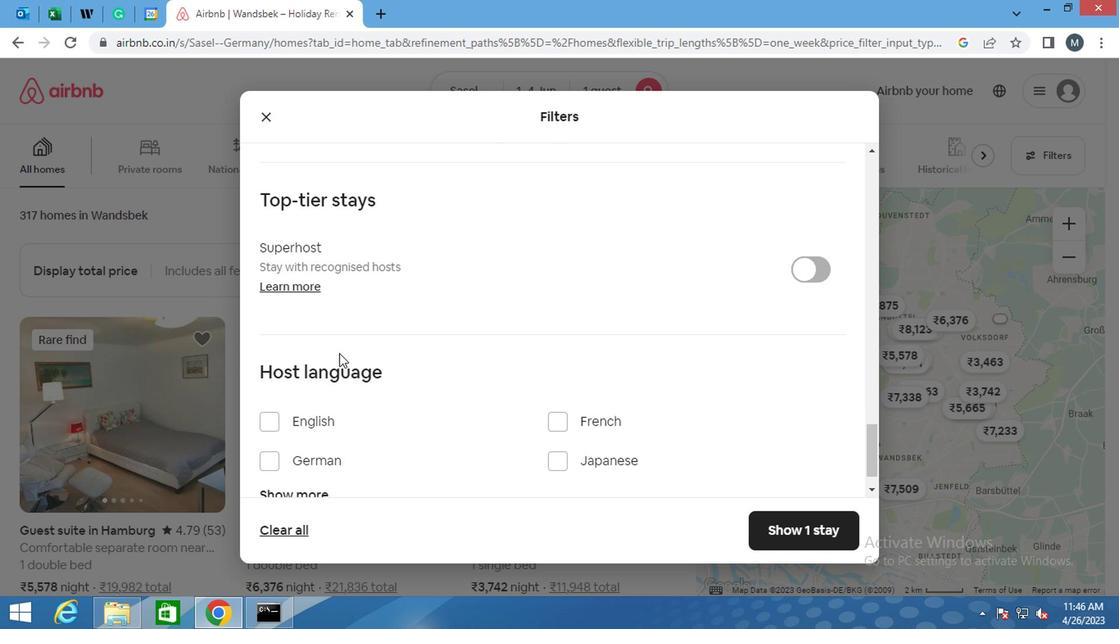 
Action: Mouse scrolled (336, 358) with delta (0, 0)
Screenshot: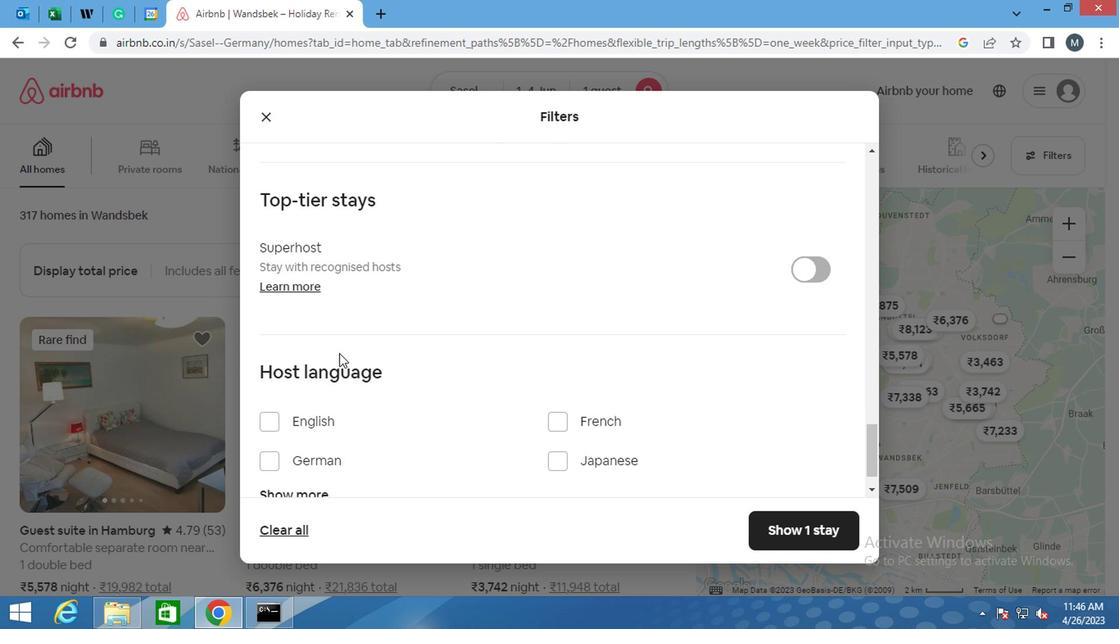 
Action: Mouse moved to (254, 381)
Screenshot: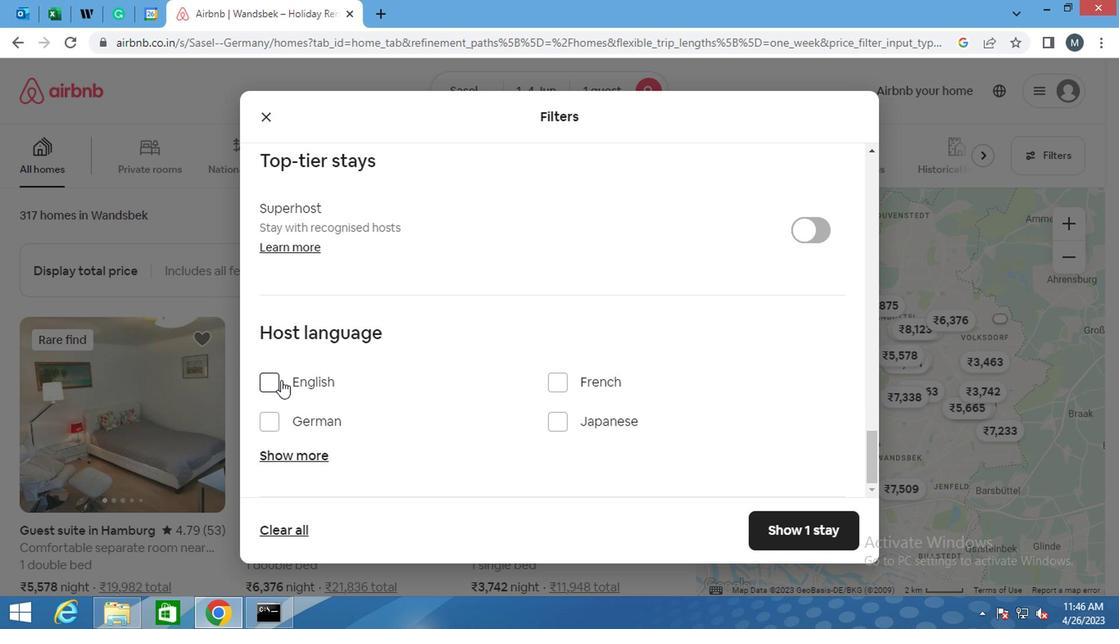 
Action: Mouse pressed left at (254, 381)
Screenshot: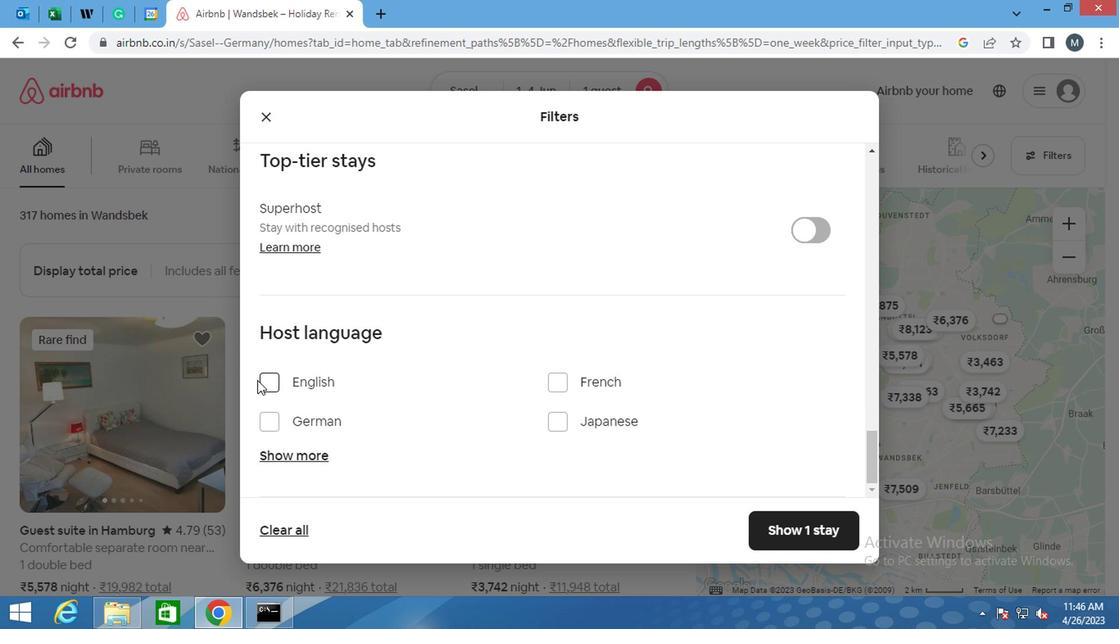 
Action: Mouse moved to (268, 385)
Screenshot: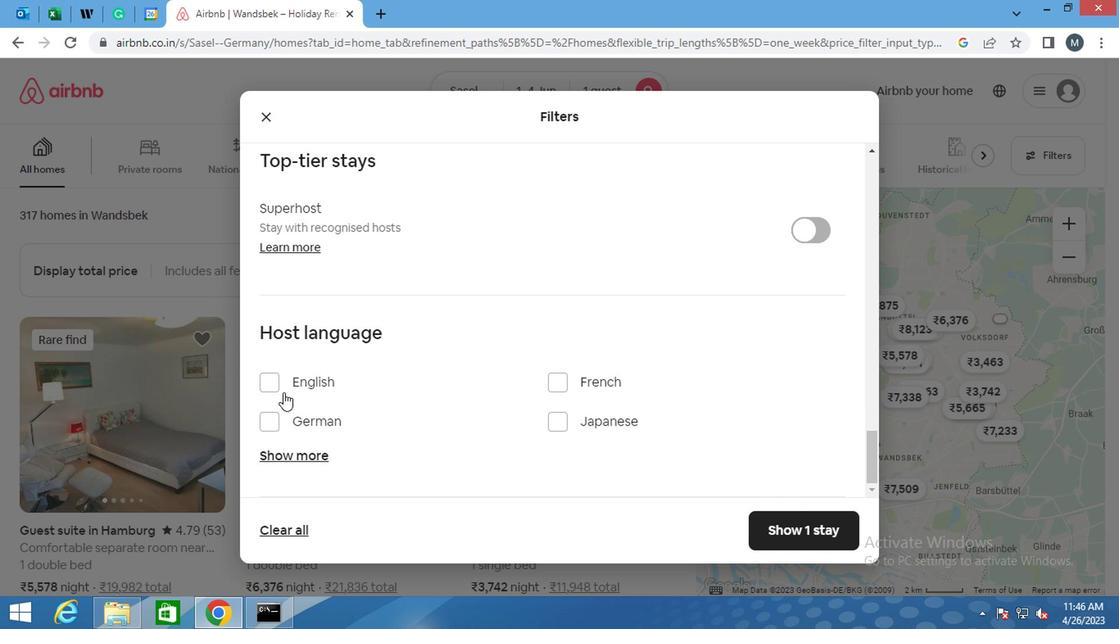 
Action: Mouse pressed left at (268, 385)
Screenshot: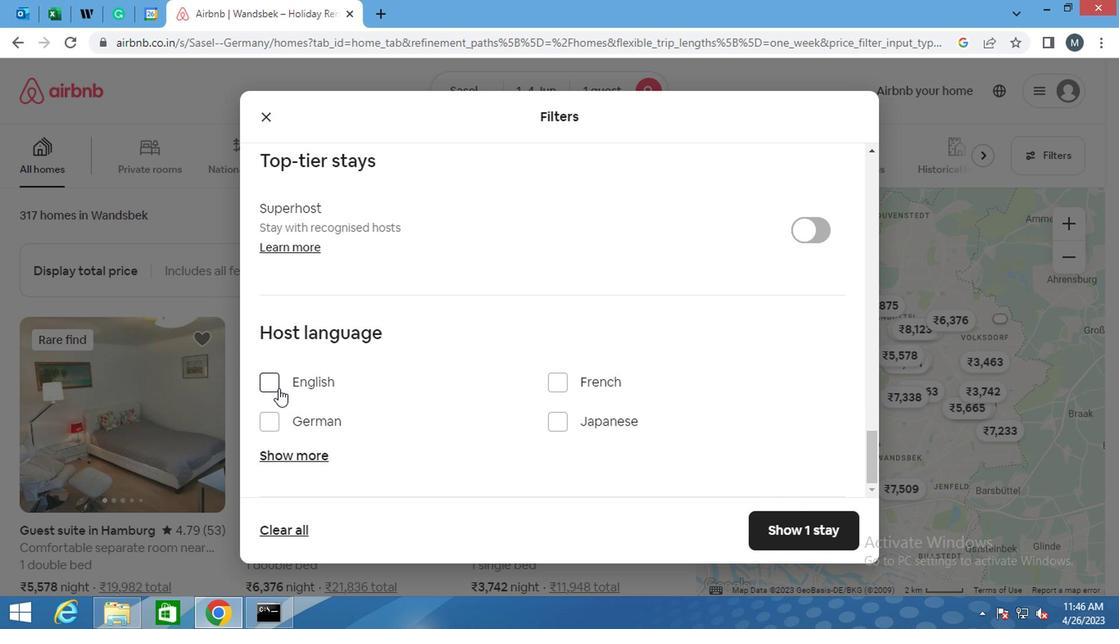 
Action: Mouse moved to (829, 523)
Screenshot: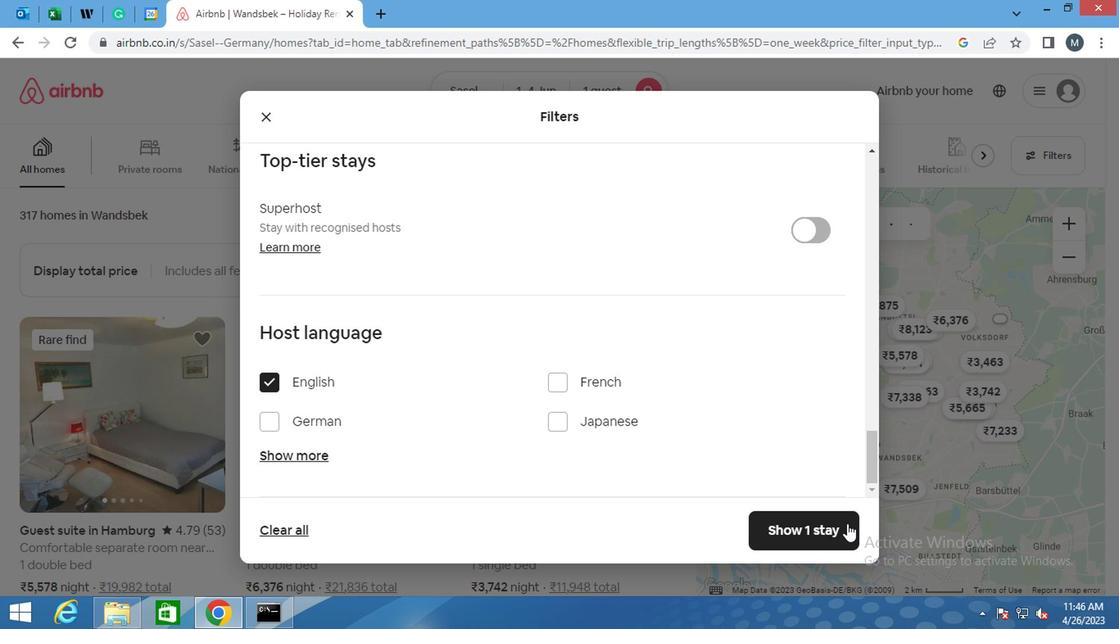 
Action: Mouse pressed left at (829, 523)
Screenshot: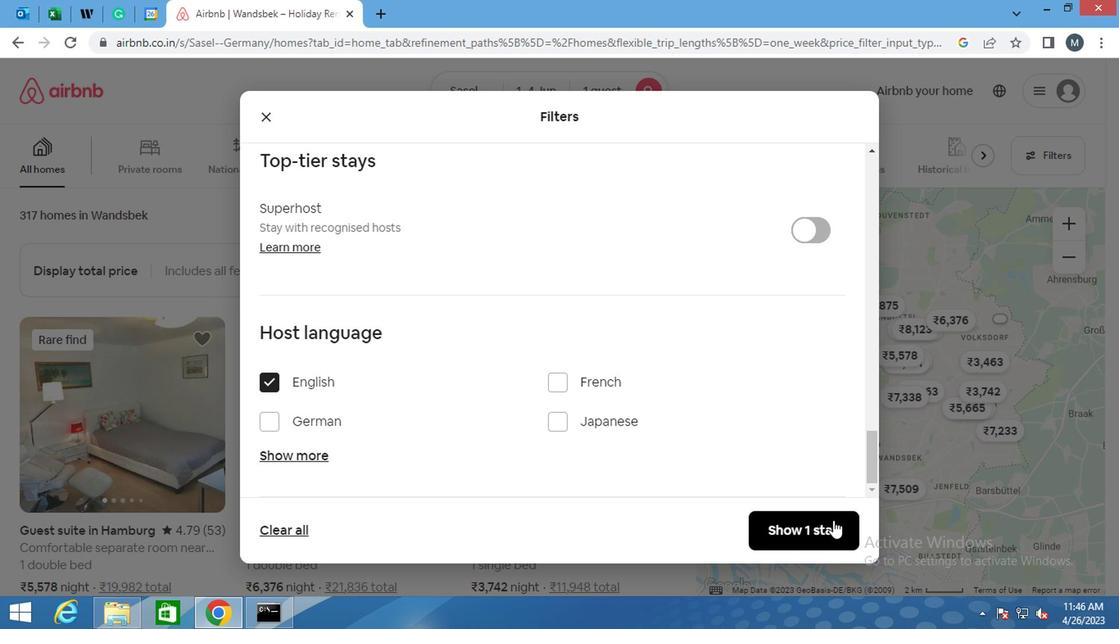 
Action: Mouse moved to (826, 524)
Screenshot: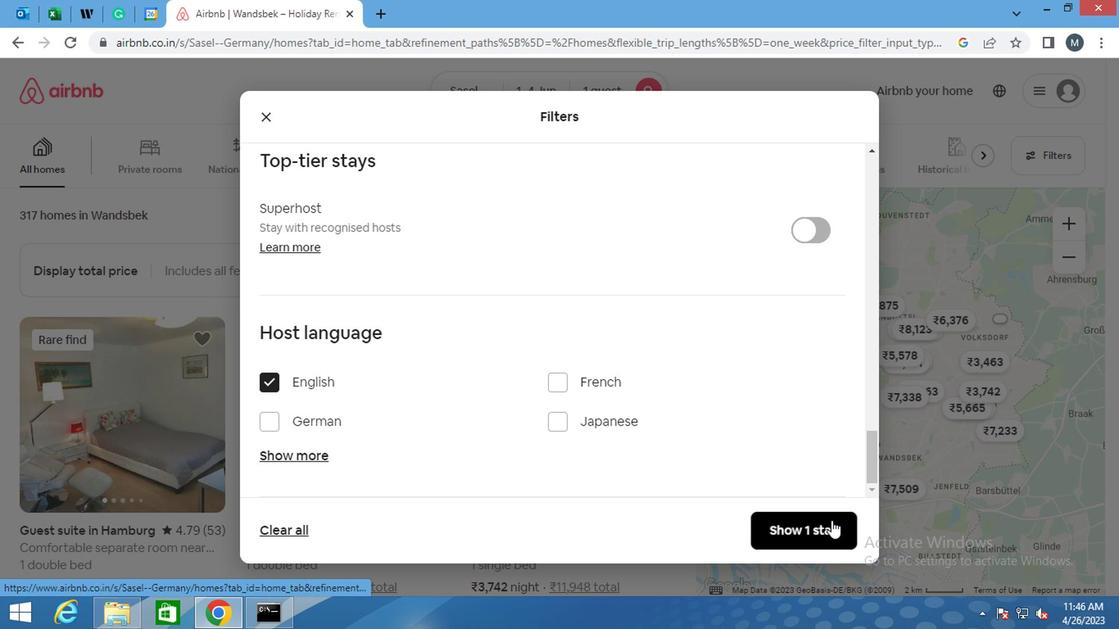 
